 Task: Reply All to email with the signature Autumn Baker with the subject Vacation request from softage.1@softage.net with the message I would like to request a meeting to discuss the upcoming sales strategy., select last sentence, change the font of the message to Narrow and change the font typography to italics Send the email
Action: Mouse moved to (444, 559)
Screenshot: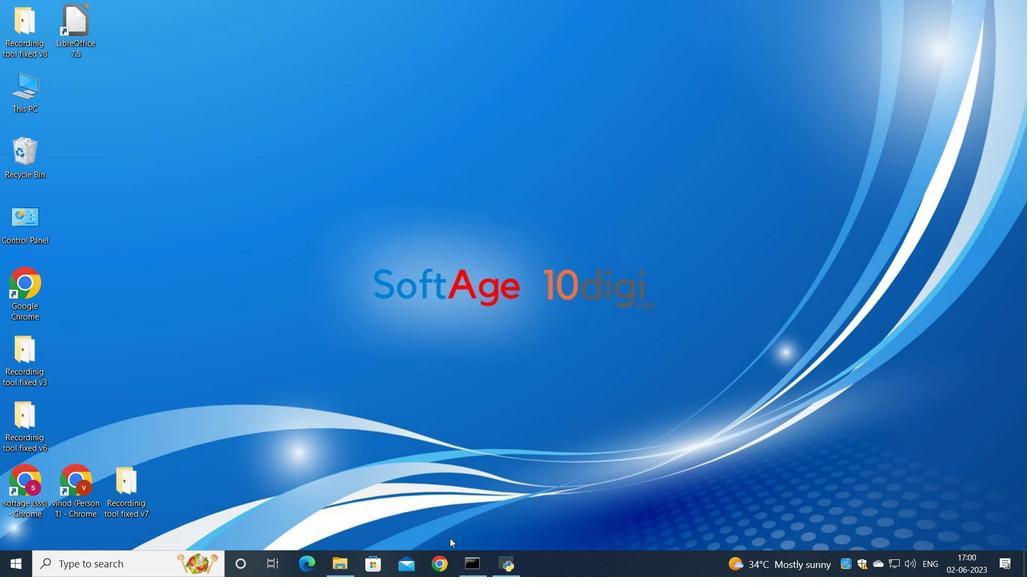 
Action: Mouse pressed left at (444, 559)
Screenshot: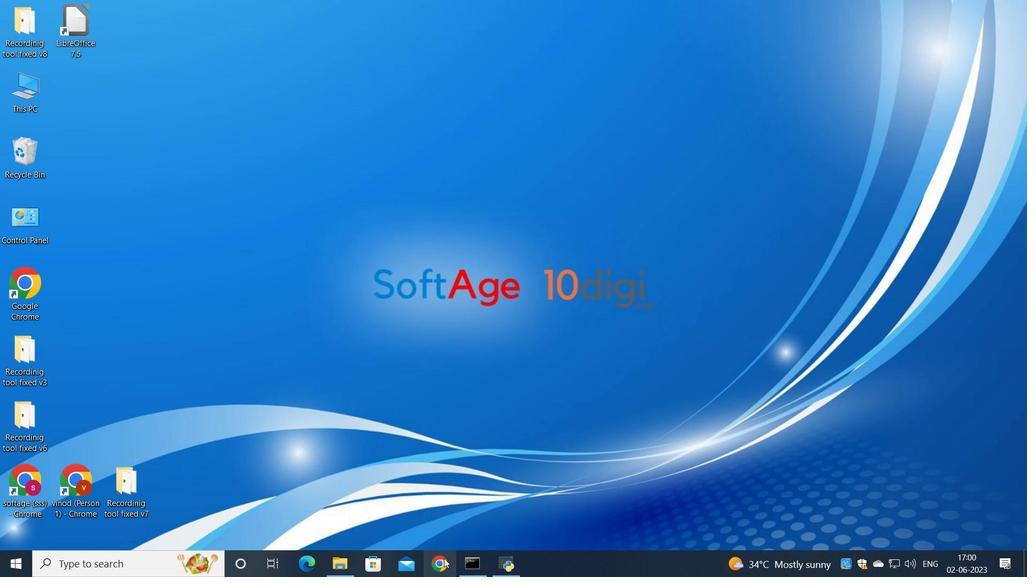 
Action: Mouse moved to (434, 339)
Screenshot: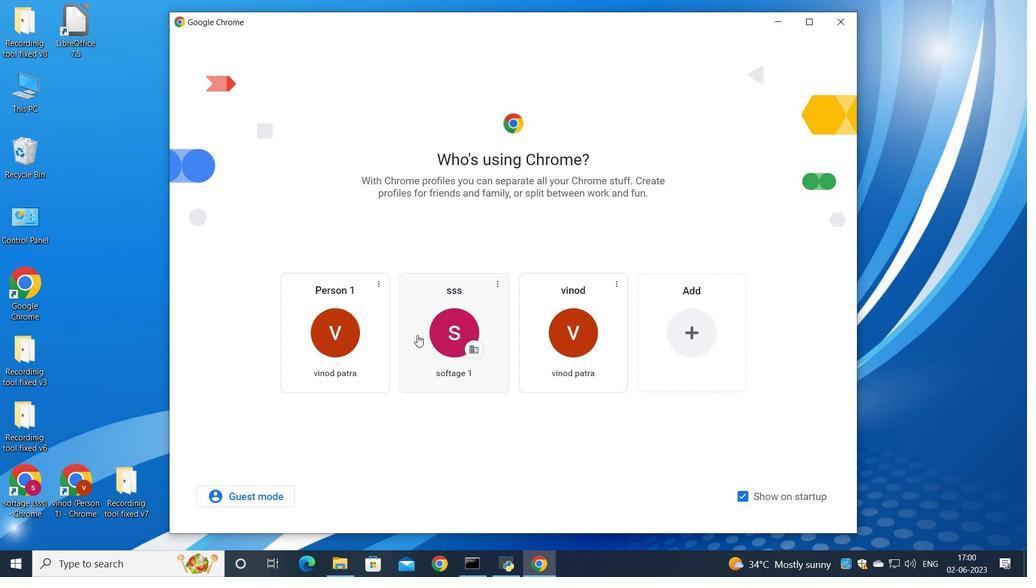 
Action: Mouse pressed left at (434, 339)
Screenshot: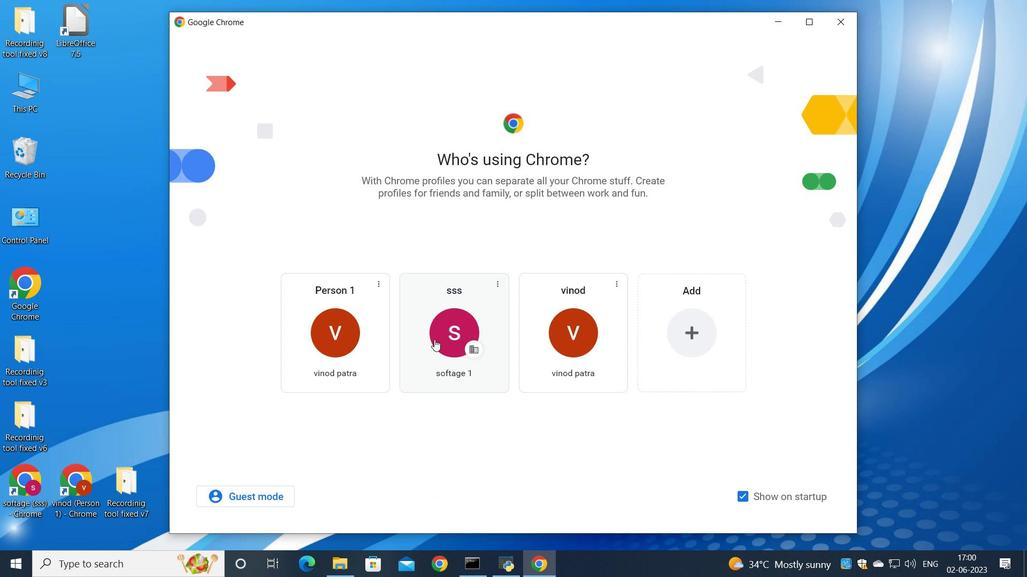 
Action: Mouse moved to (894, 90)
Screenshot: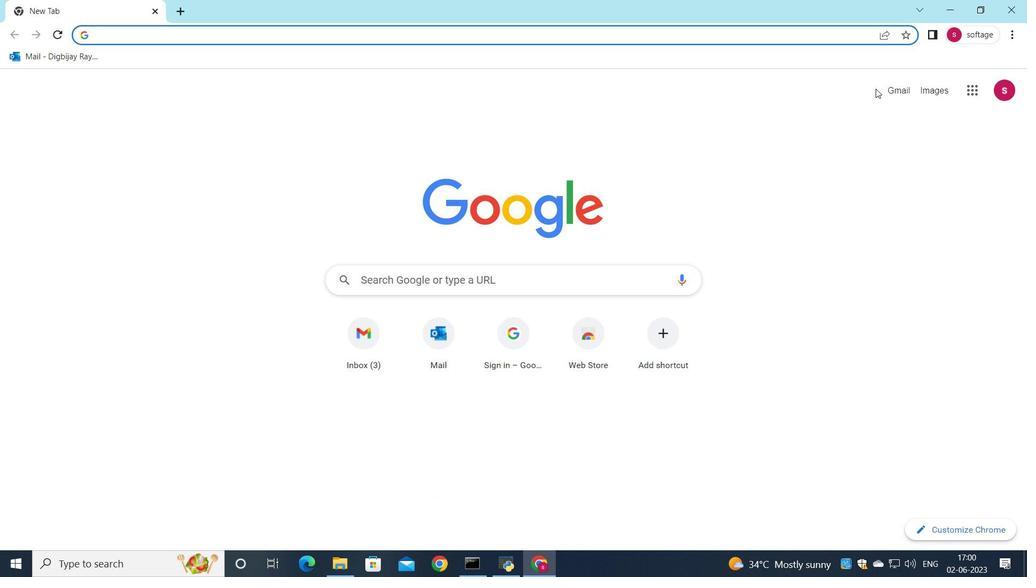 
Action: Mouse pressed left at (894, 90)
Screenshot: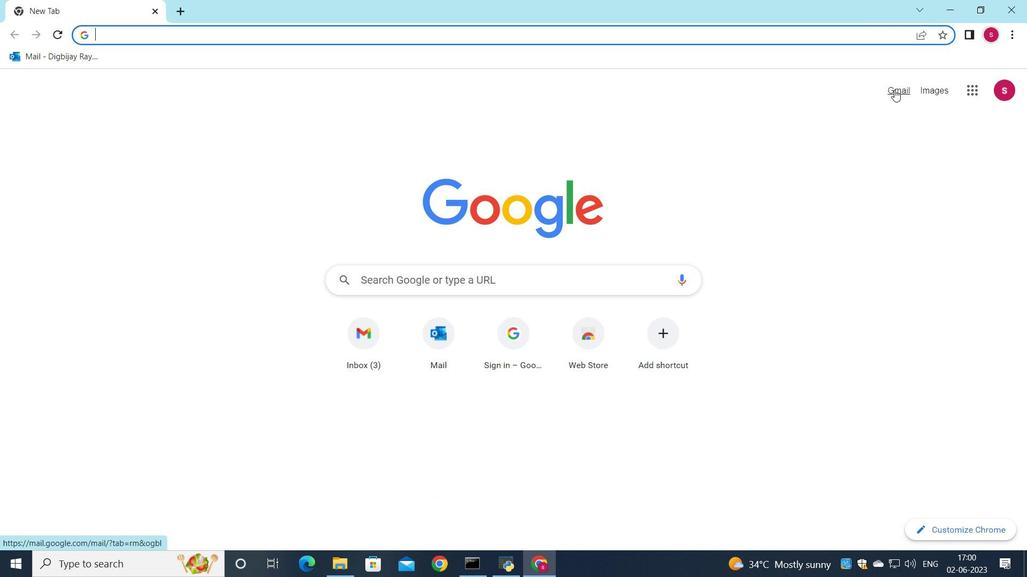 
Action: Mouse moved to (884, 89)
Screenshot: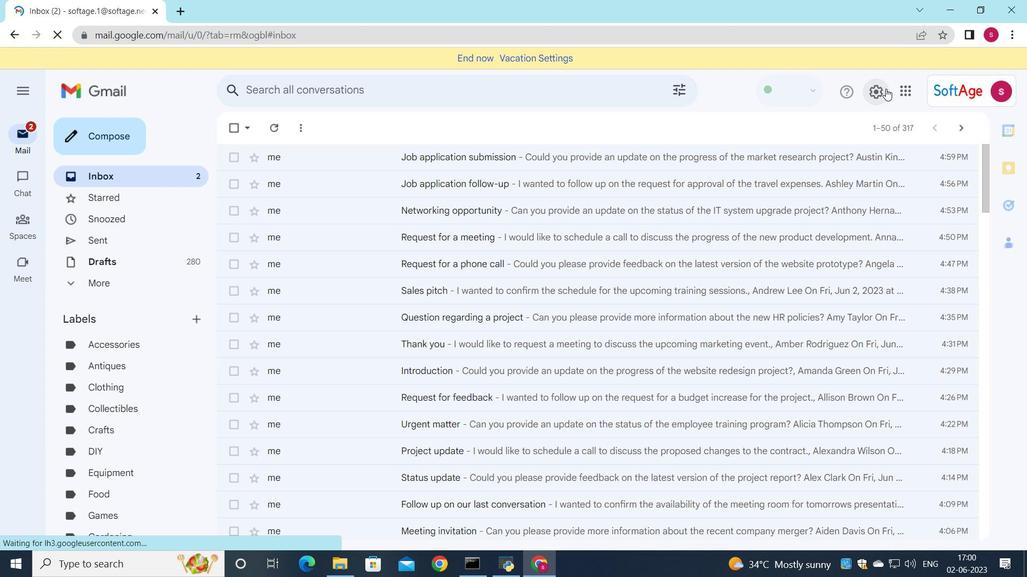 
Action: Mouse pressed left at (884, 89)
Screenshot: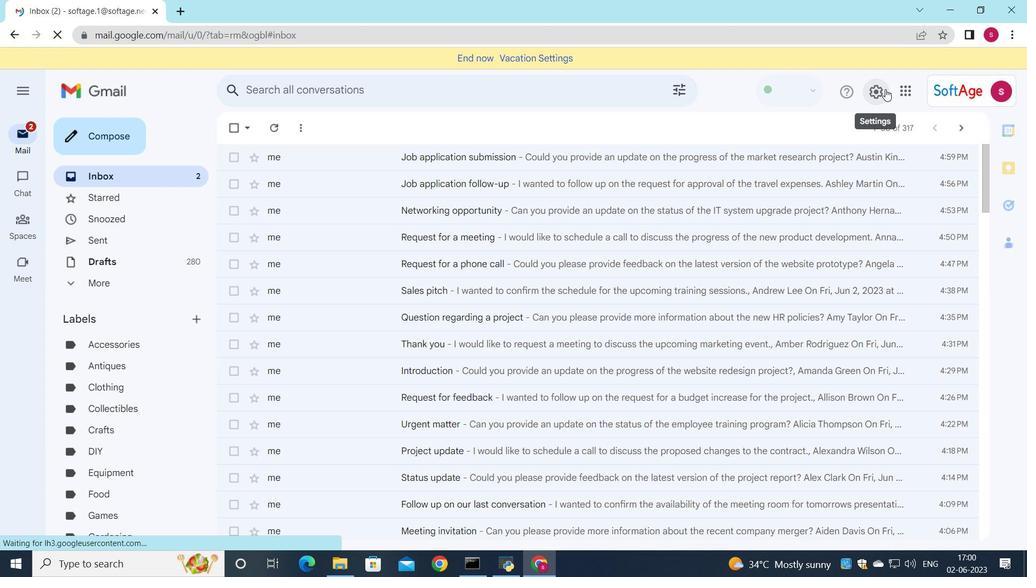 
Action: Mouse moved to (888, 153)
Screenshot: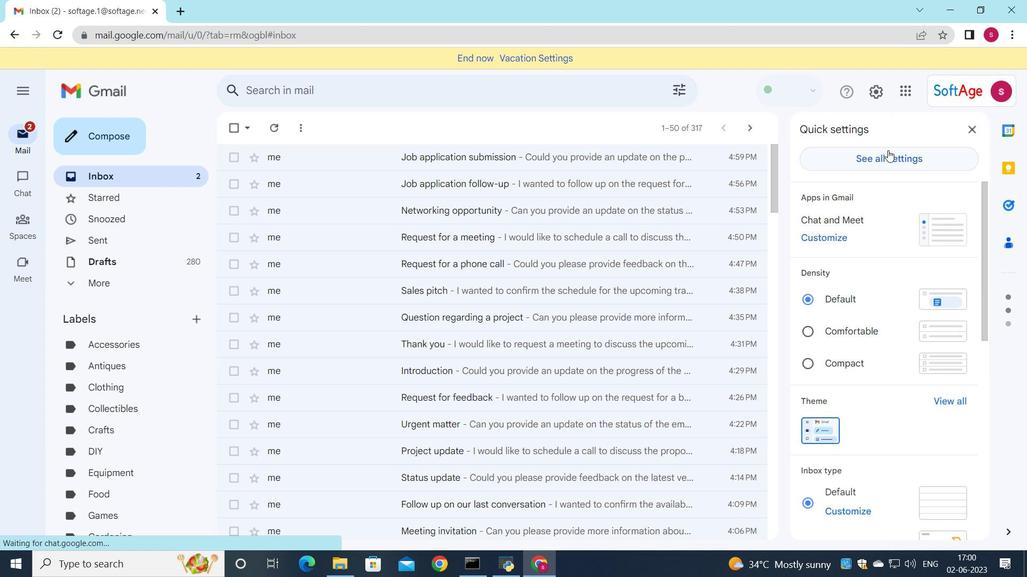 
Action: Mouse pressed left at (888, 153)
Screenshot: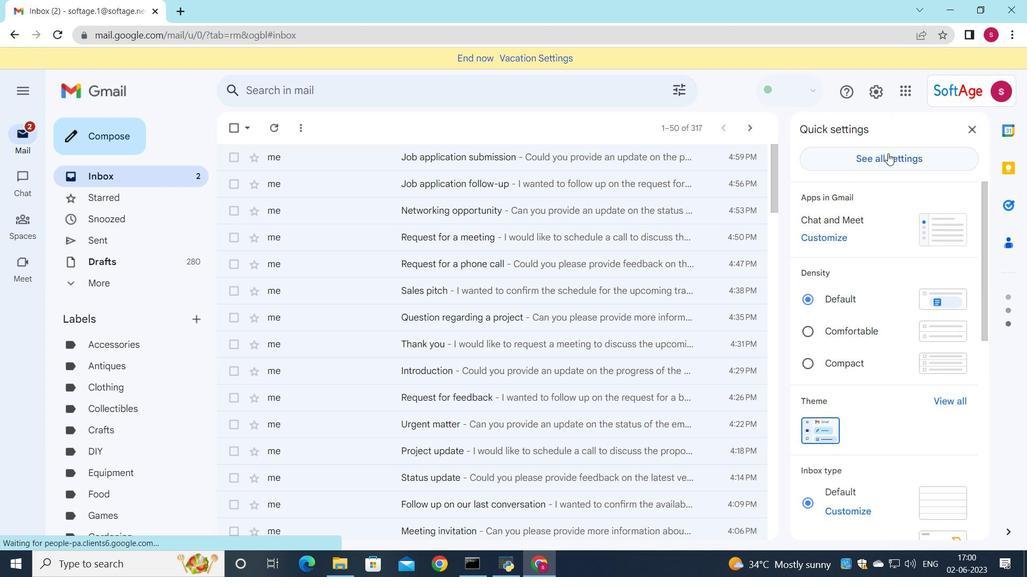 
Action: Mouse moved to (658, 266)
Screenshot: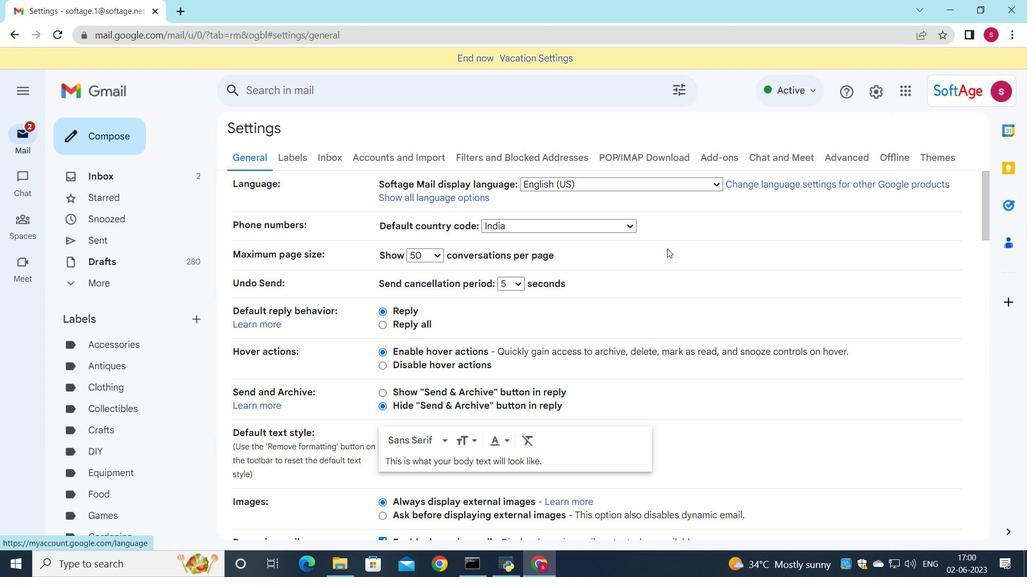 
Action: Mouse scrolled (658, 266) with delta (0, 0)
Screenshot: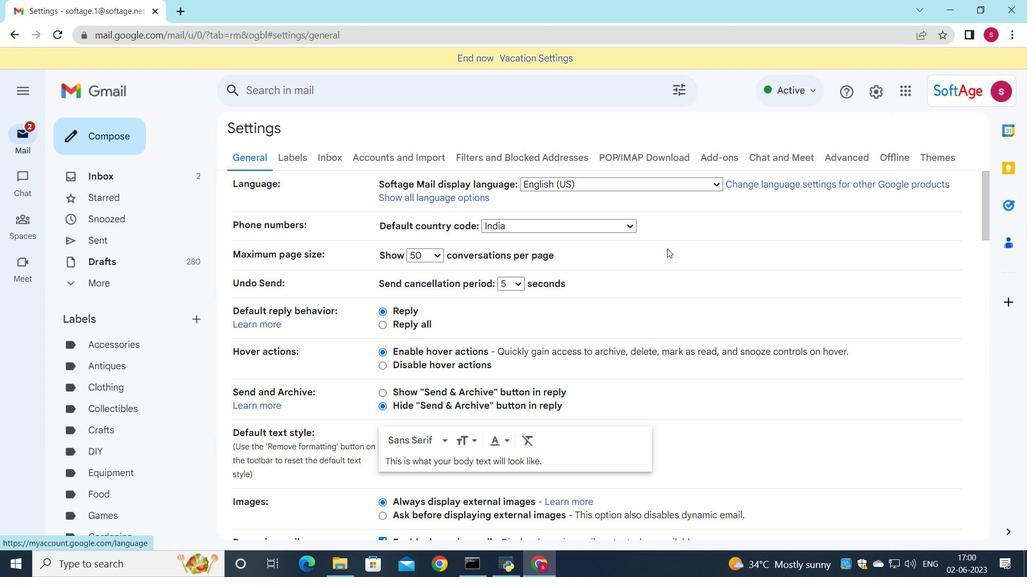 
Action: Mouse moved to (655, 273)
Screenshot: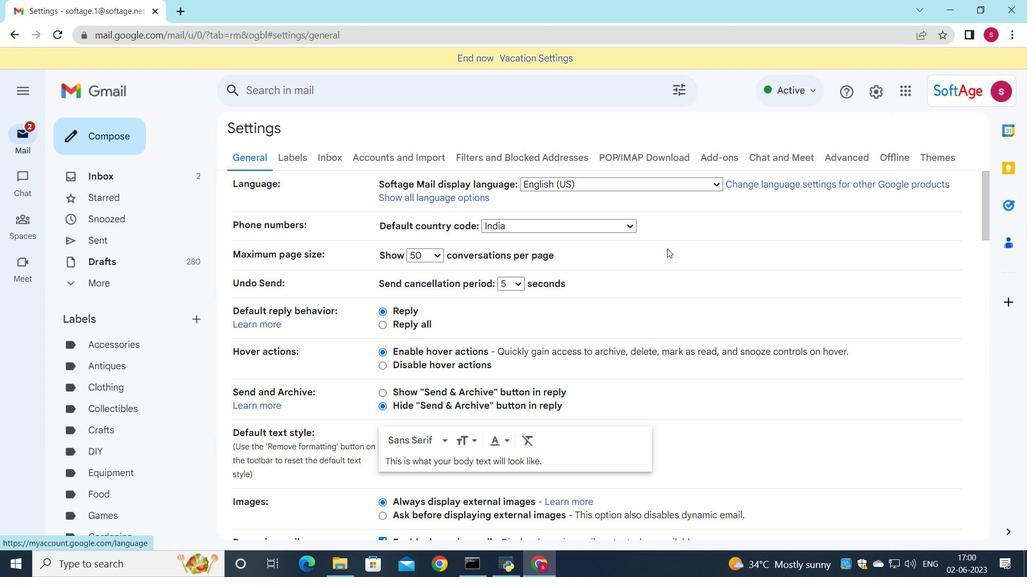 
Action: Mouse scrolled (655, 272) with delta (0, 0)
Screenshot: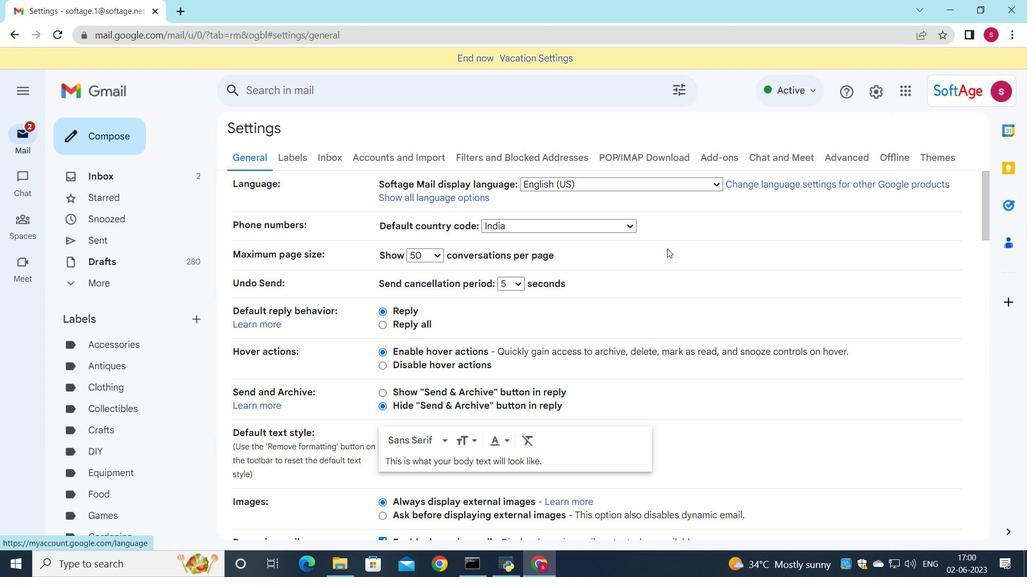 
Action: Mouse moved to (651, 287)
Screenshot: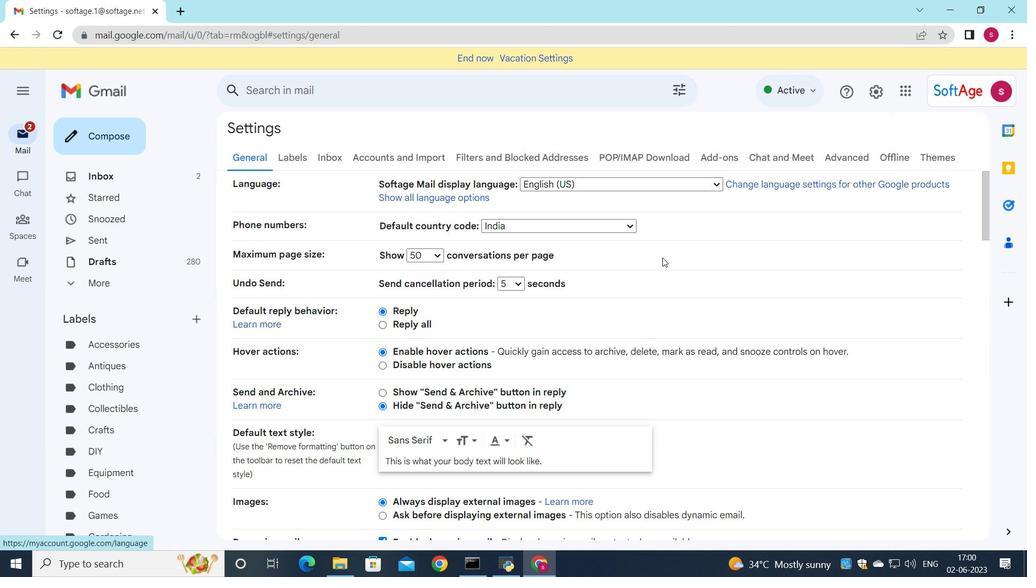 
Action: Mouse scrolled (651, 286) with delta (0, 0)
Screenshot: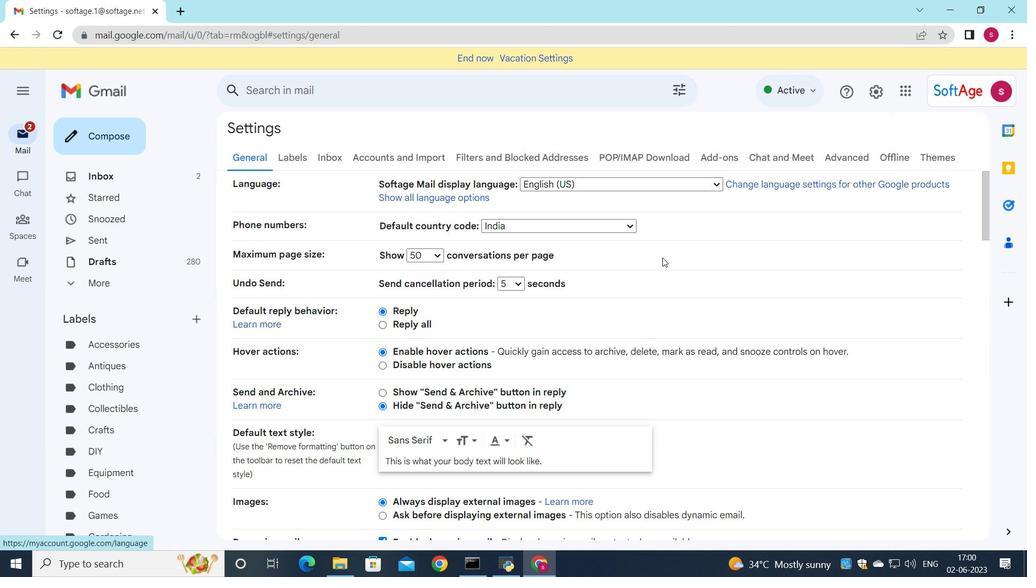 
Action: Mouse moved to (581, 334)
Screenshot: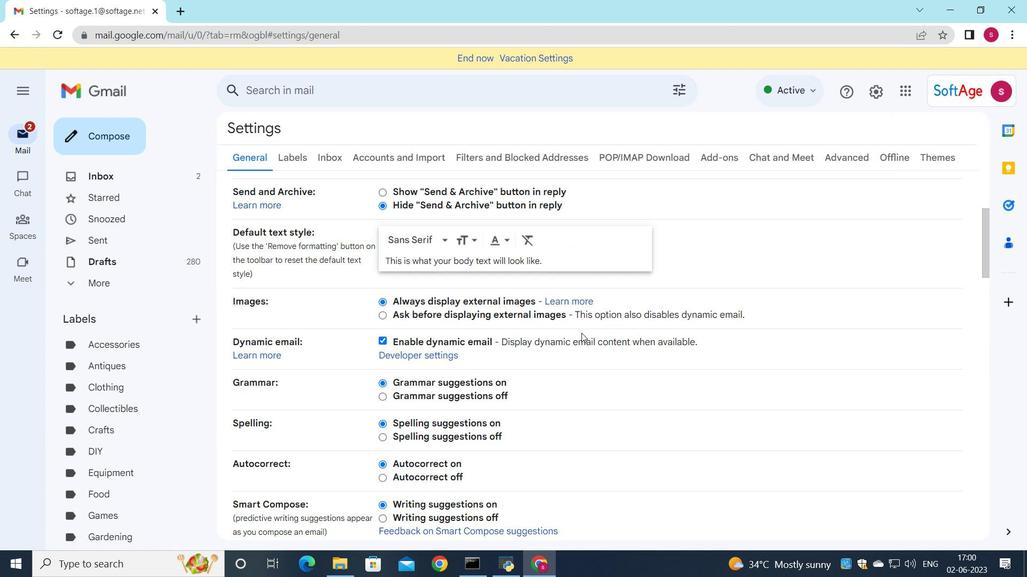 
Action: Mouse scrolled (582, 333) with delta (0, 0)
Screenshot: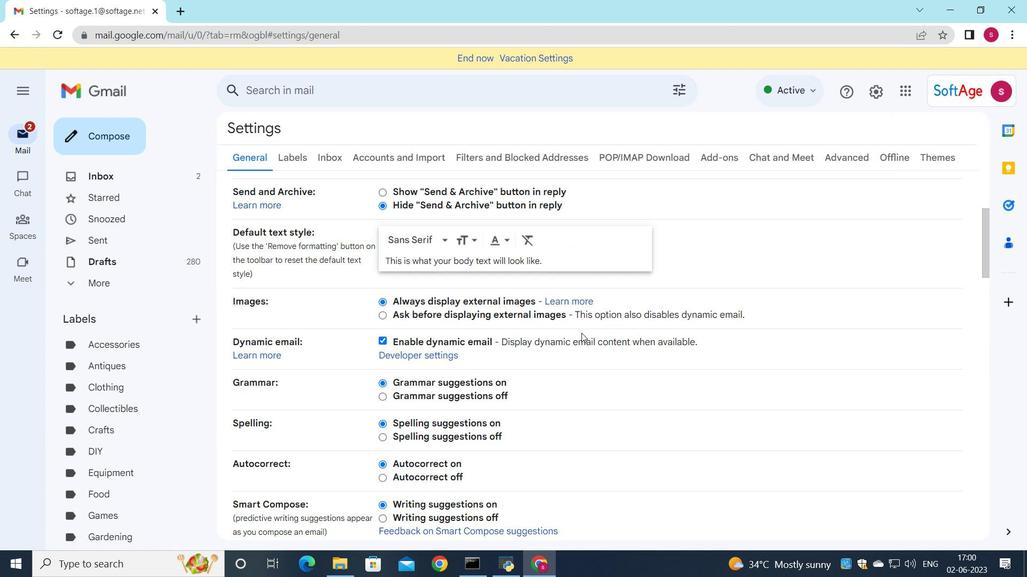 
Action: Mouse moved to (581, 334)
Screenshot: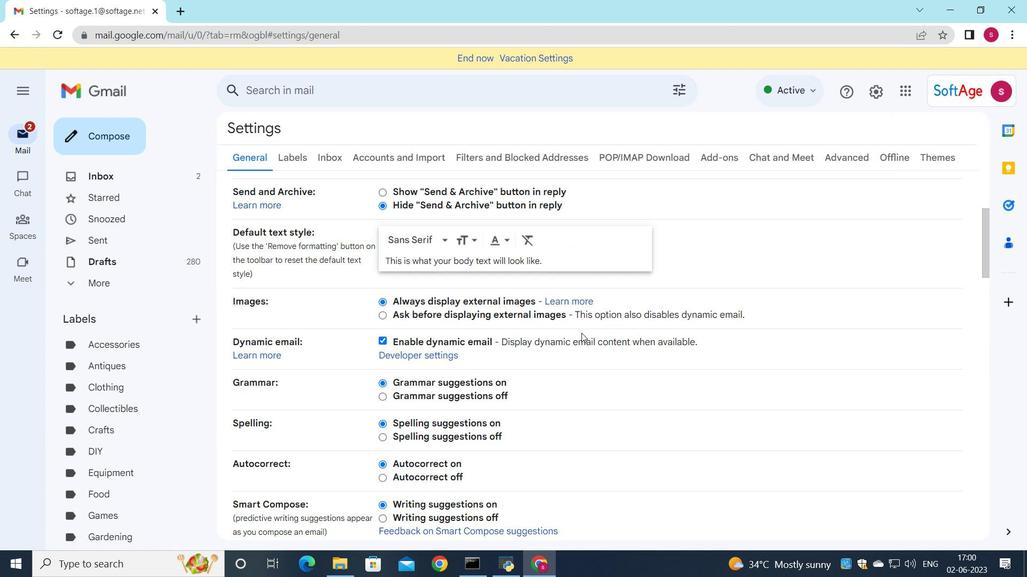 
Action: Mouse scrolled (581, 333) with delta (0, 0)
Screenshot: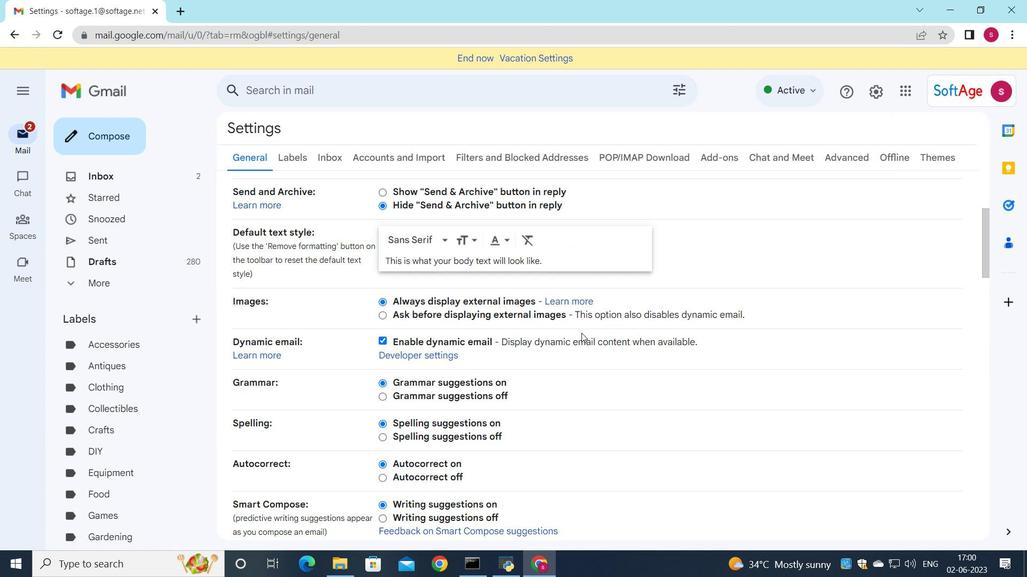 
Action: Mouse scrolled (581, 333) with delta (0, 0)
Screenshot: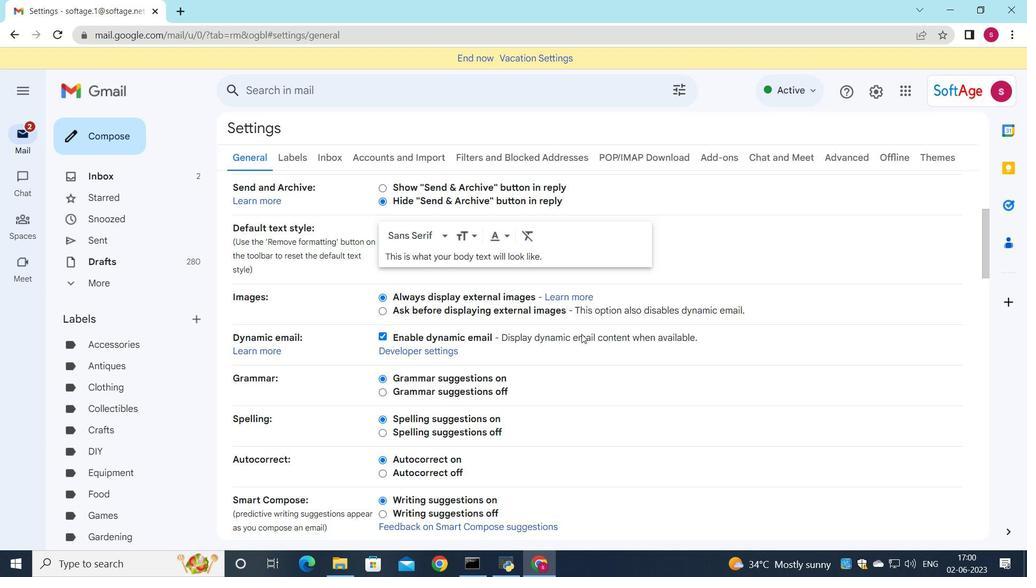 
Action: Mouse scrolled (581, 333) with delta (0, 0)
Screenshot: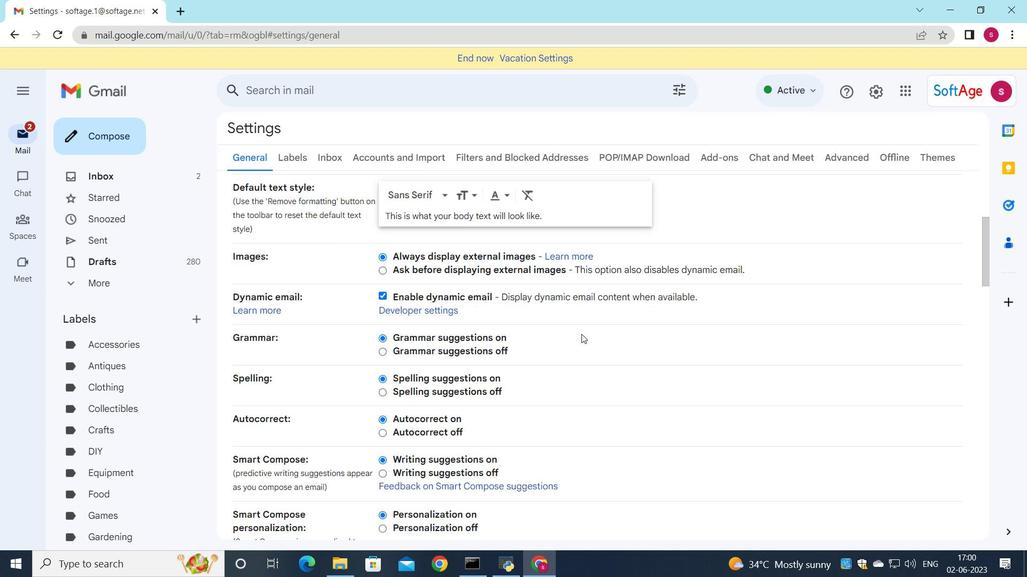 
Action: Mouse scrolled (581, 333) with delta (0, 0)
Screenshot: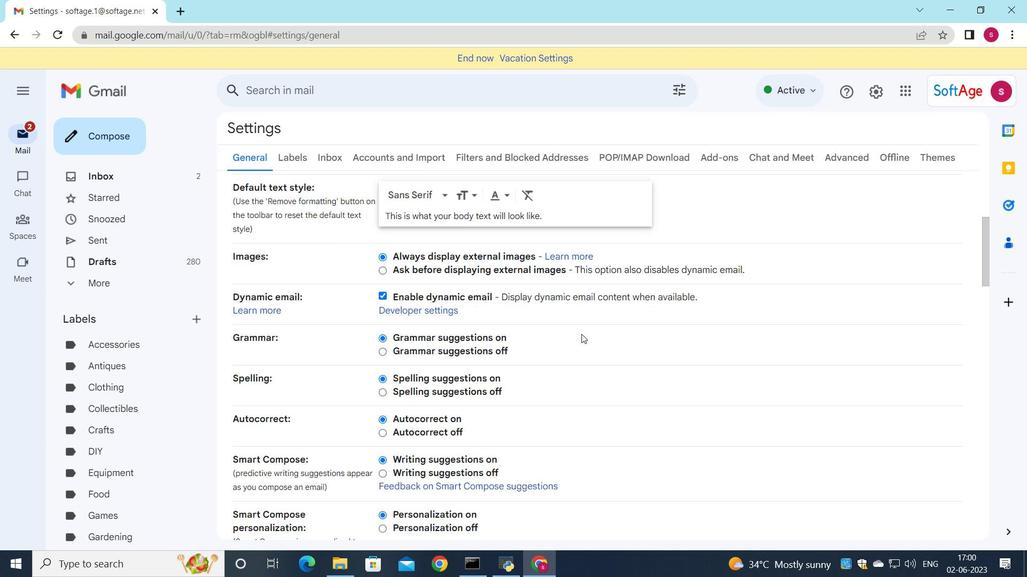 
Action: Mouse scrolled (581, 333) with delta (0, 0)
Screenshot: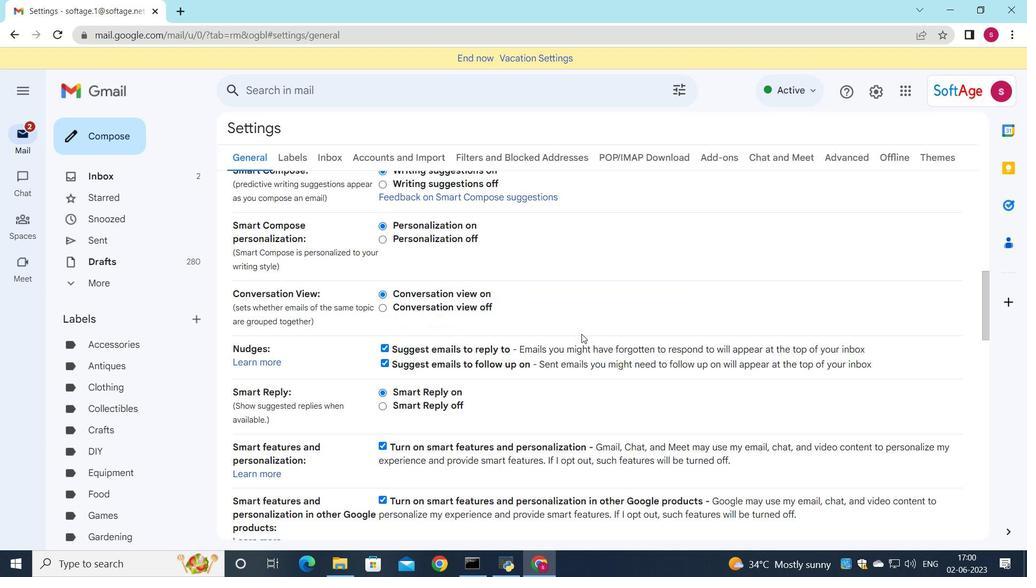 
Action: Mouse scrolled (581, 333) with delta (0, 0)
Screenshot: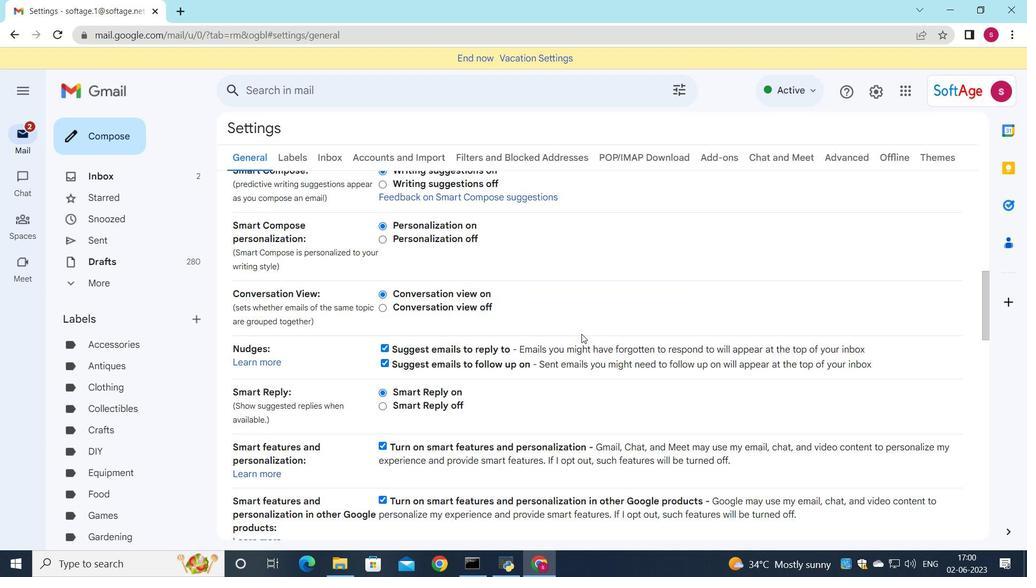 
Action: Mouse moved to (581, 334)
Screenshot: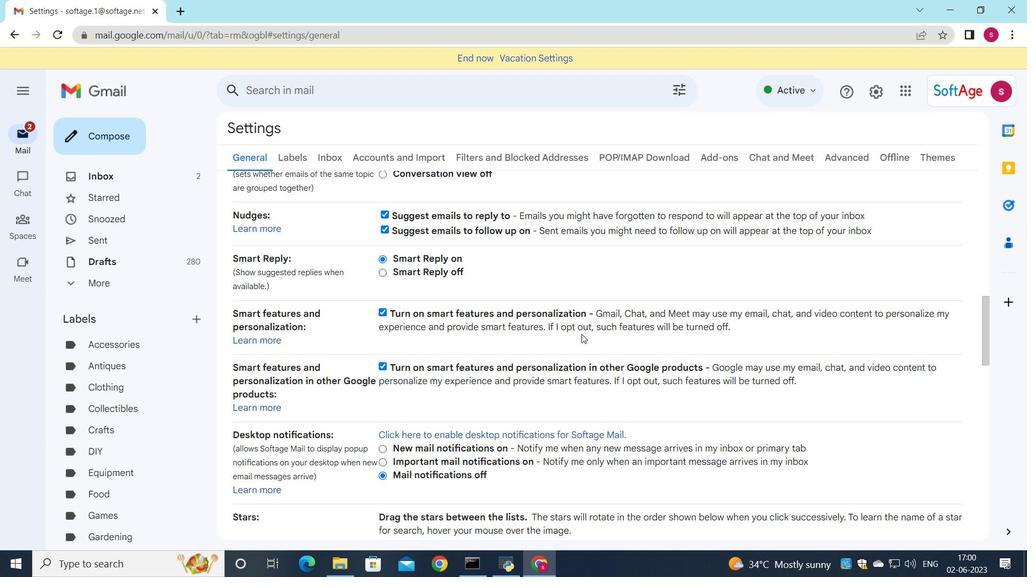 
Action: Mouse scrolled (581, 333) with delta (0, 0)
Screenshot: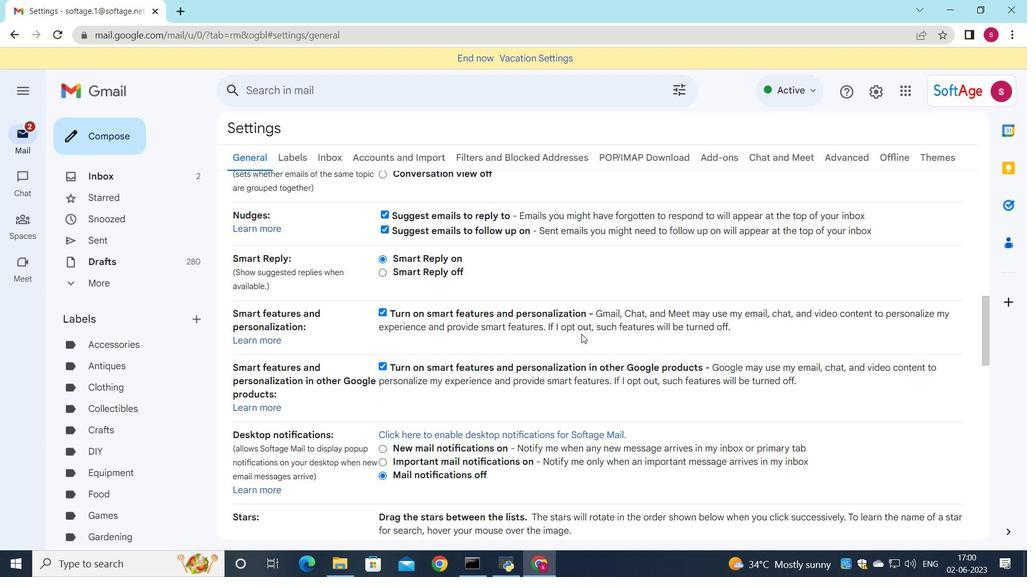 
Action: Mouse scrolled (581, 333) with delta (0, 0)
Screenshot: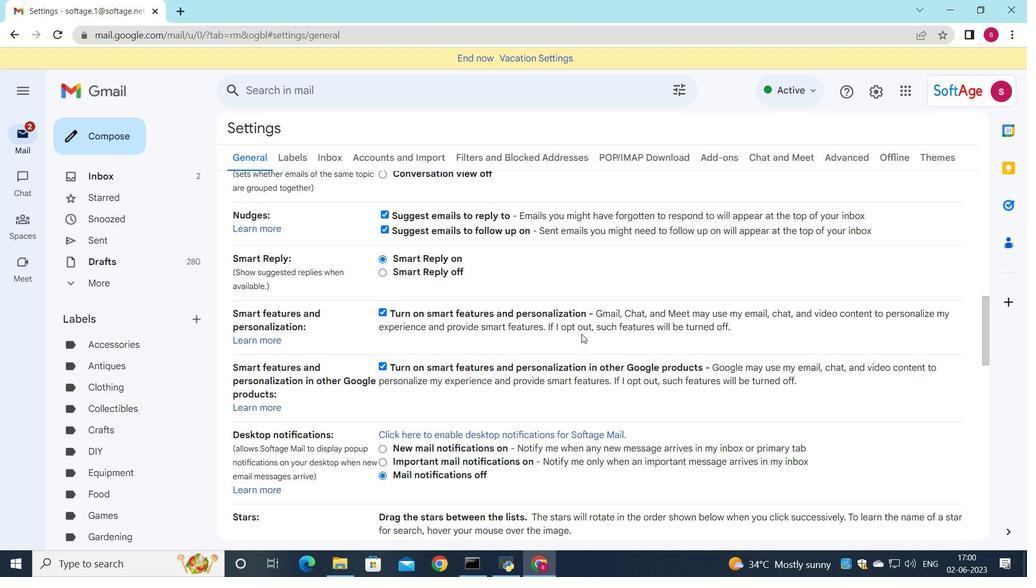 
Action: Mouse moved to (583, 327)
Screenshot: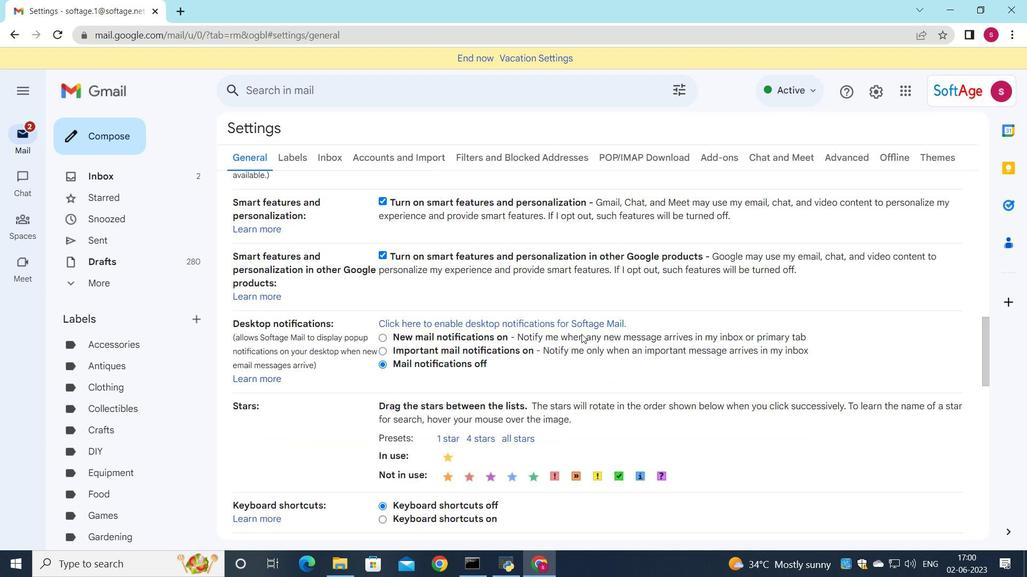 
Action: Mouse scrolled (583, 326) with delta (0, 0)
Screenshot: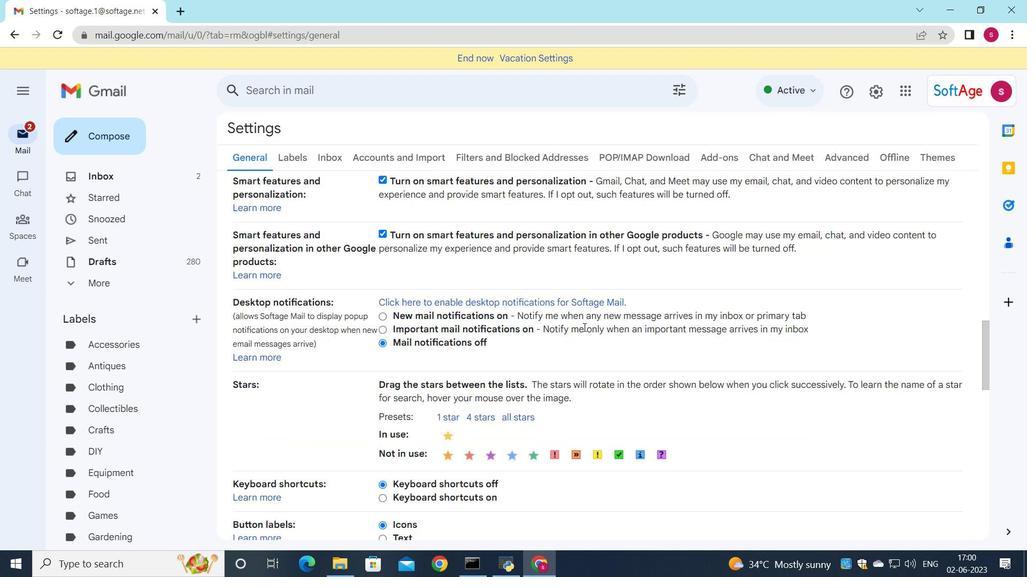 
Action: Mouse scrolled (583, 326) with delta (0, 0)
Screenshot: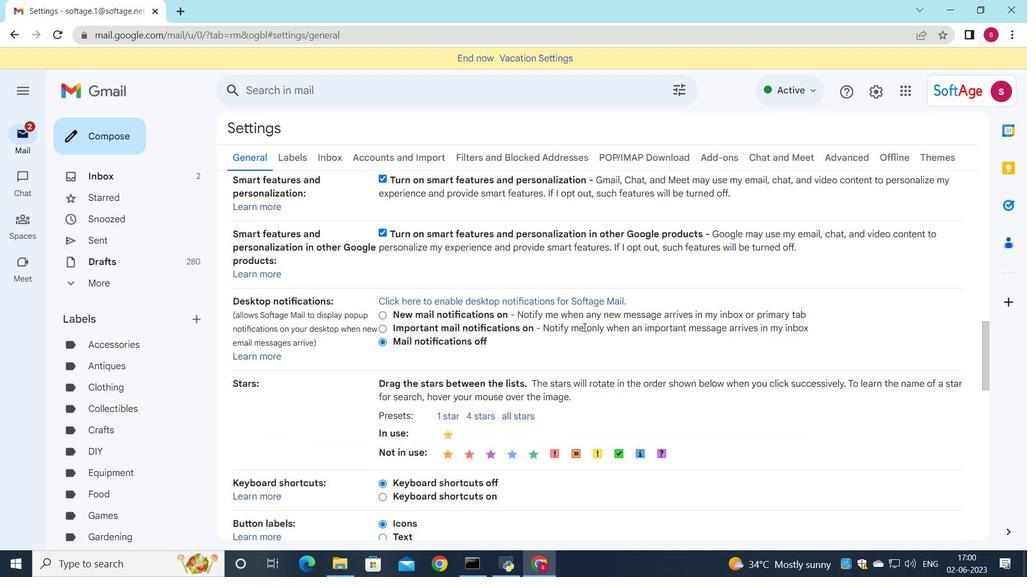 
Action: Mouse scrolled (583, 326) with delta (0, 0)
Screenshot: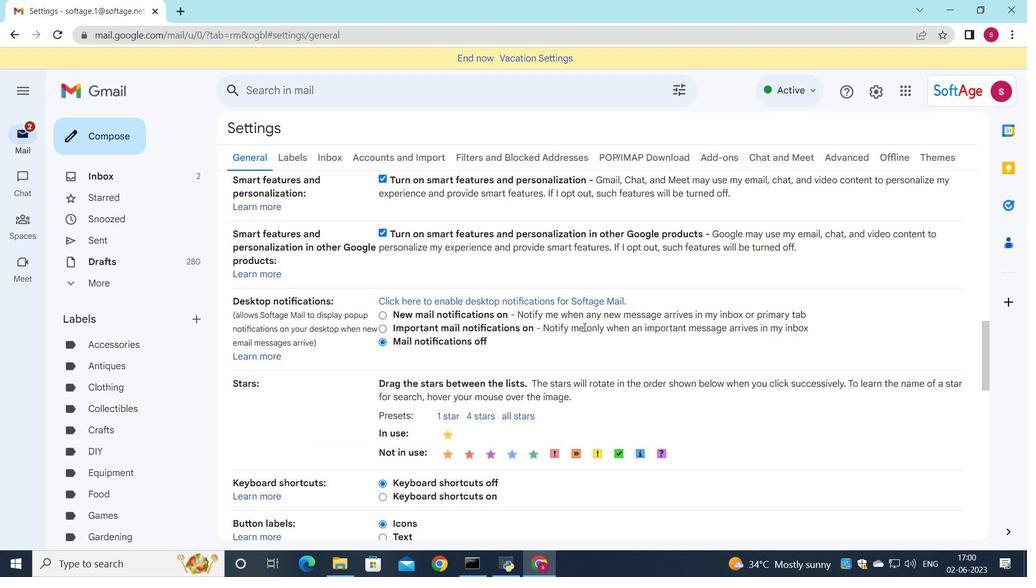 
Action: Mouse moved to (585, 328)
Screenshot: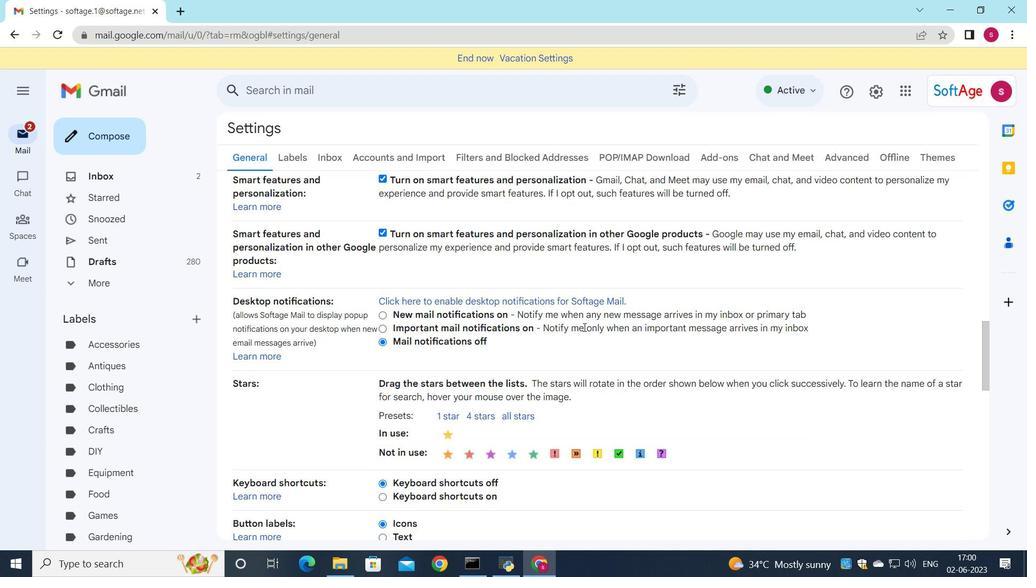 
Action: Mouse scrolled (585, 327) with delta (0, 0)
Screenshot: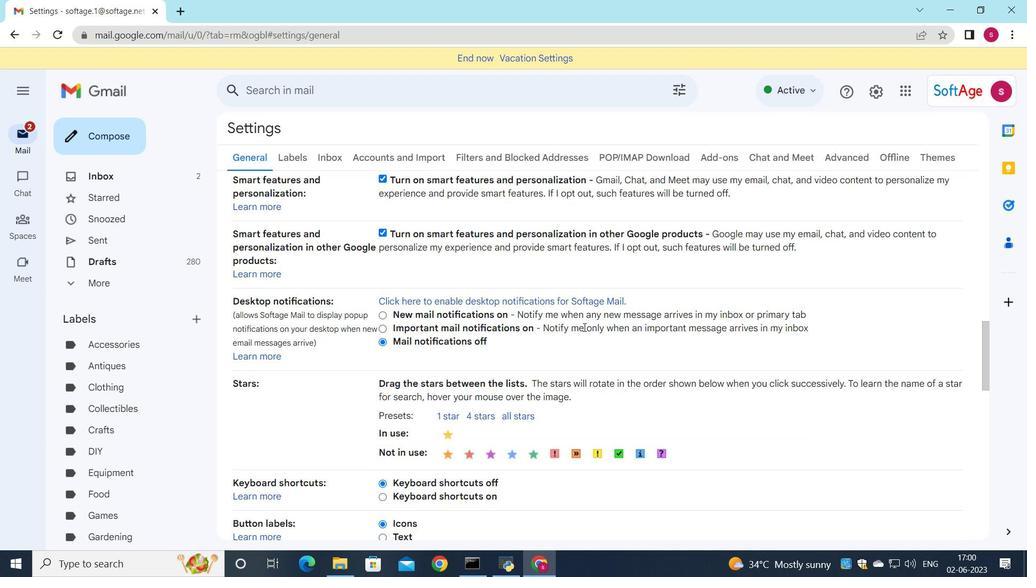 
Action: Mouse moved to (571, 339)
Screenshot: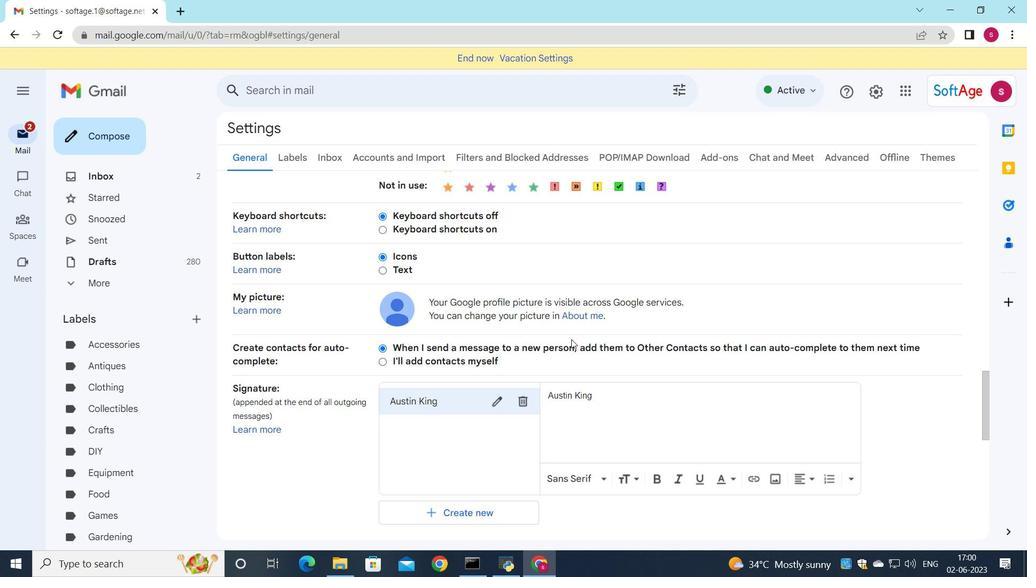 
Action: Mouse scrolled (571, 339) with delta (0, 0)
Screenshot: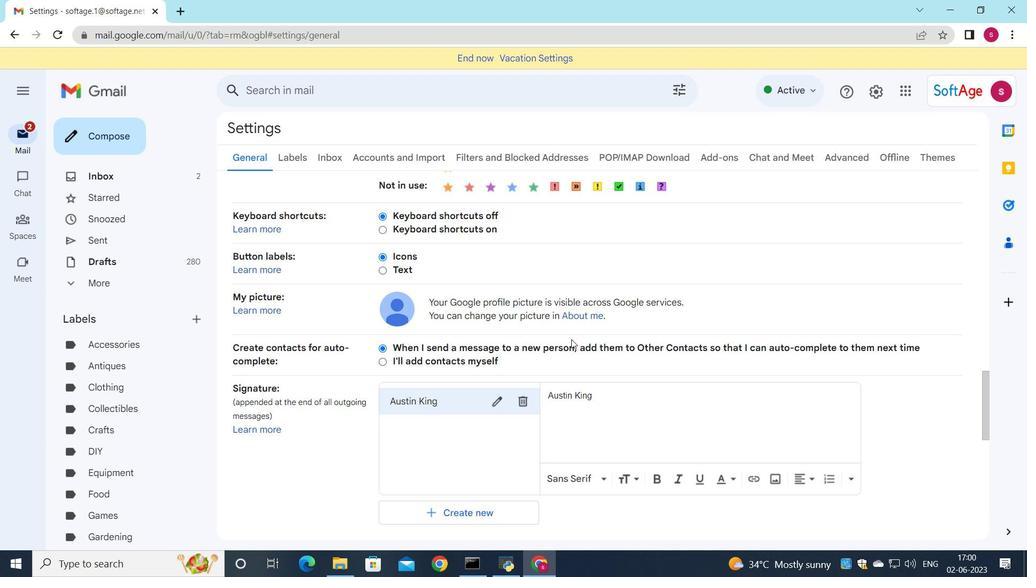 
Action: Mouse moved to (524, 336)
Screenshot: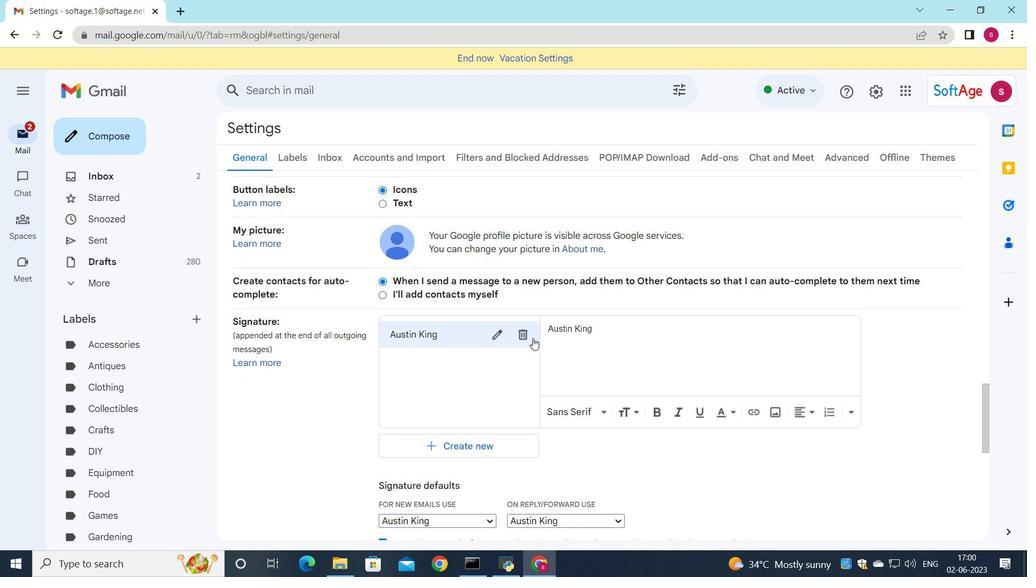 
Action: Mouse pressed left at (524, 336)
Screenshot: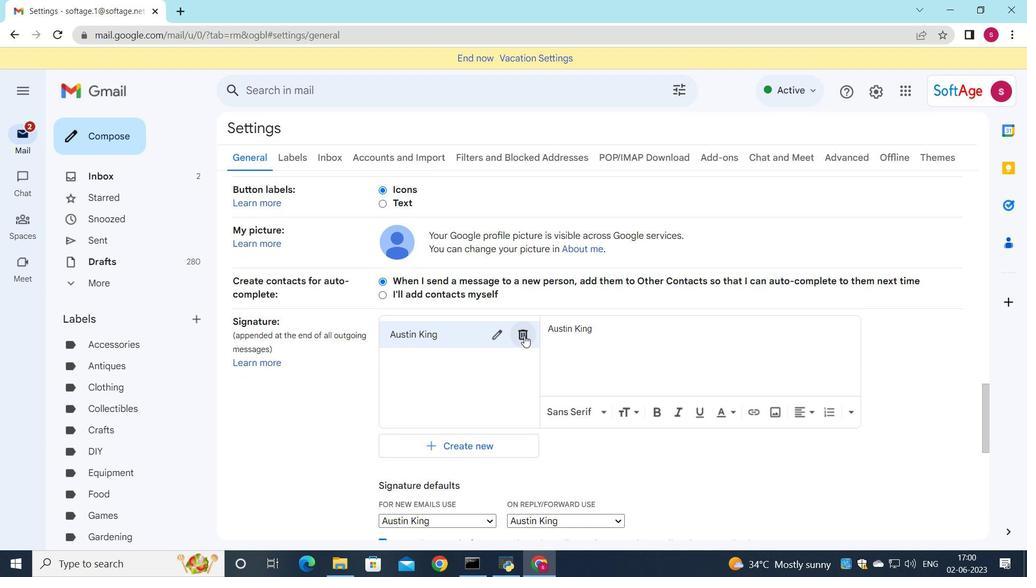 
Action: Mouse moved to (615, 331)
Screenshot: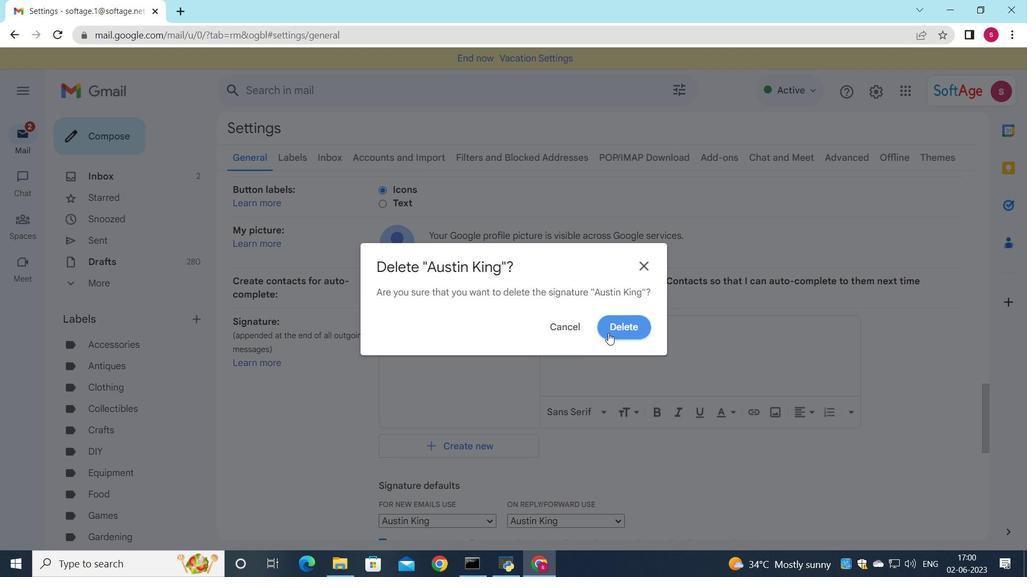 
Action: Mouse pressed left at (615, 331)
Screenshot: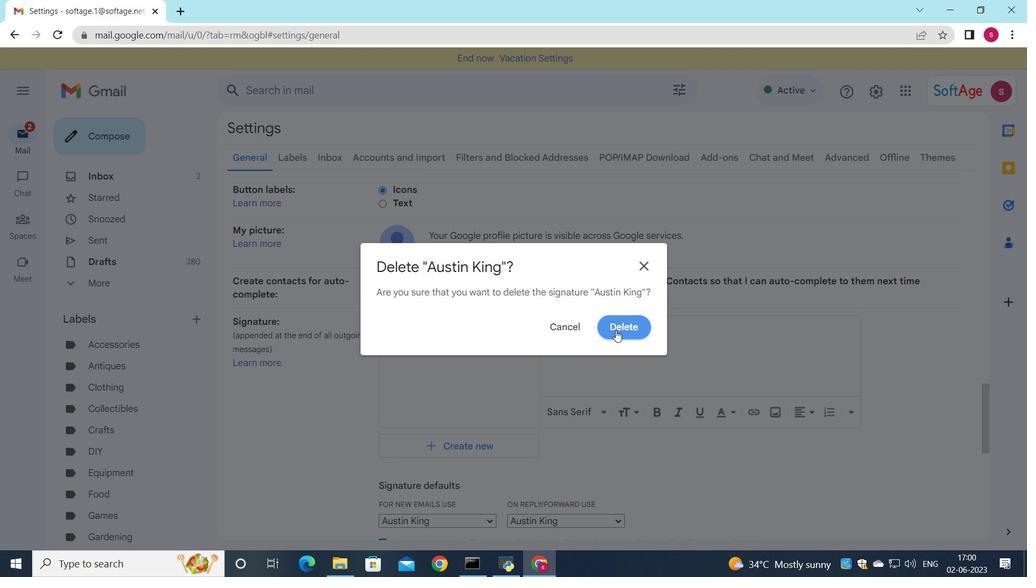 
Action: Mouse moved to (452, 353)
Screenshot: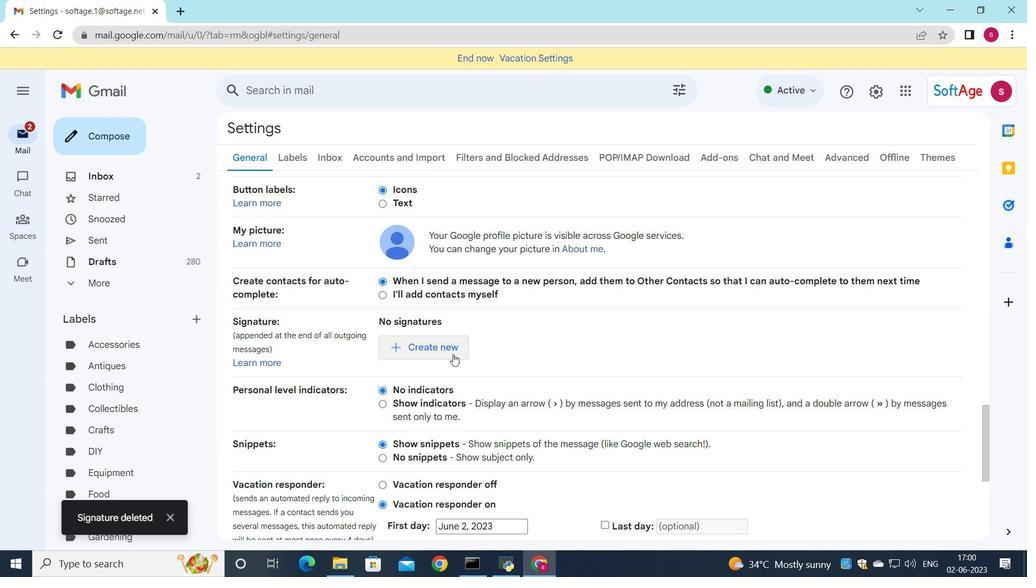 
Action: Mouse pressed left at (452, 353)
Screenshot: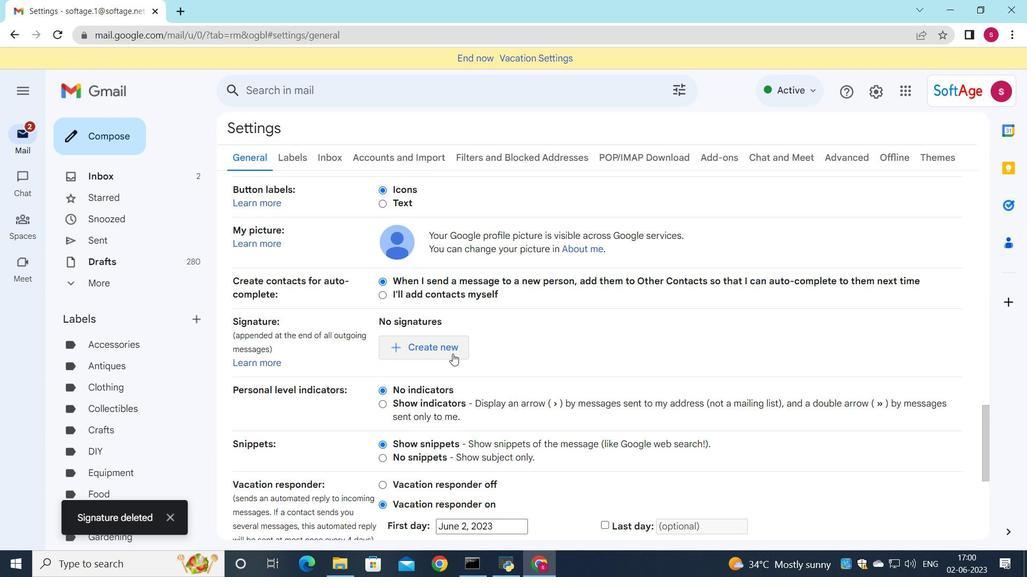
Action: Mouse moved to (518, 300)
Screenshot: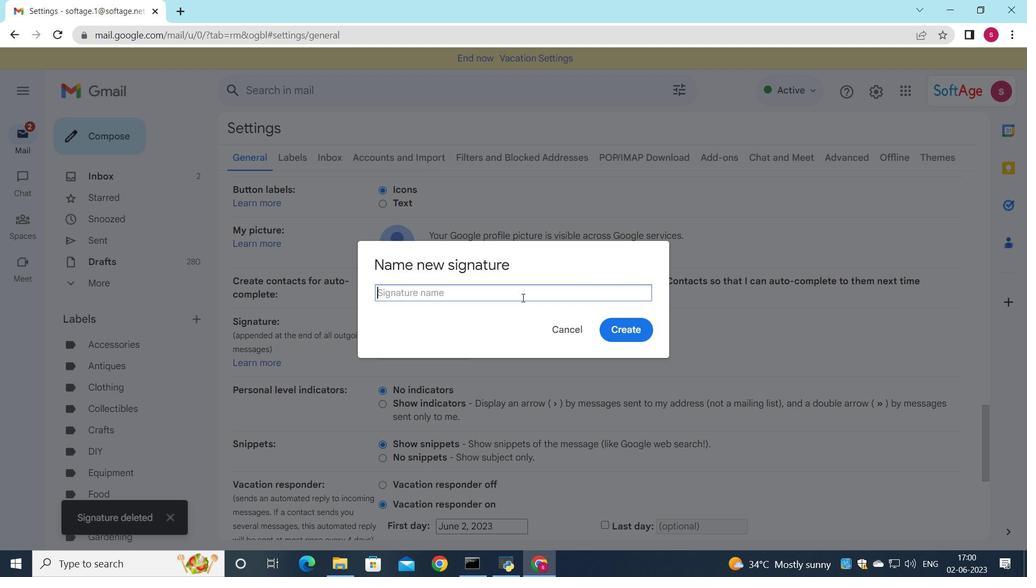 
Action: Key pressed <Key.shift>Autumn<Key.space><Key.shift><Key.shift><Key.shift><Key.shift><Key.shift><Key.shift><Key.shift><Key.shift><Key.shift><Key.shift><Key.shift><Key.shift><Key.shift><Key.shift><Key.shift><Key.shift><Key.shift><Key.shift><Key.shift><Key.shift>Baker
Screenshot: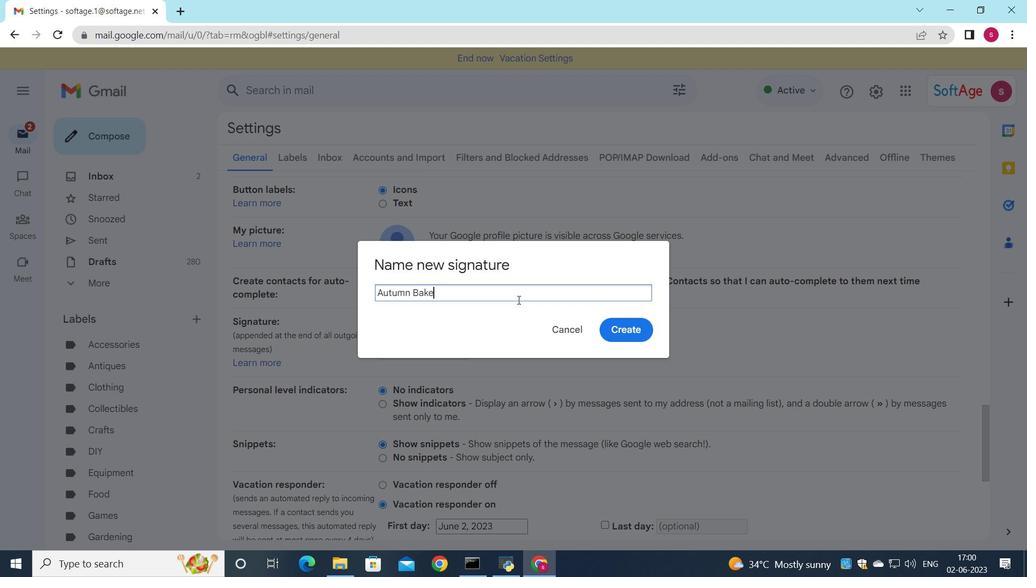 
Action: Mouse moved to (616, 329)
Screenshot: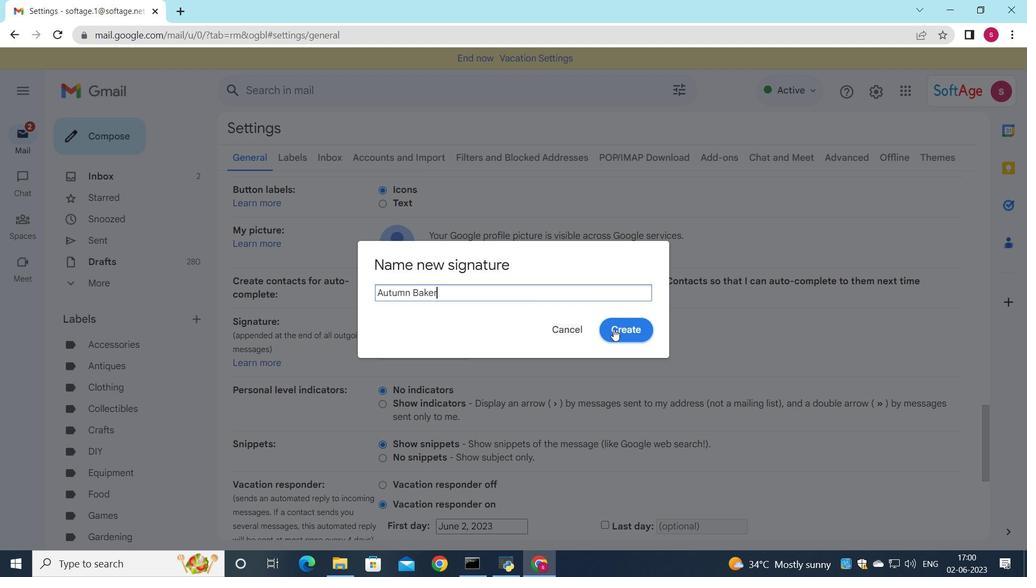 
Action: Mouse pressed left at (616, 329)
Screenshot: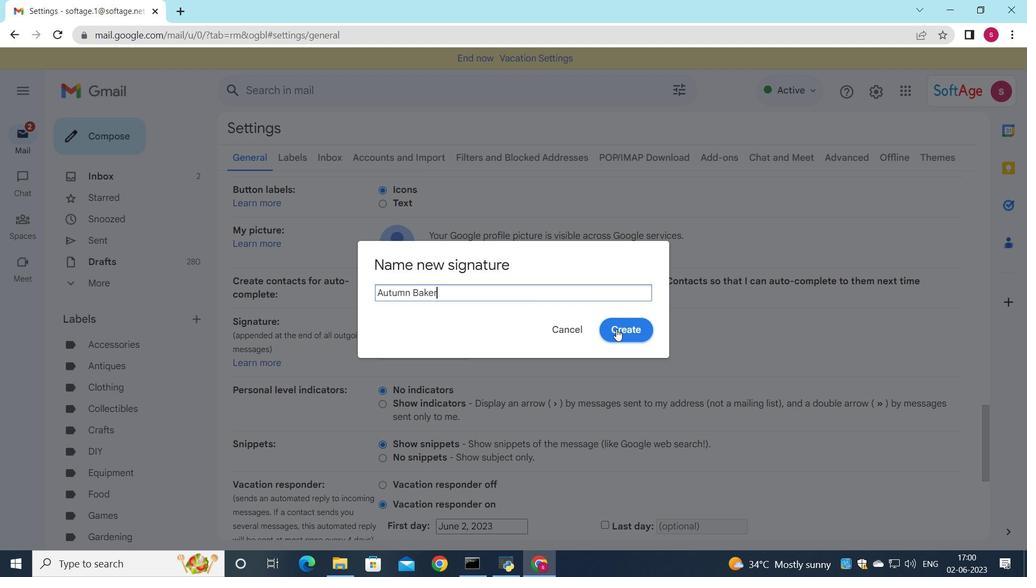 
Action: Mouse moved to (623, 335)
Screenshot: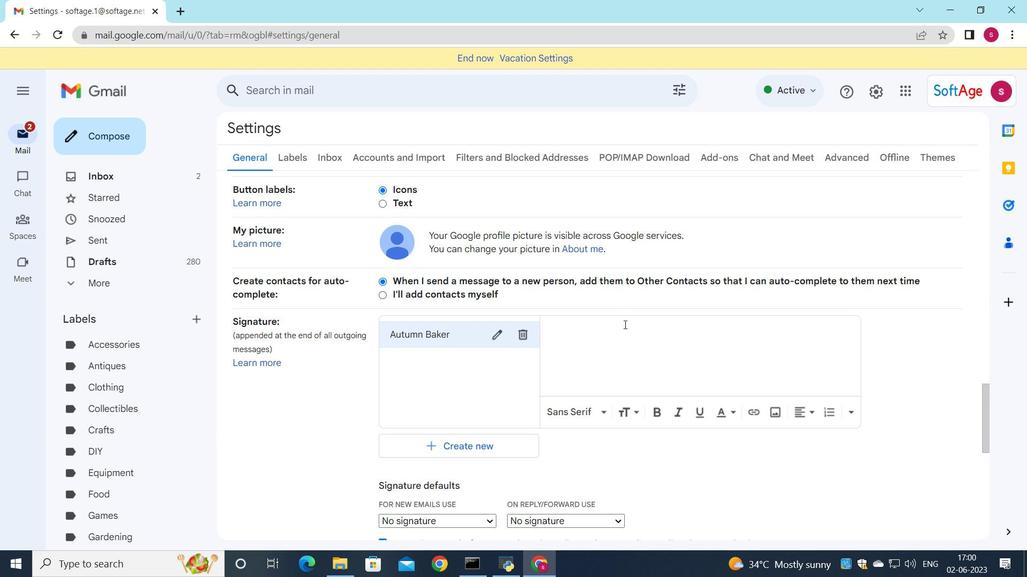
Action: Mouse pressed left at (623, 335)
Screenshot: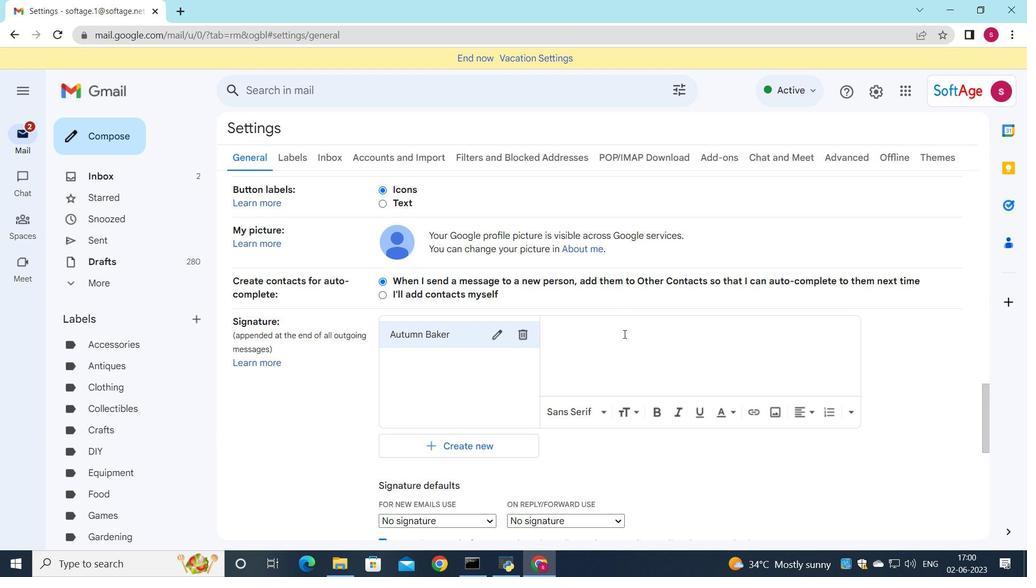 
Action: Key pressed <Key.shift>Autumn<Key.space><Key.shift>Baker
Screenshot: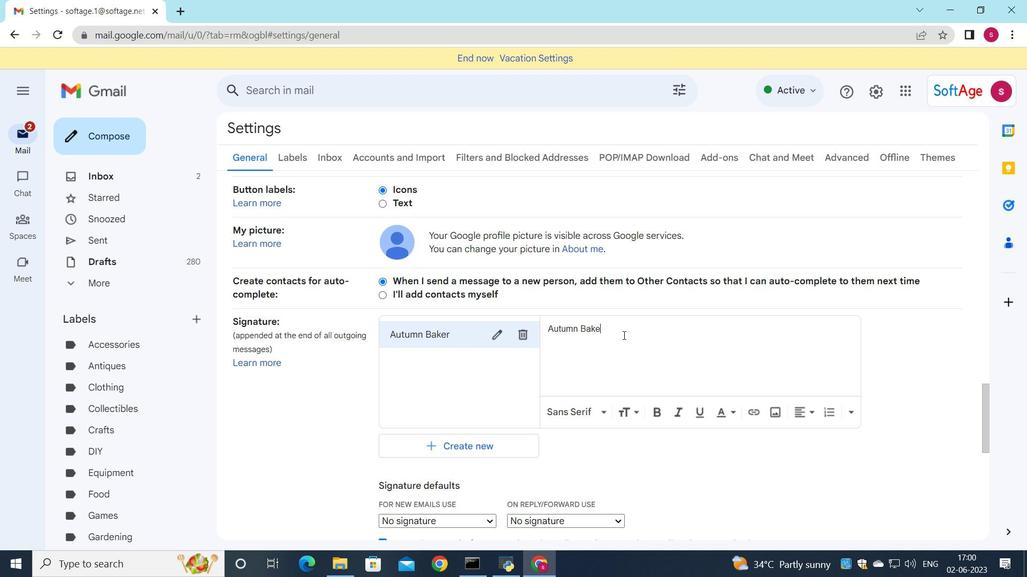 
Action: Mouse scrolled (623, 334) with delta (0, 0)
Screenshot: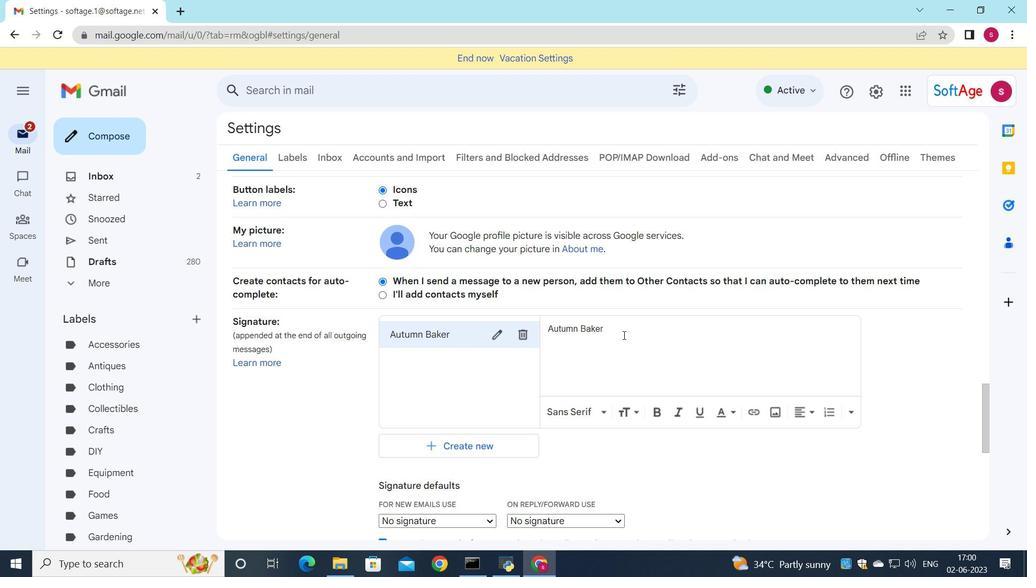 
Action: Mouse scrolled (623, 334) with delta (0, 0)
Screenshot: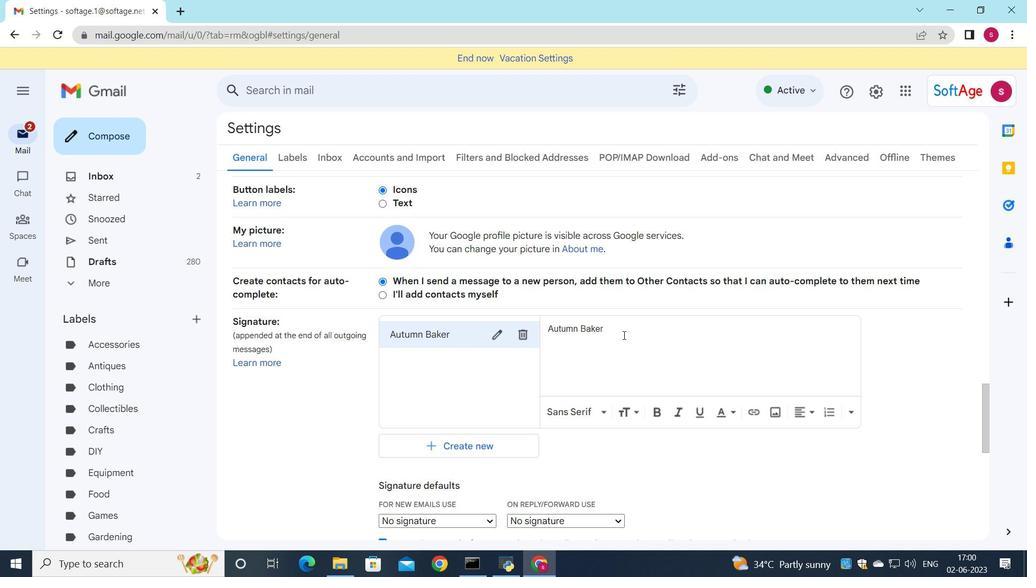 
Action: Mouse moved to (483, 390)
Screenshot: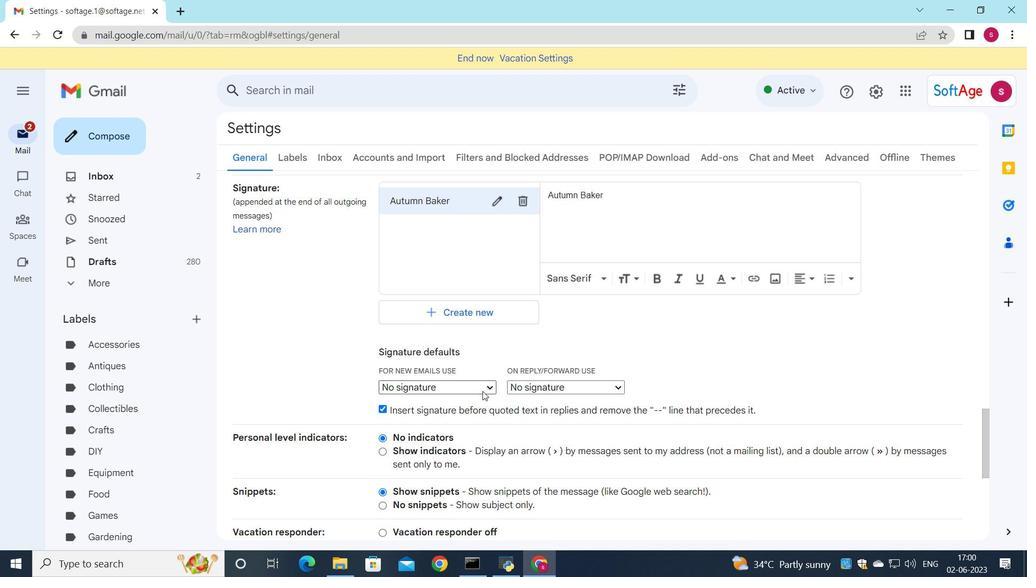 
Action: Mouse pressed left at (483, 390)
Screenshot: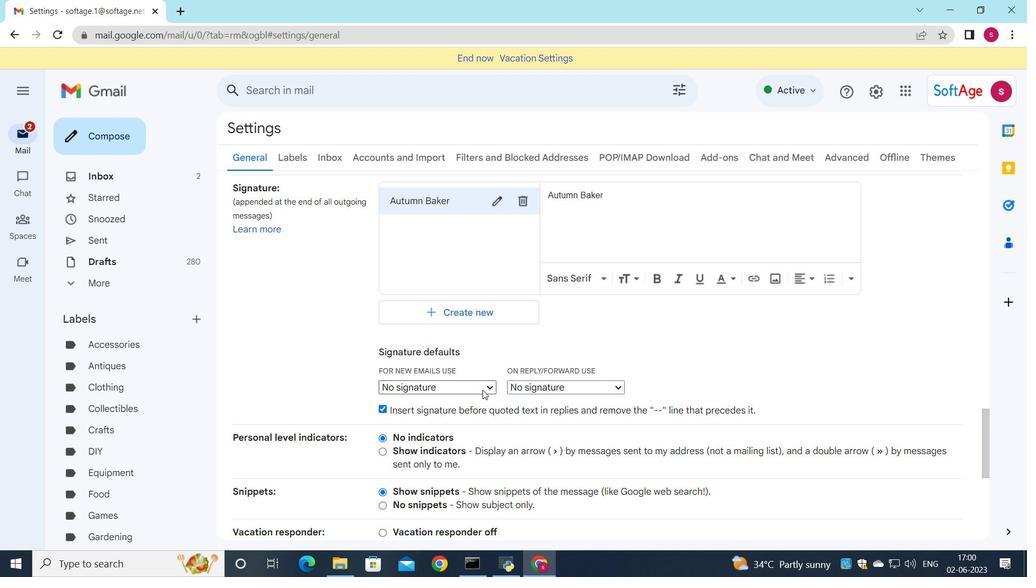 
Action: Mouse moved to (482, 413)
Screenshot: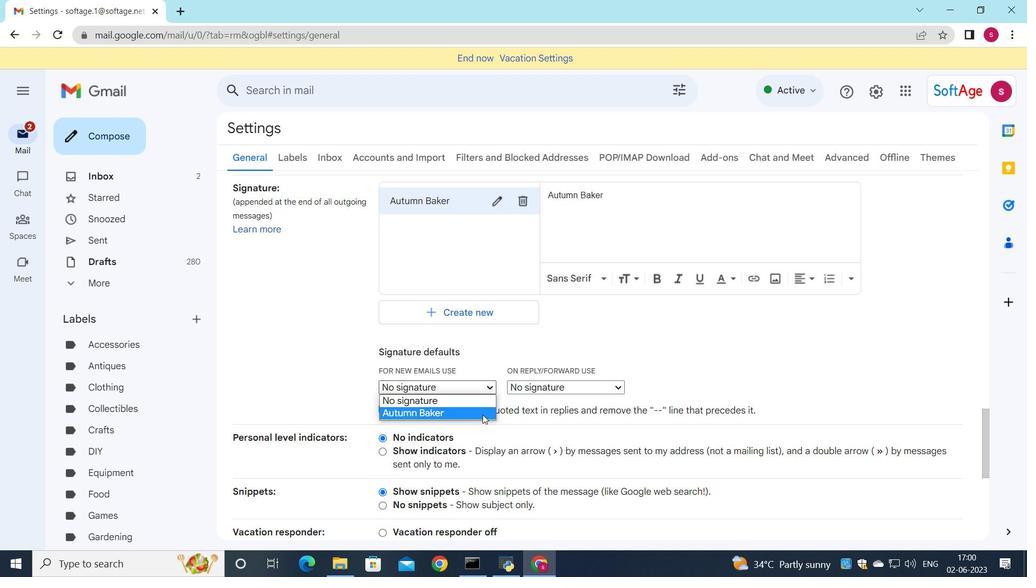 
Action: Mouse pressed left at (482, 413)
Screenshot: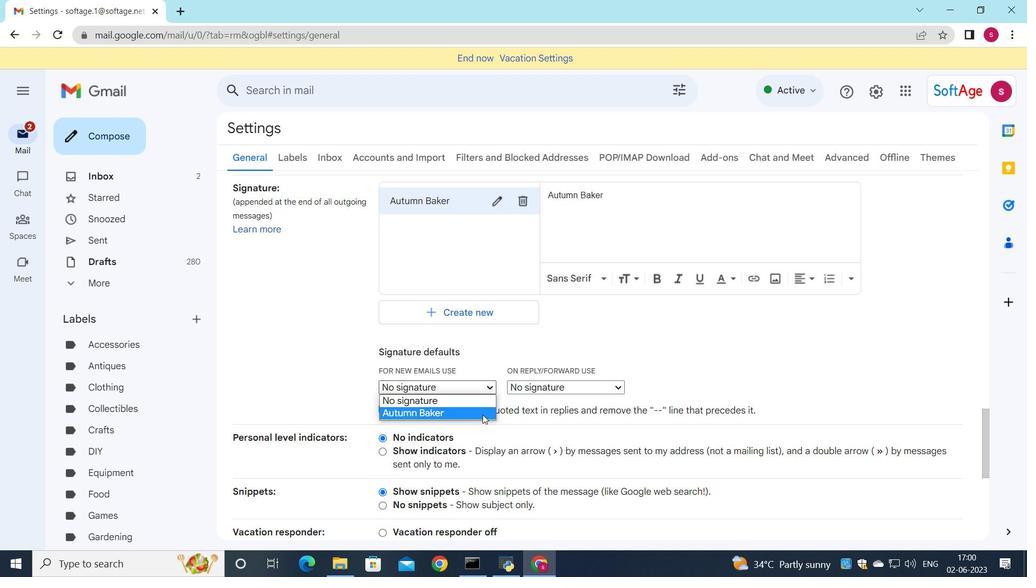
Action: Mouse moved to (543, 383)
Screenshot: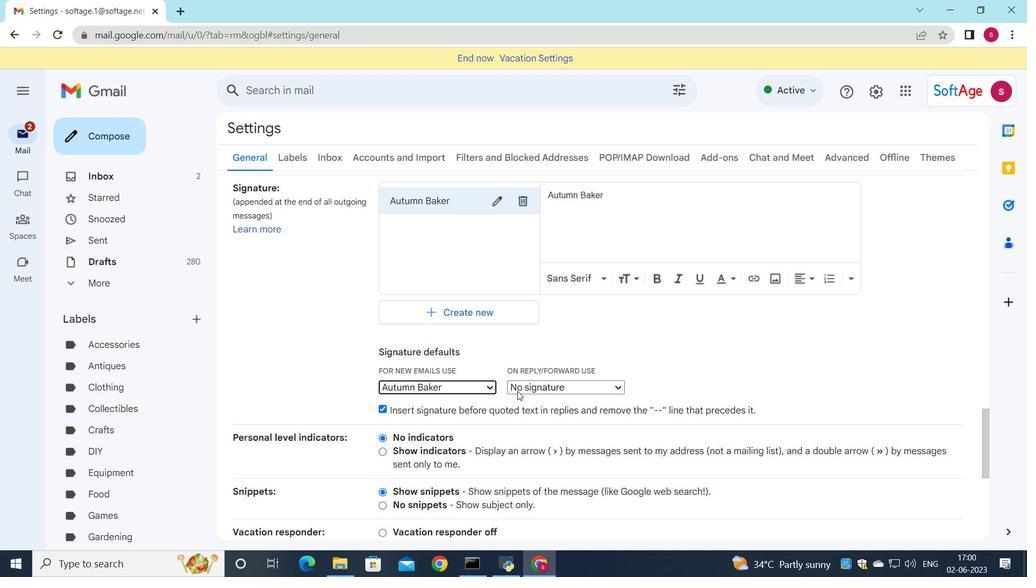 
Action: Mouse pressed left at (543, 383)
Screenshot: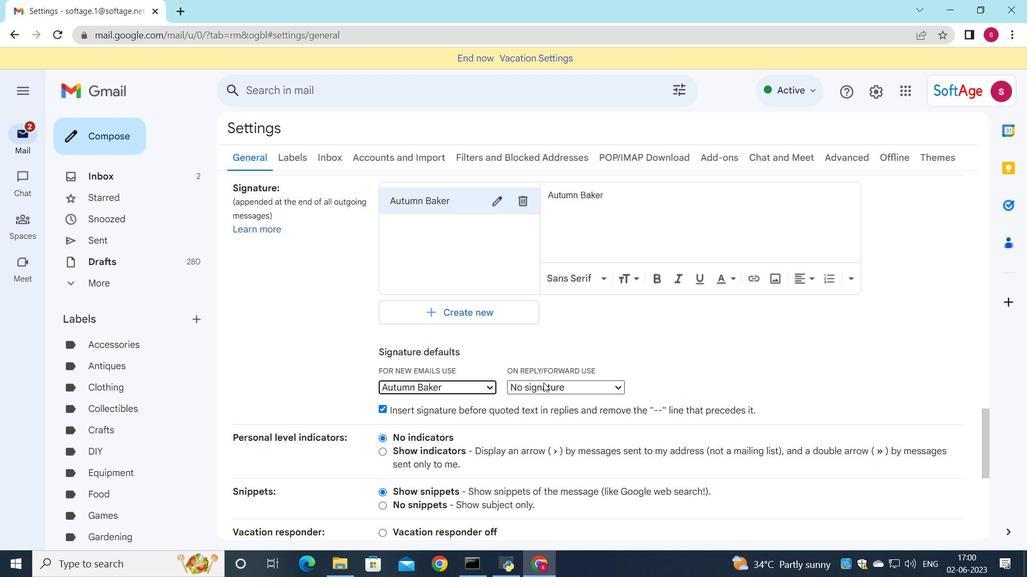 
Action: Mouse moved to (547, 416)
Screenshot: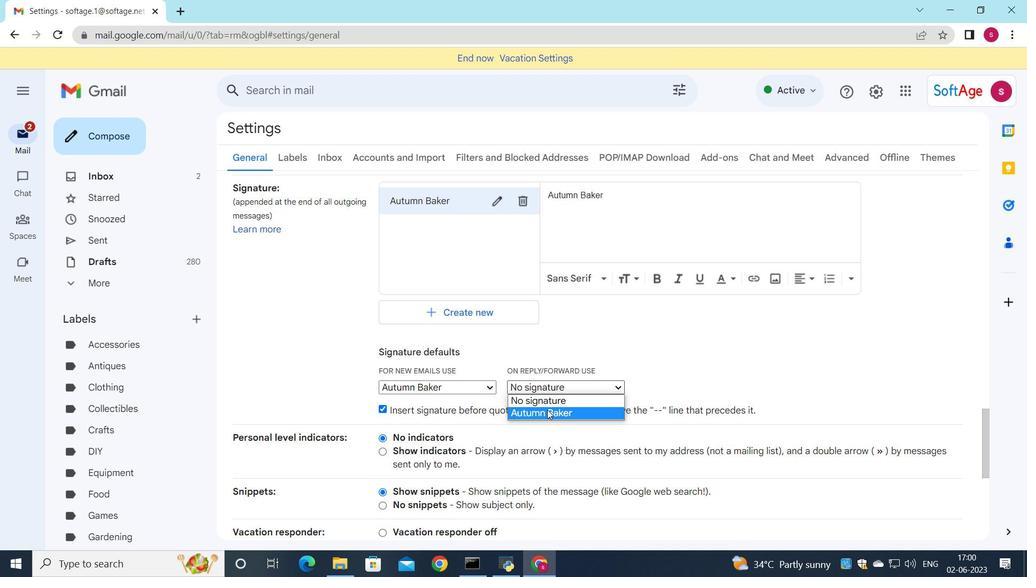 
Action: Mouse pressed left at (547, 416)
Screenshot: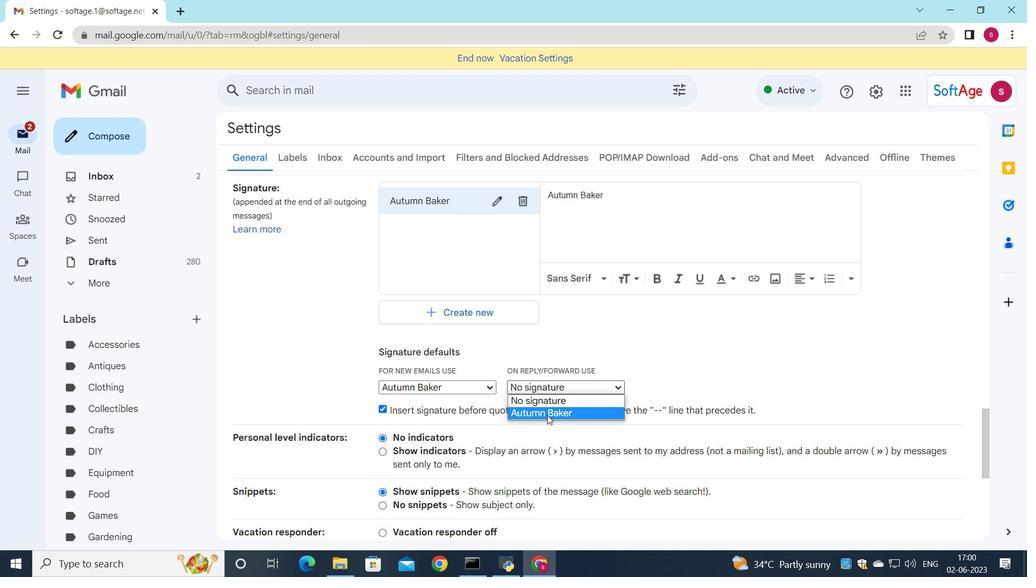 
Action: Mouse moved to (547, 411)
Screenshot: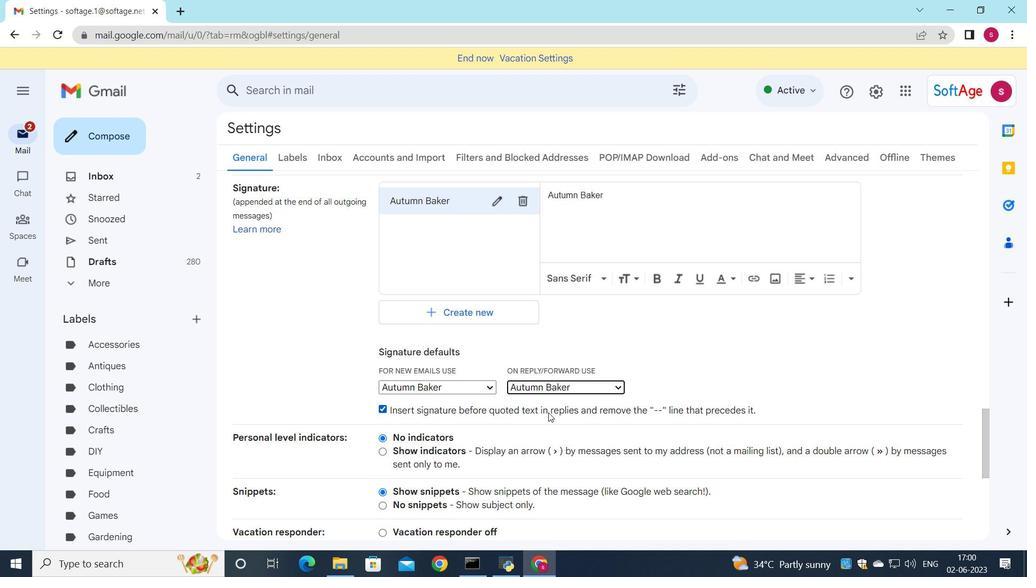 
Action: Mouse scrolled (547, 411) with delta (0, 0)
Screenshot: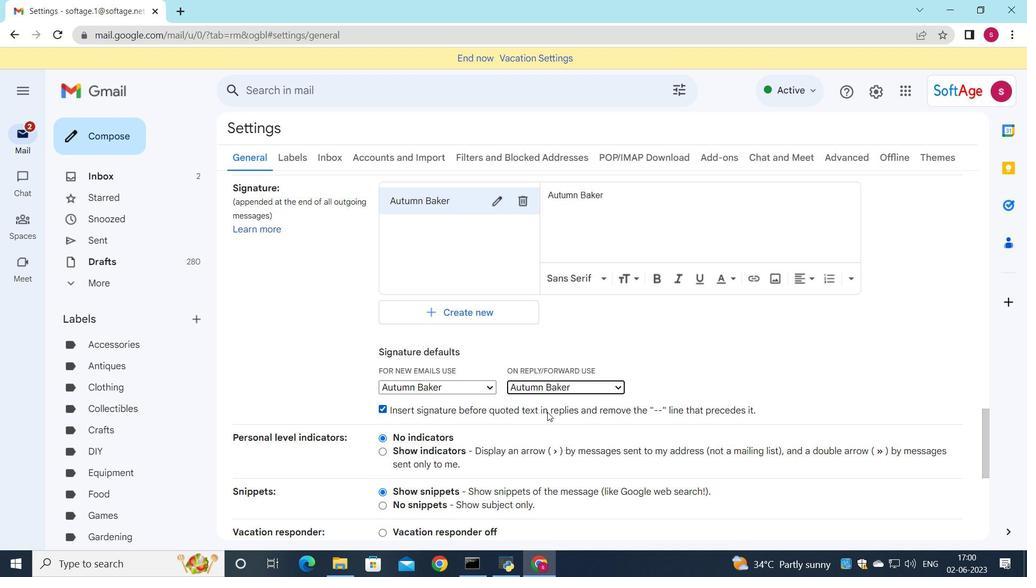
Action: Mouse scrolled (547, 411) with delta (0, 0)
Screenshot: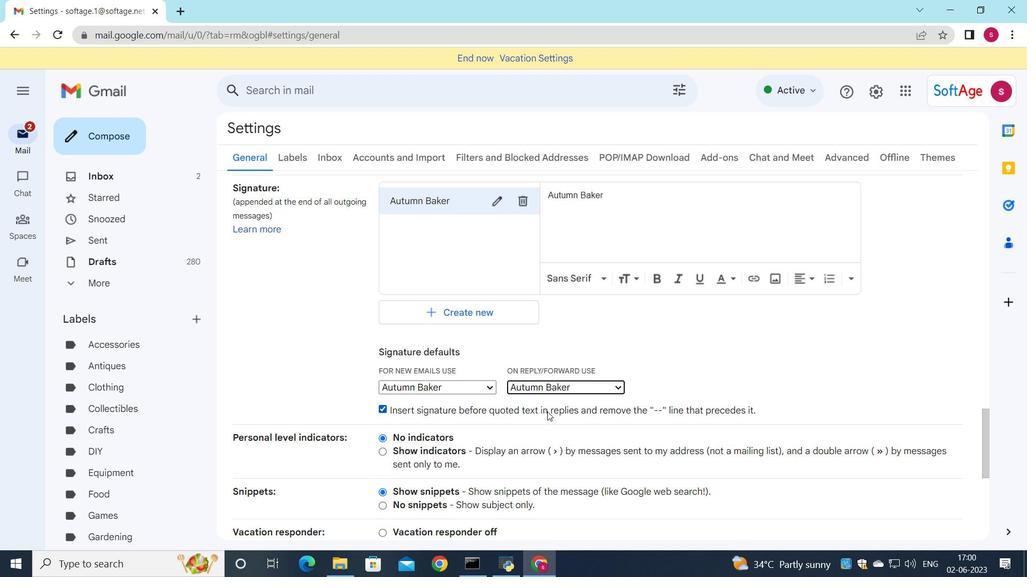 
Action: Mouse moved to (547, 411)
Screenshot: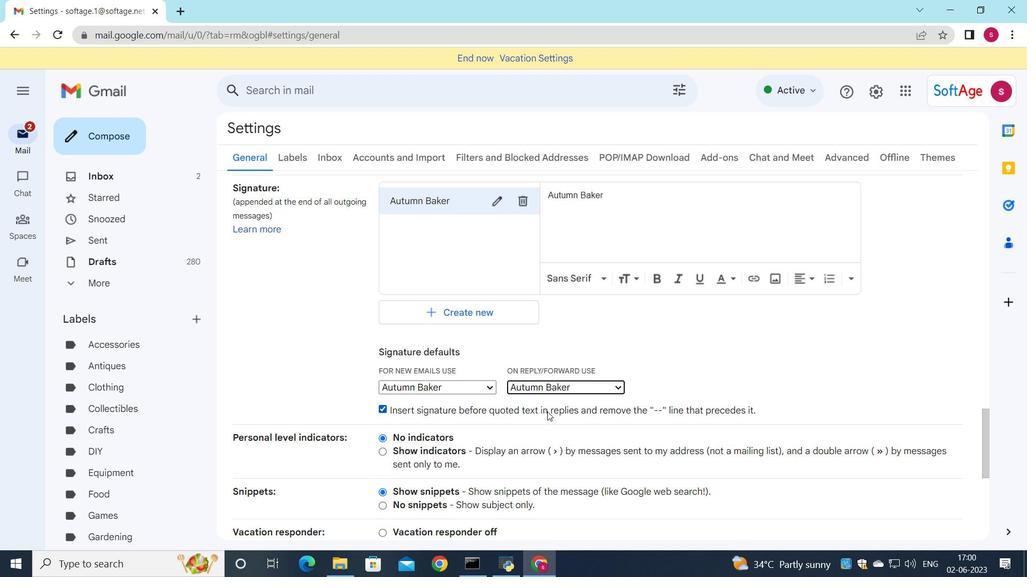
Action: Mouse scrolled (547, 411) with delta (0, 0)
Screenshot: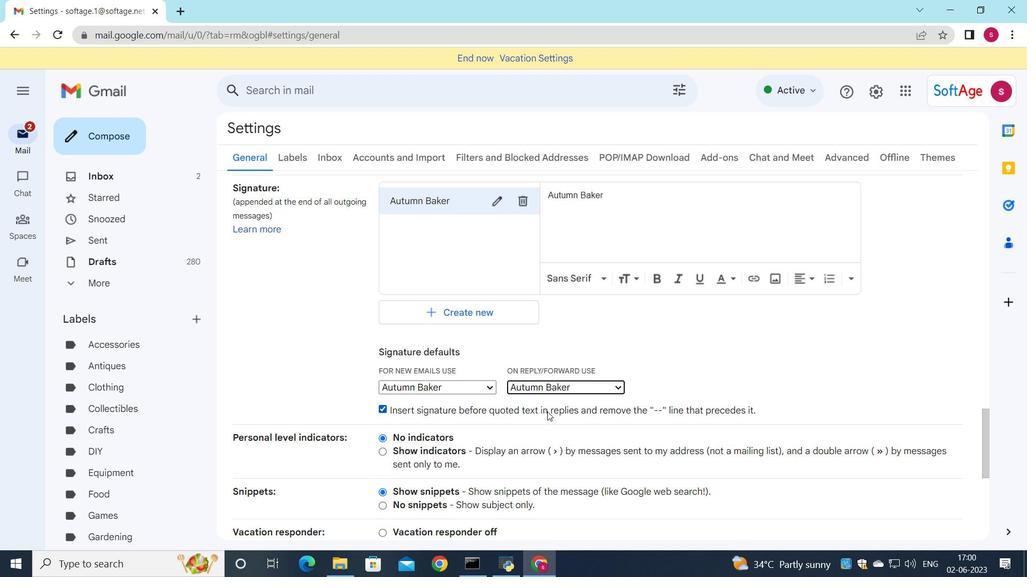 
Action: Mouse scrolled (547, 411) with delta (0, 0)
Screenshot: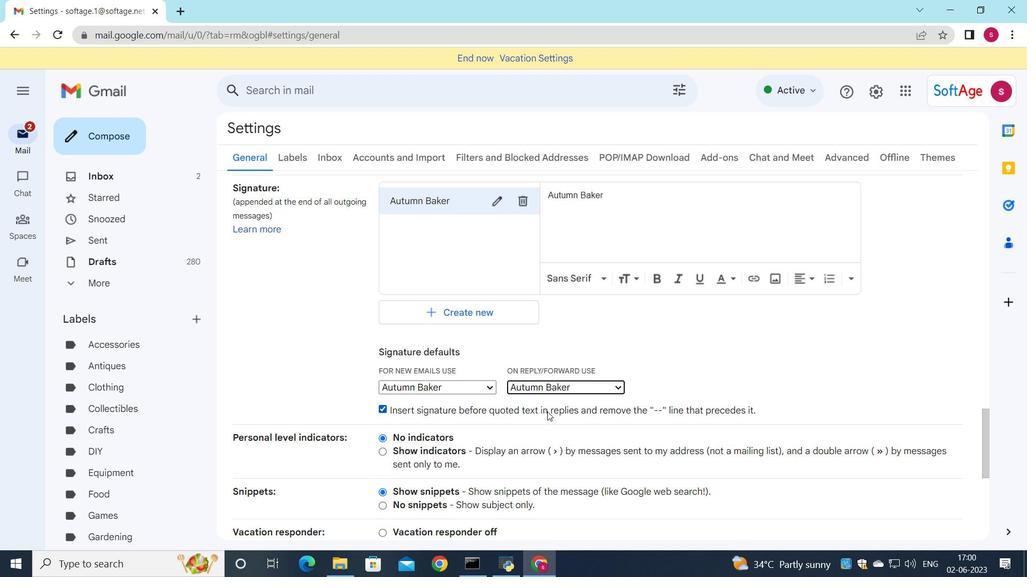 
Action: Mouse moved to (547, 411)
Screenshot: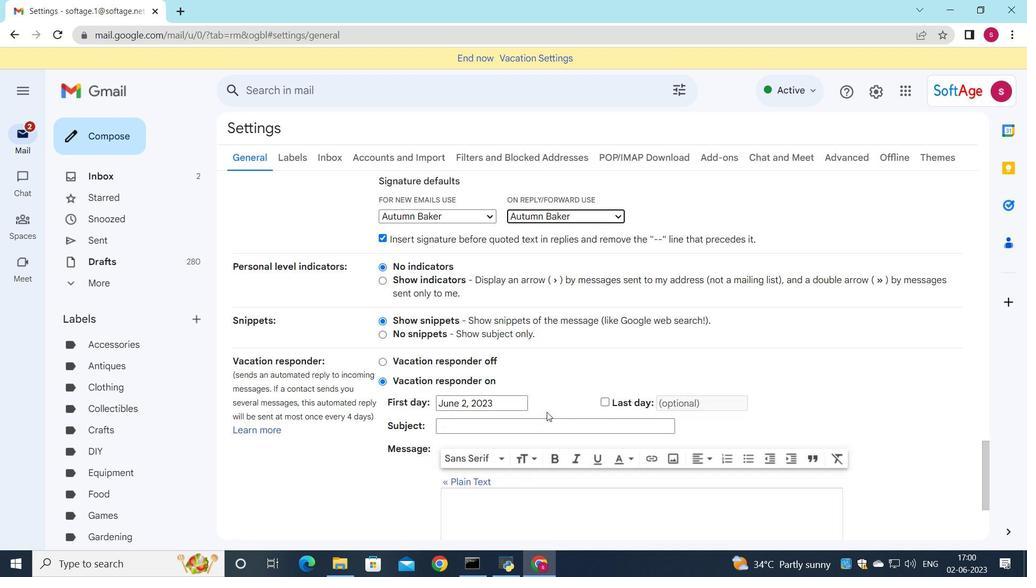 
Action: Mouse scrolled (547, 410) with delta (0, 0)
Screenshot: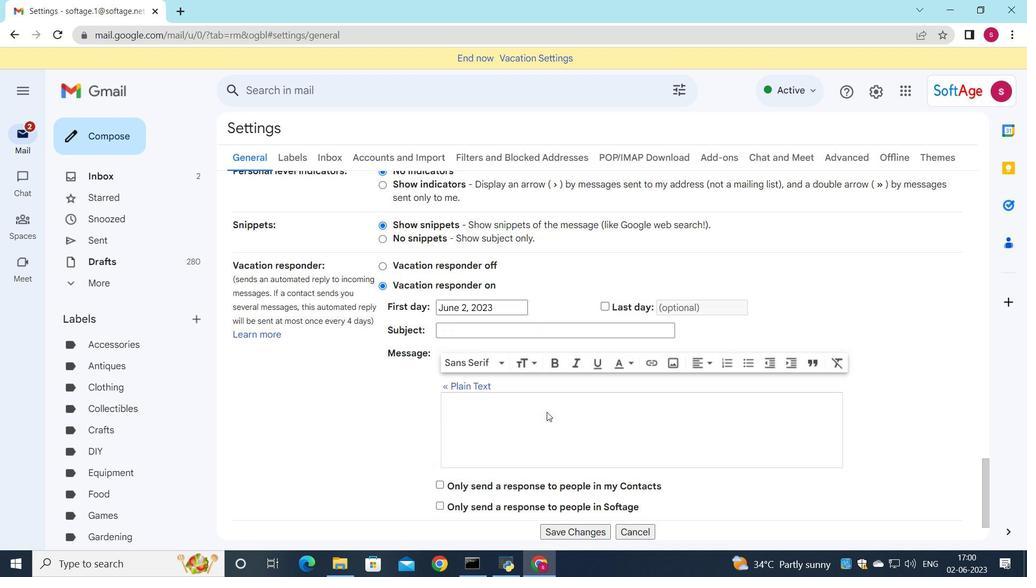 
Action: Mouse scrolled (547, 410) with delta (0, 0)
Screenshot: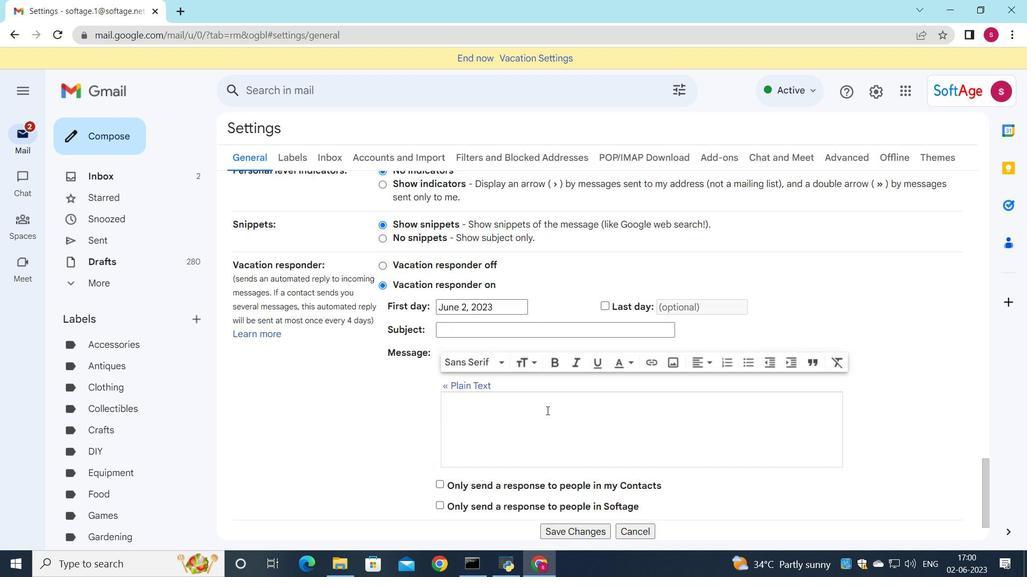 
Action: Mouse scrolled (547, 410) with delta (0, 0)
Screenshot: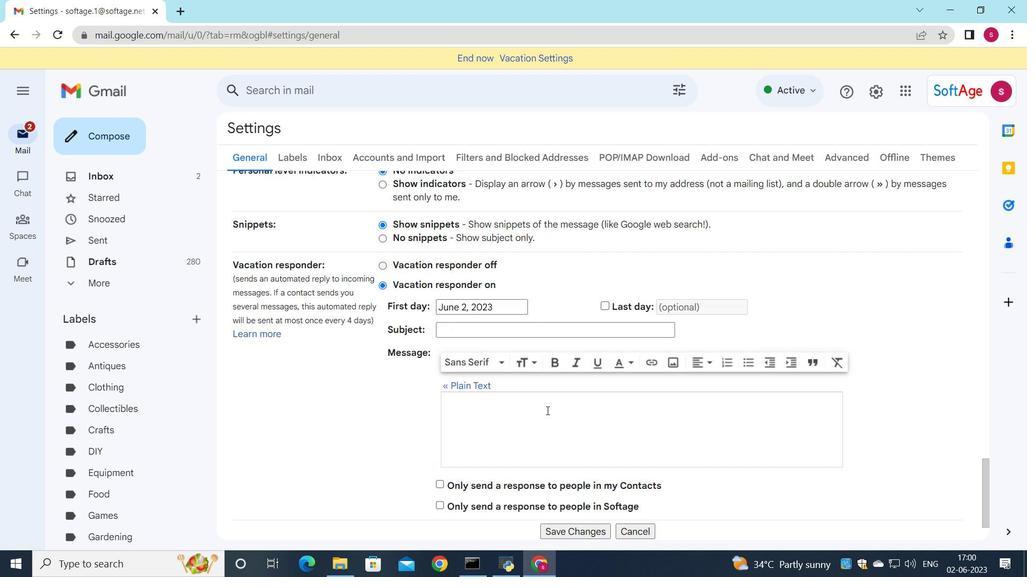 
Action: Mouse moved to (569, 469)
Screenshot: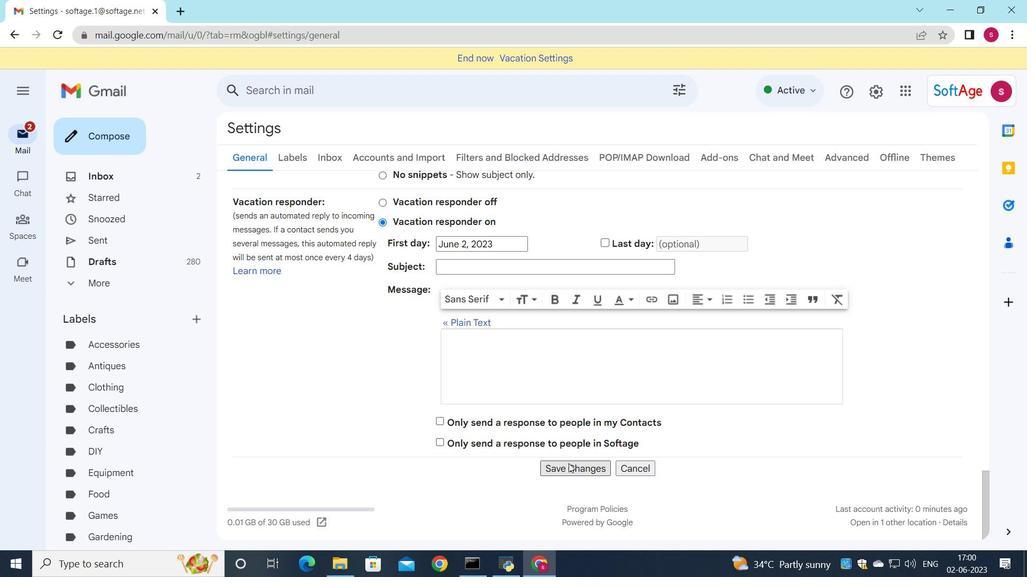 
Action: Mouse pressed left at (569, 469)
Screenshot: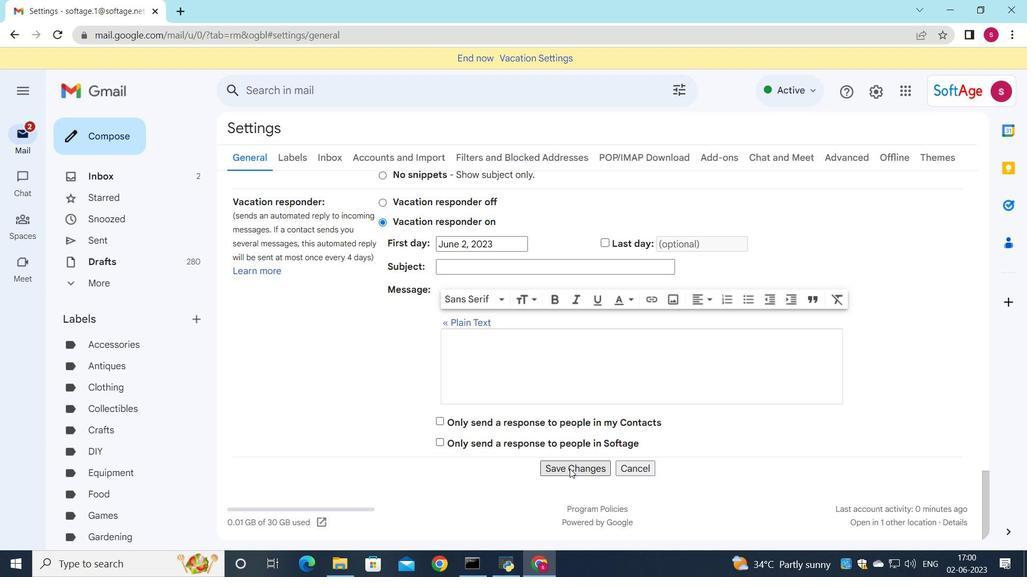 
Action: Mouse moved to (445, 334)
Screenshot: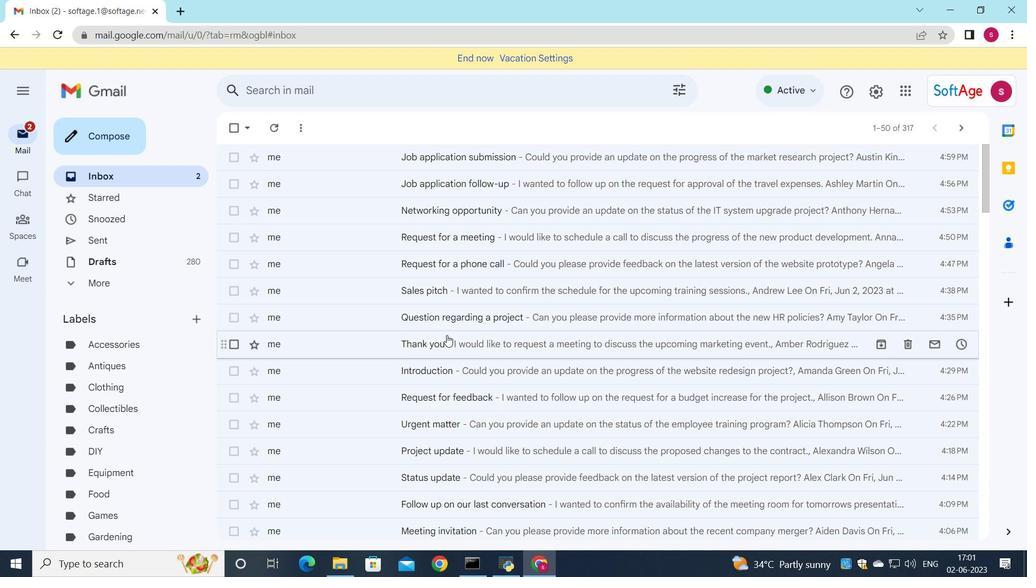 
Action: Mouse scrolled (445, 334) with delta (0, 0)
Screenshot: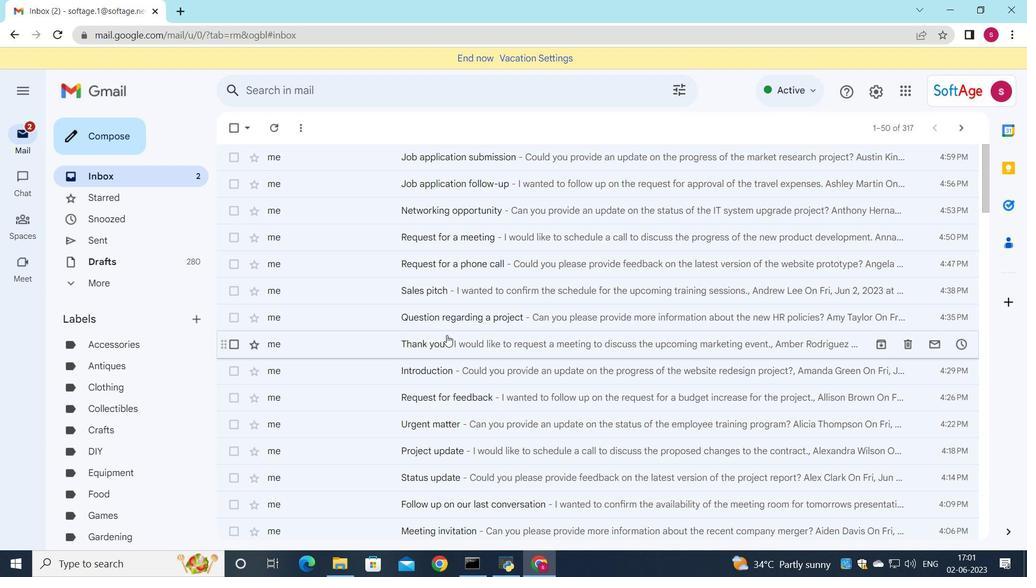 
Action: Mouse moved to (444, 340)
Screenshot: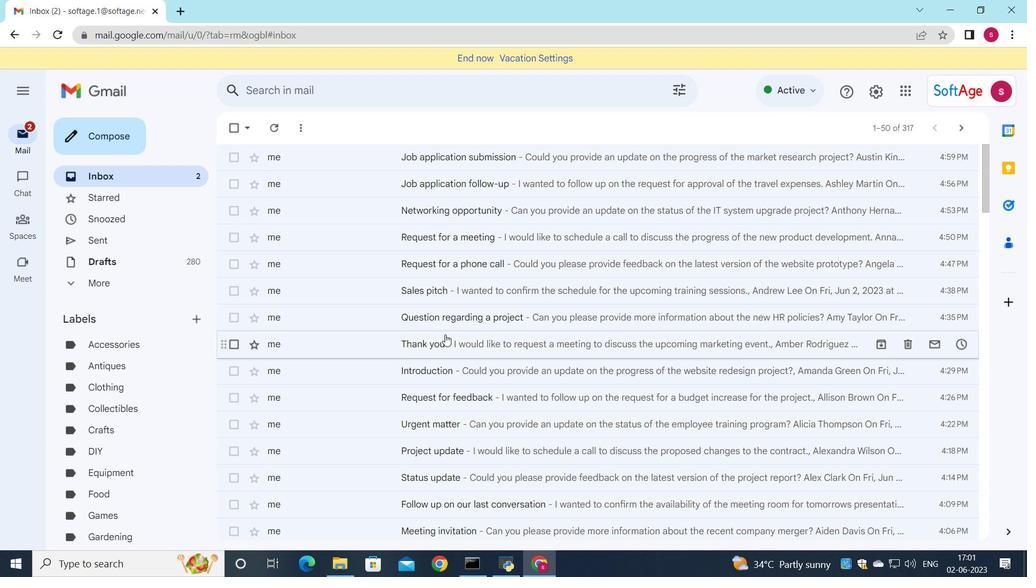
Action: Mouse scrolled (444, 339) with delta (0, 0)
Screenshot: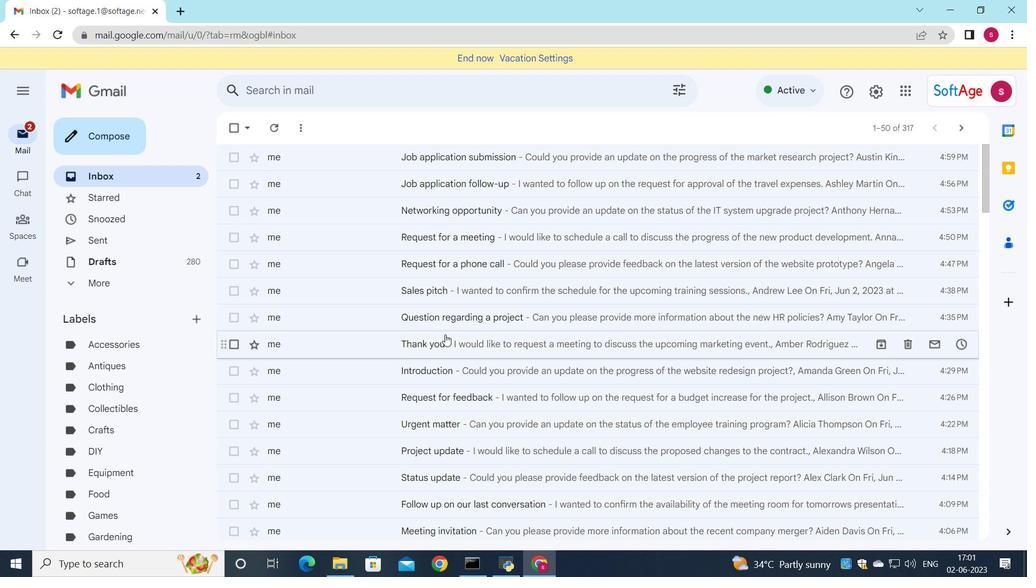 
Action: Mouse moved to (444, 342)
Screenshot: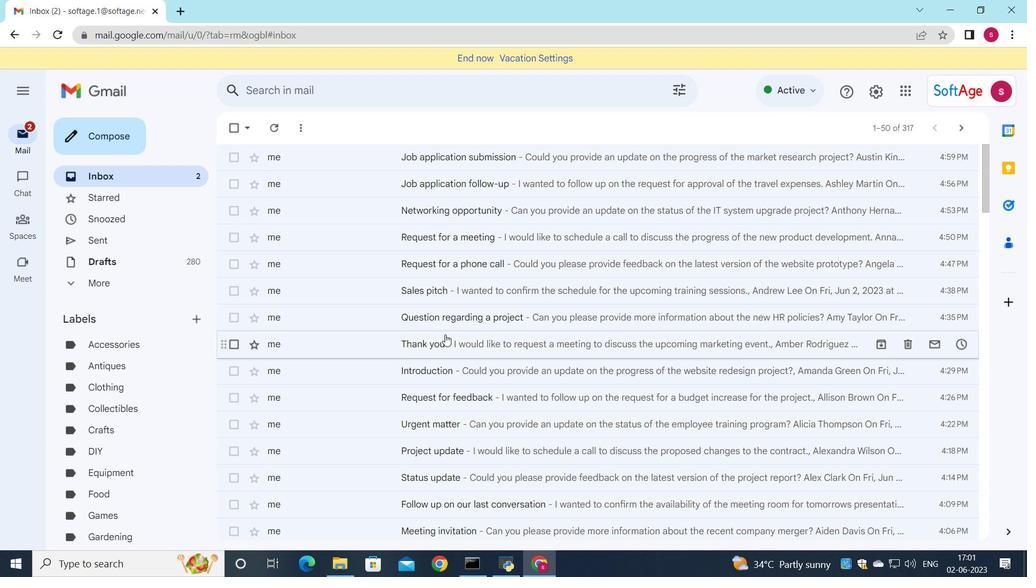 
Action: Mouse scrolled (444, 341) with delta (0, 0)
Screenshot: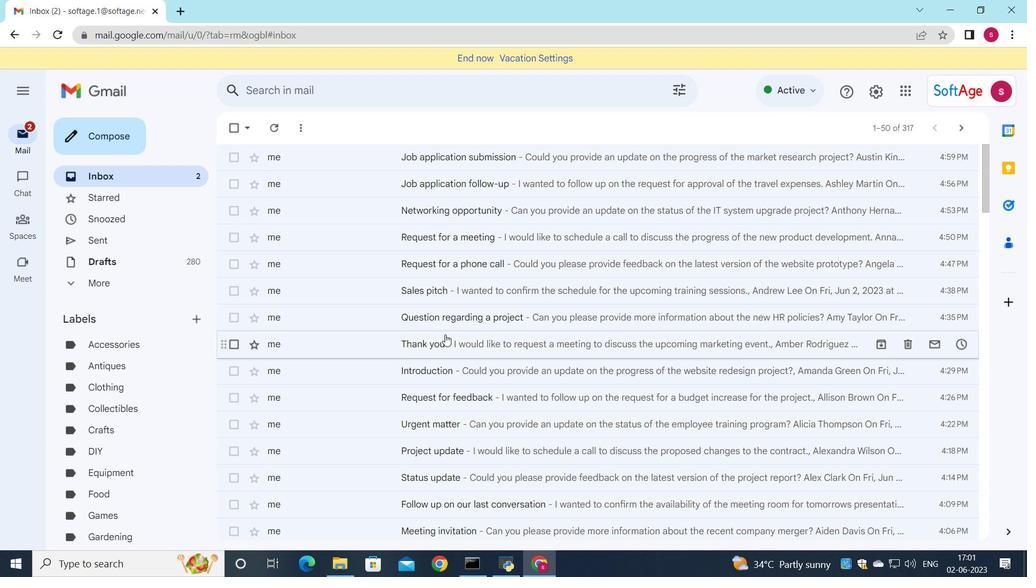 
Action: Mouse moved to (444, 346)
Screenshot: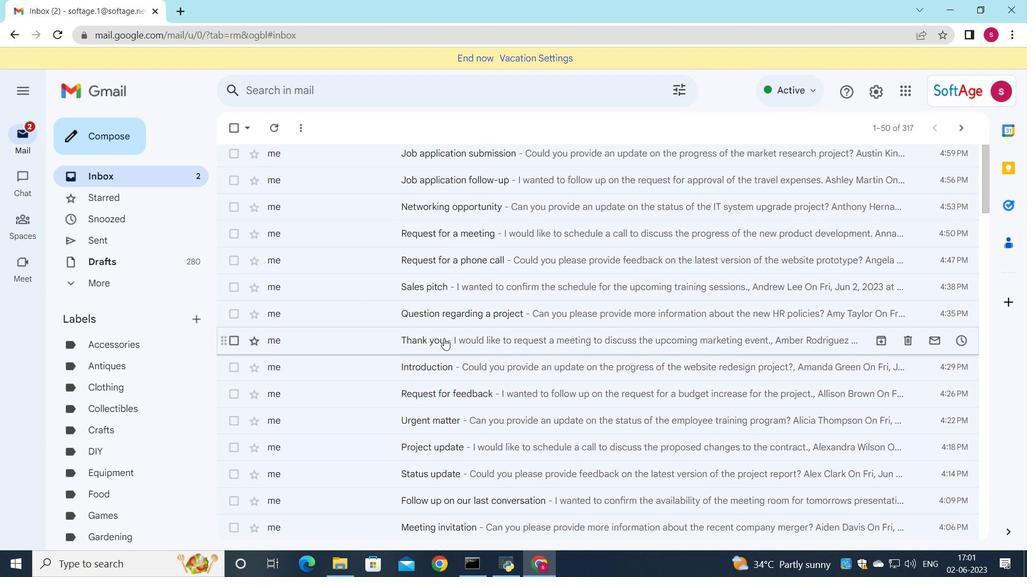 
Action: Mouse scrolled (444, 345) with delta (0, 0)
Screenshot: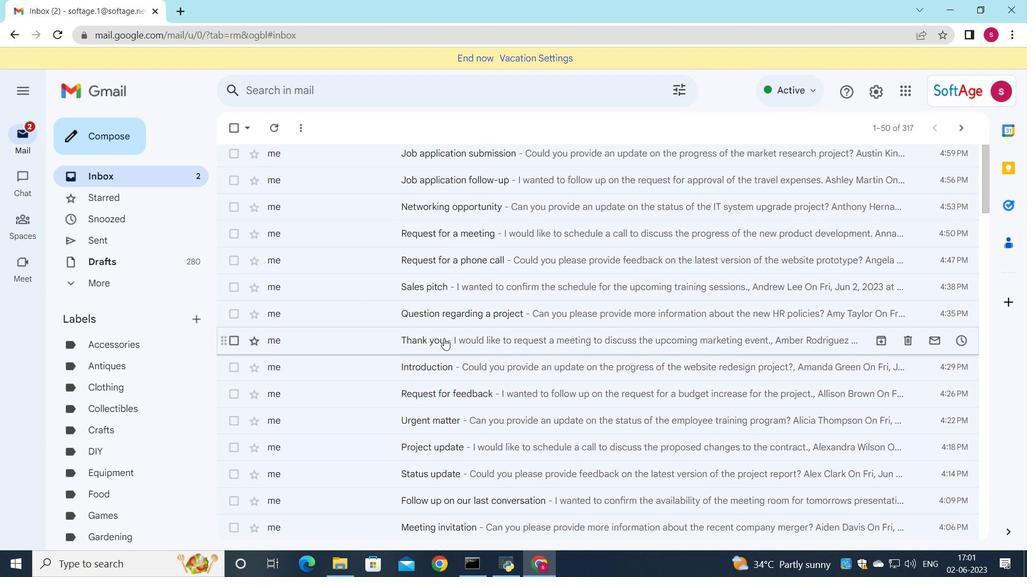 
Action: Mouse moved to (444, 352)
Screenshot: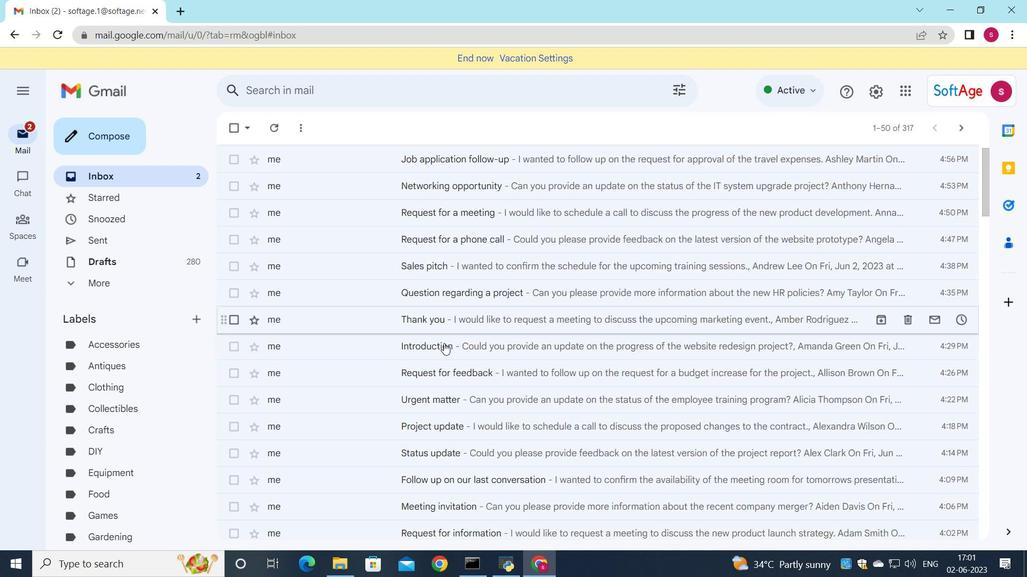 
Action: Mouse scrolled (444, 351) with delta (0, 0)
Screenshot: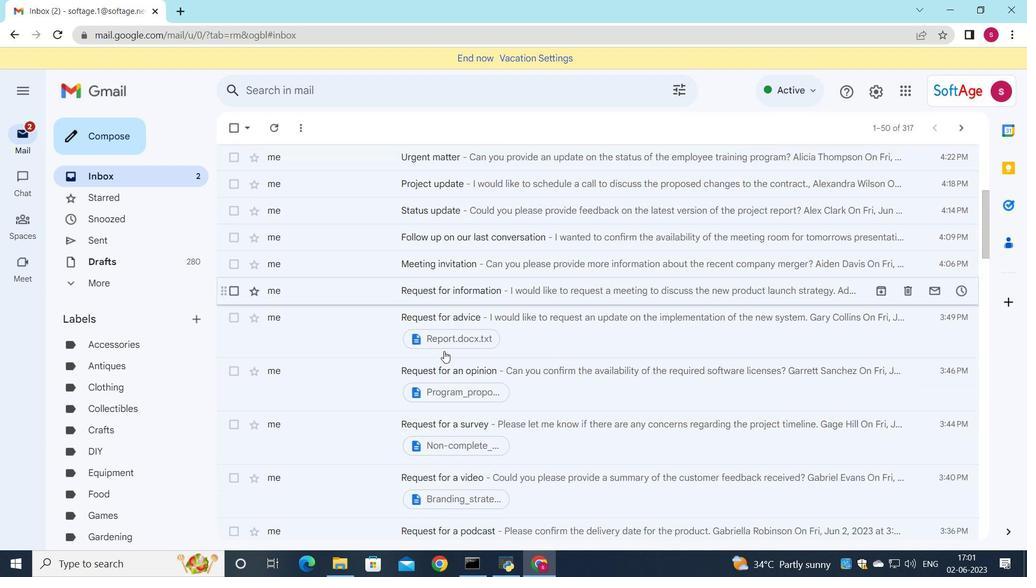 
Action: Mouse scrolled (444, 351) with delta (0, 0)
Screenshot: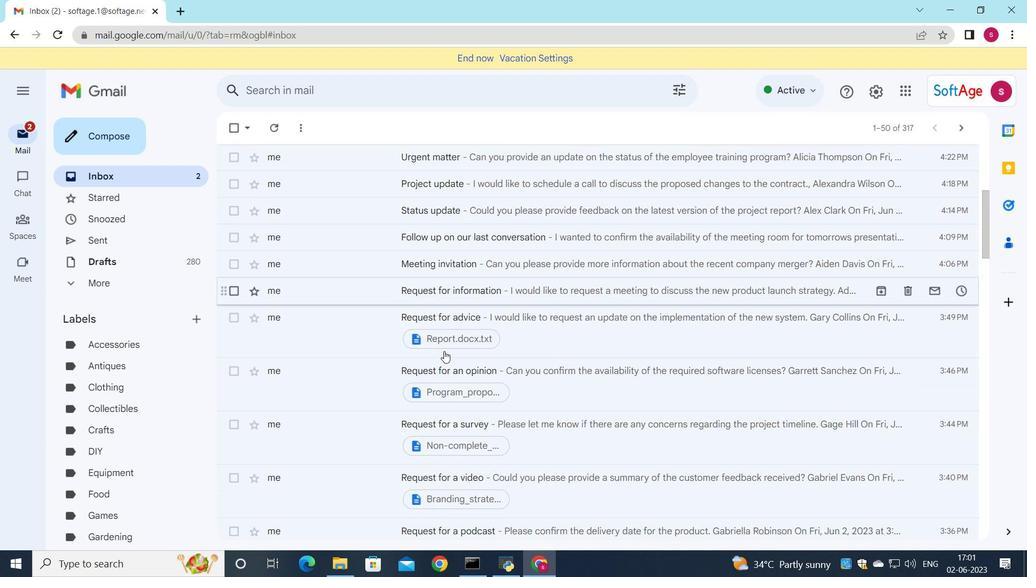 
Action: Mouse moved to (447, 348)
Screenshot: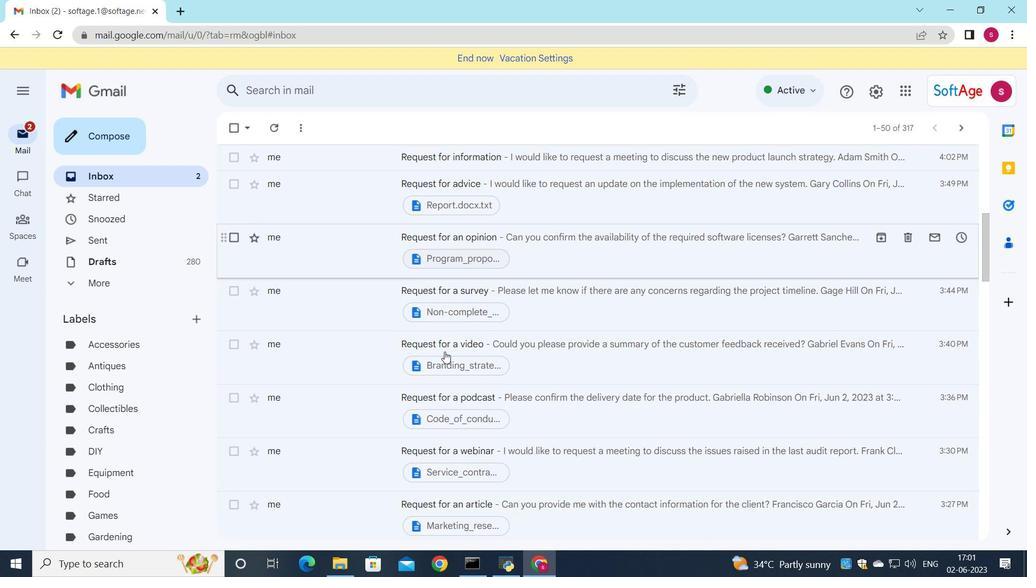 
Action: Mouse scrolled (447, 349) with delta (0, 0)
Screenshot: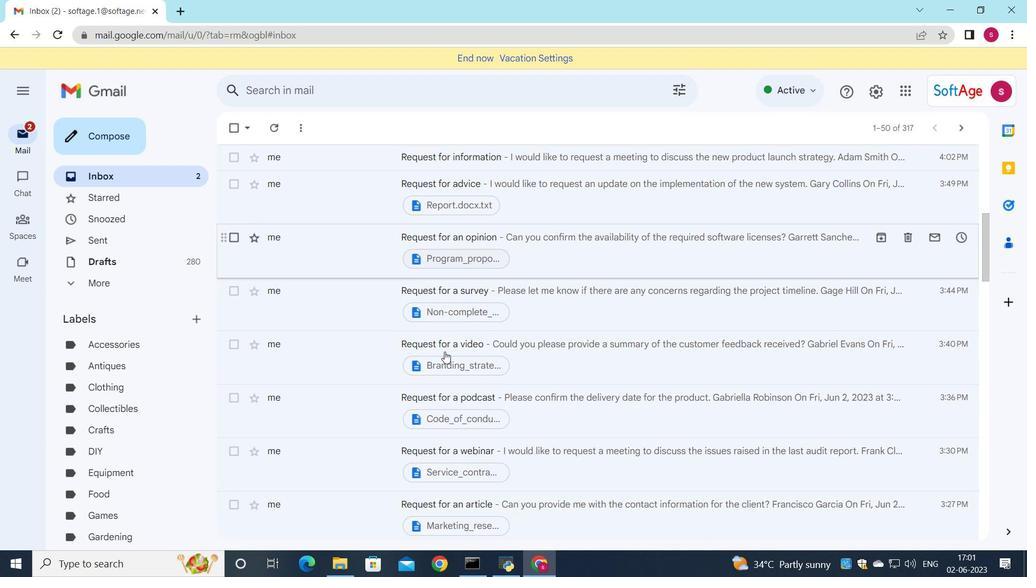 
Action: Mouse moved to (616, 273)
Screenshot: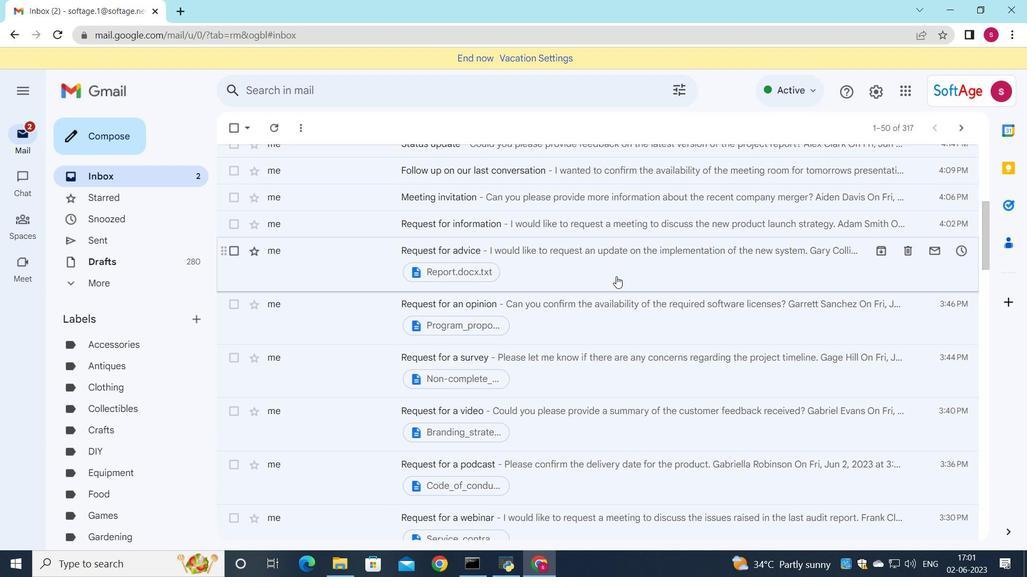 
Action: Mouse pressed left at (616, 273)
Screenshot: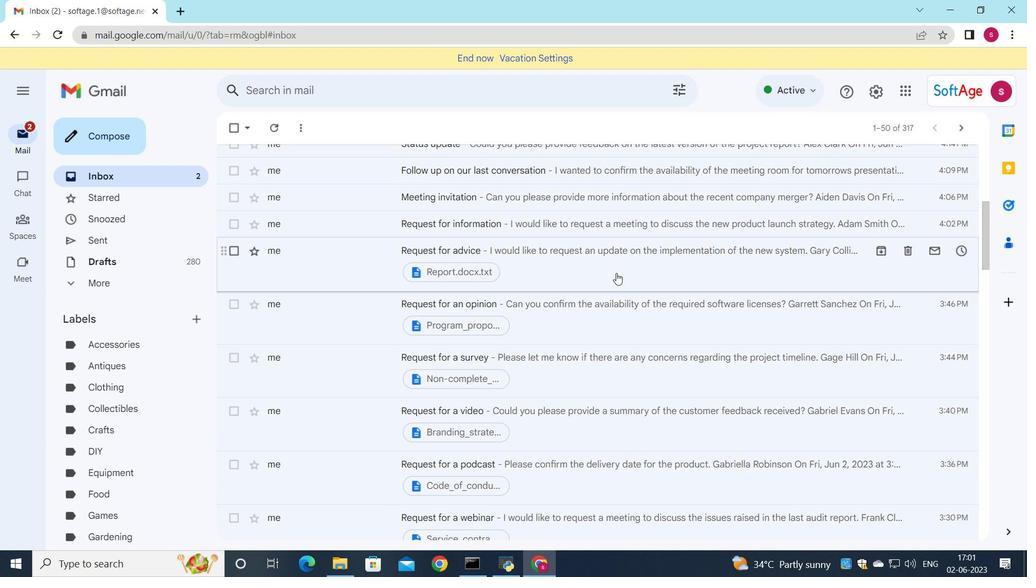 
Action: Mouse moved to (582, 251)
Screenshot: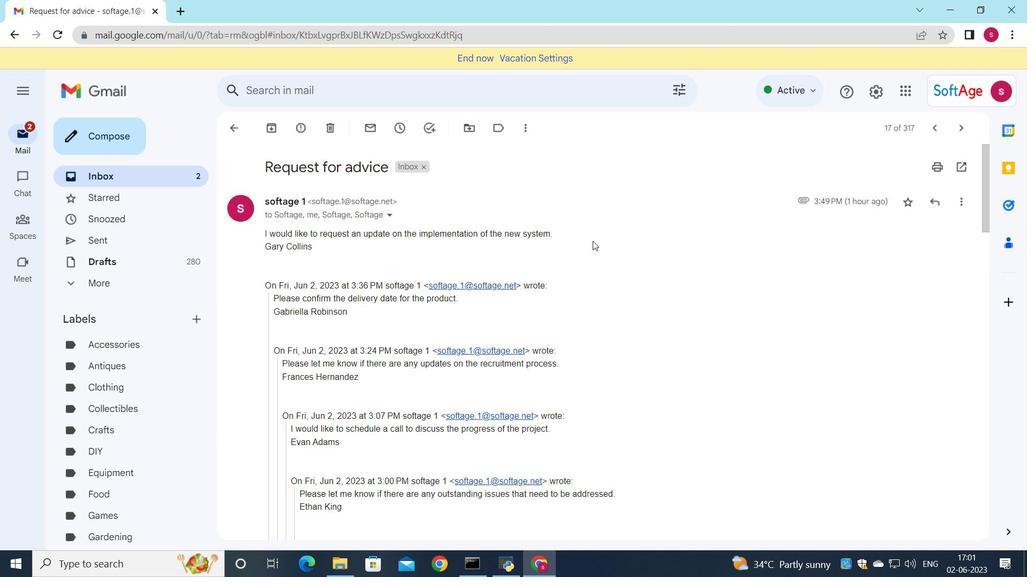 
Action: Mouse scrolled (582, 250) with delta (0, 0)
Screenshot: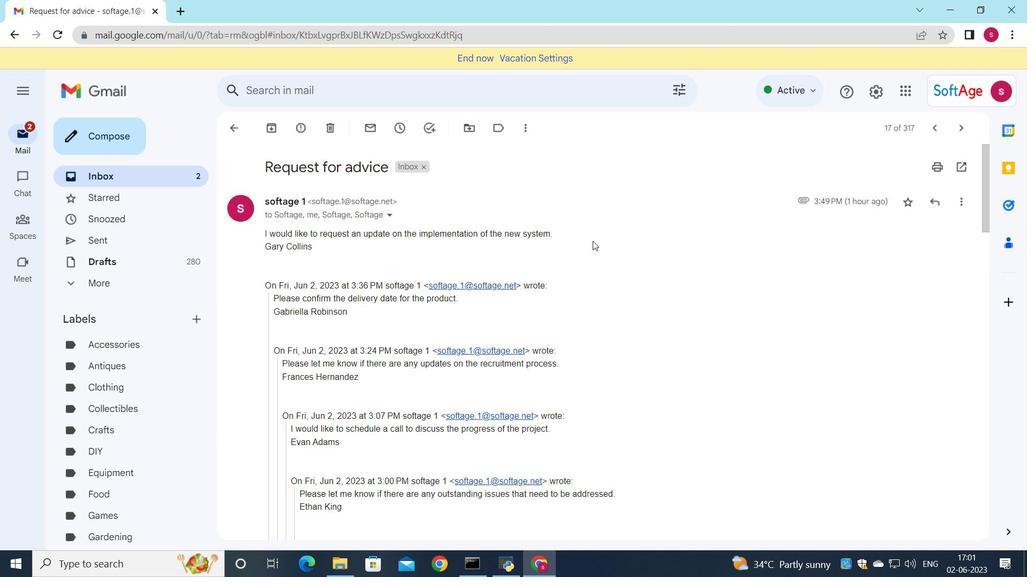 
Action: Mouse moved to (582, 255)
Screenshot: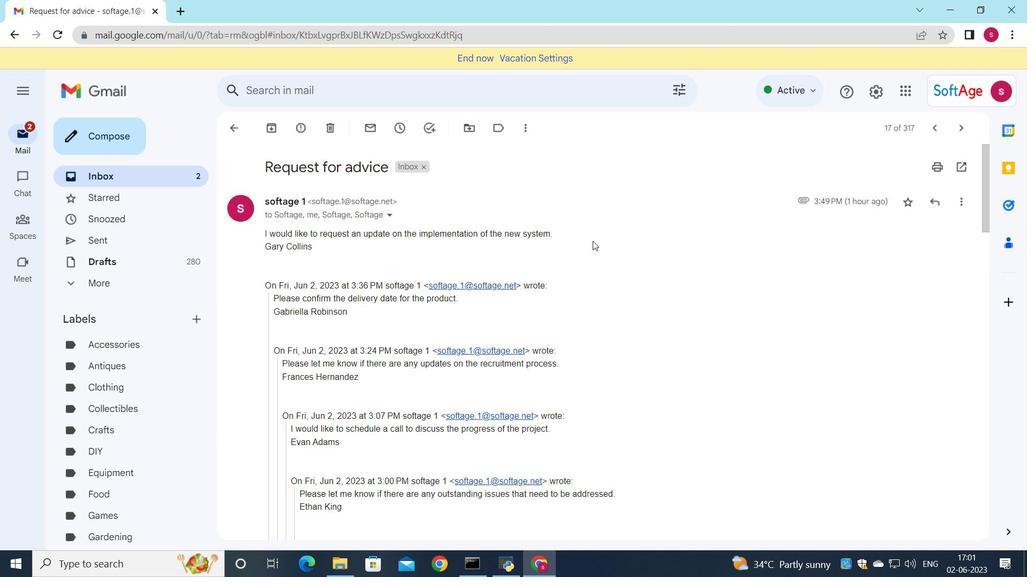 
Action: Mouse scrolled (582, 254) with delta (0, 0)
Screenshot: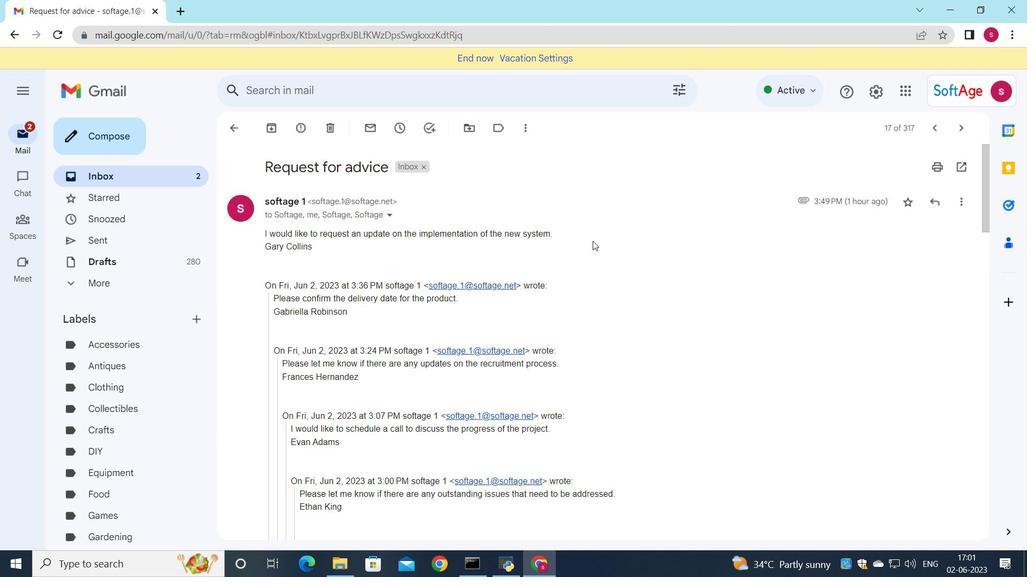 
Action: Mouse moved to (579, 268)
Screenshot: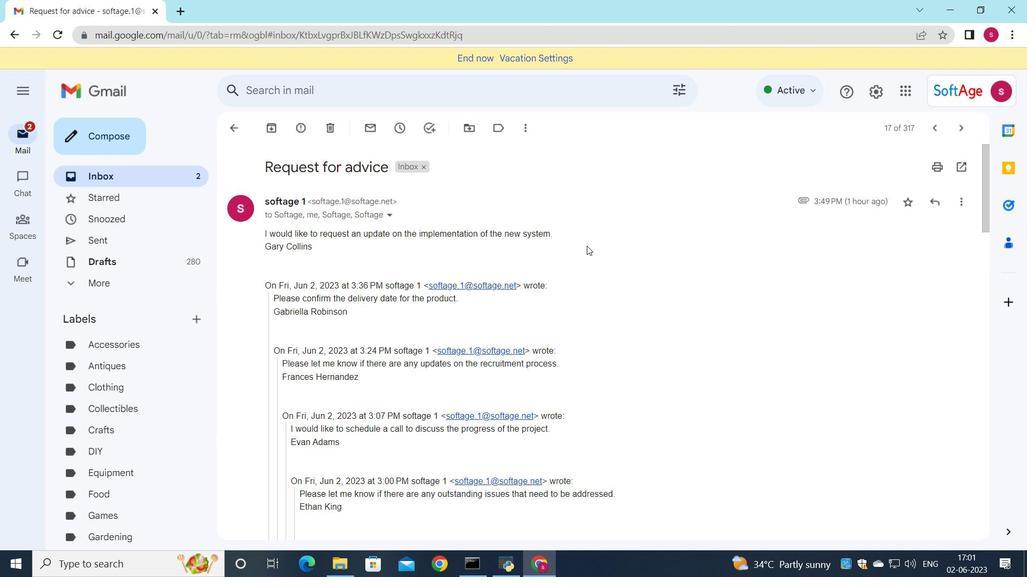 
Action: Mouse scrolled (580, 262) with delta (0, 0)
Screenshot: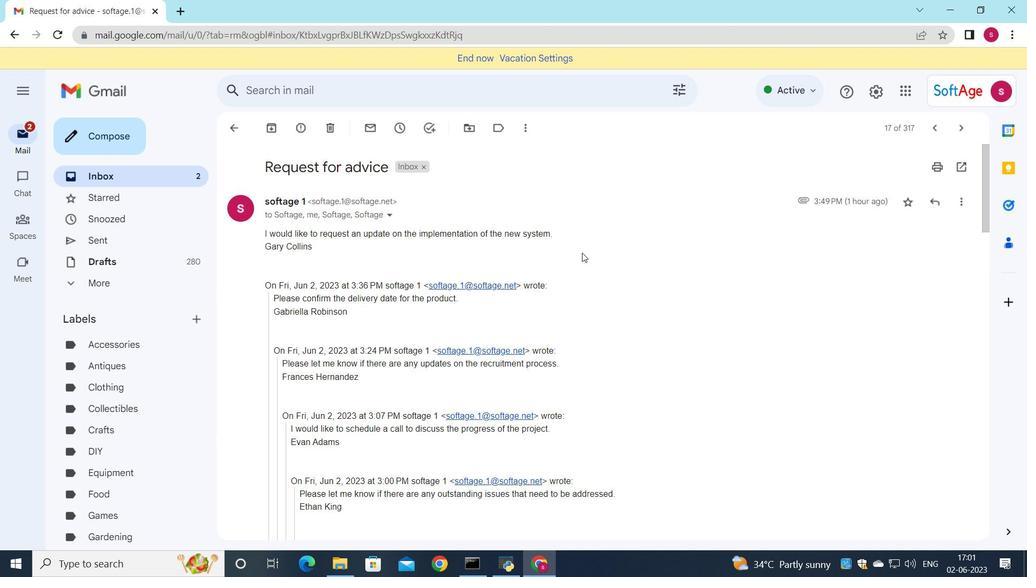 
Action: Mouse moved to (576, 278)
Screenshot: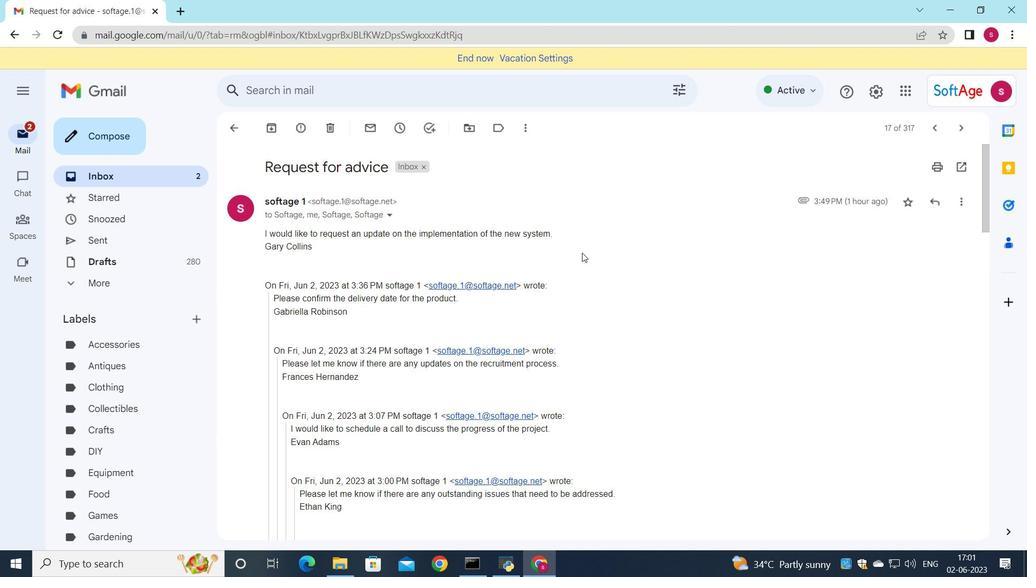 
Action: Mouse scrolled (579, 267) with delta (0, 0)
Screenshot: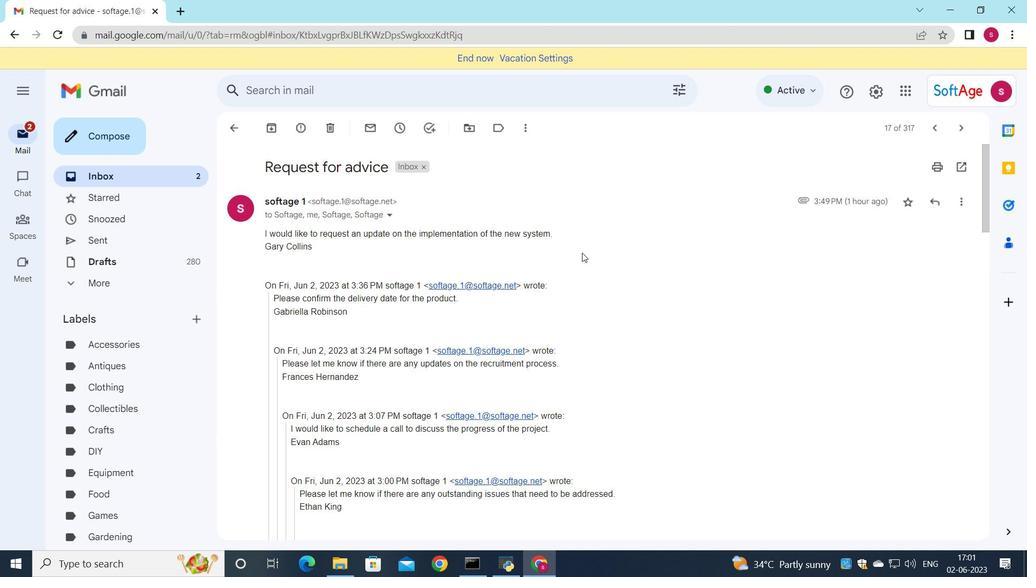 
Action: Mouse moved to (439, 408)
Screenshot: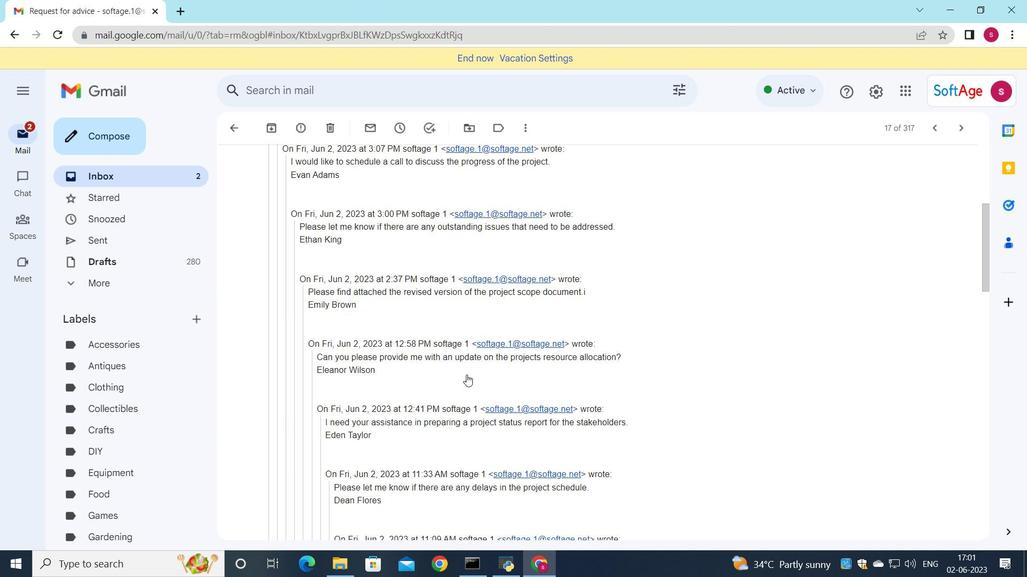 
Action: Mouse scrolled (439, 407) with delta (0, 0)
Screenshot: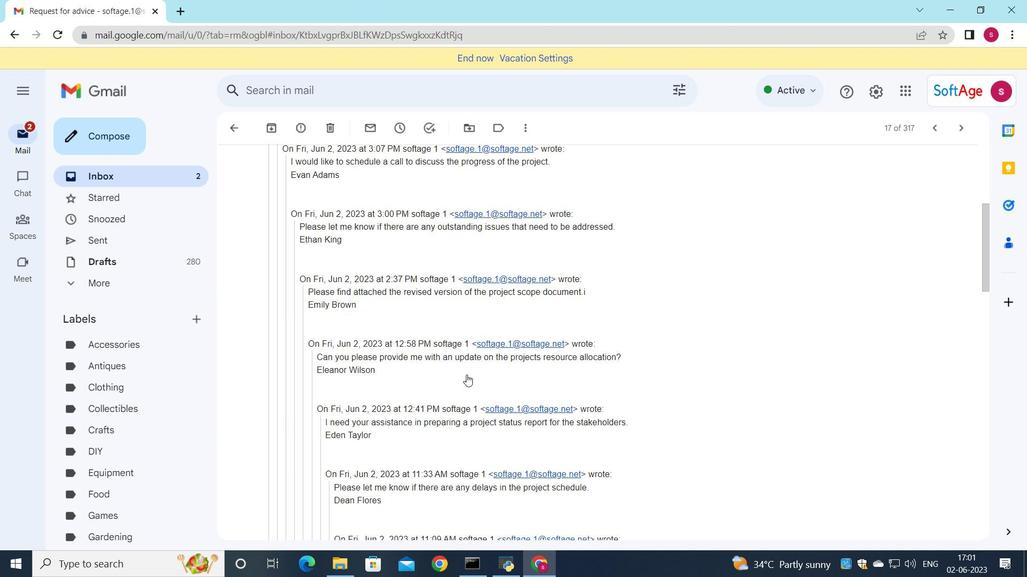 
Action: Mouse moved to (436, 416)
Screenshot: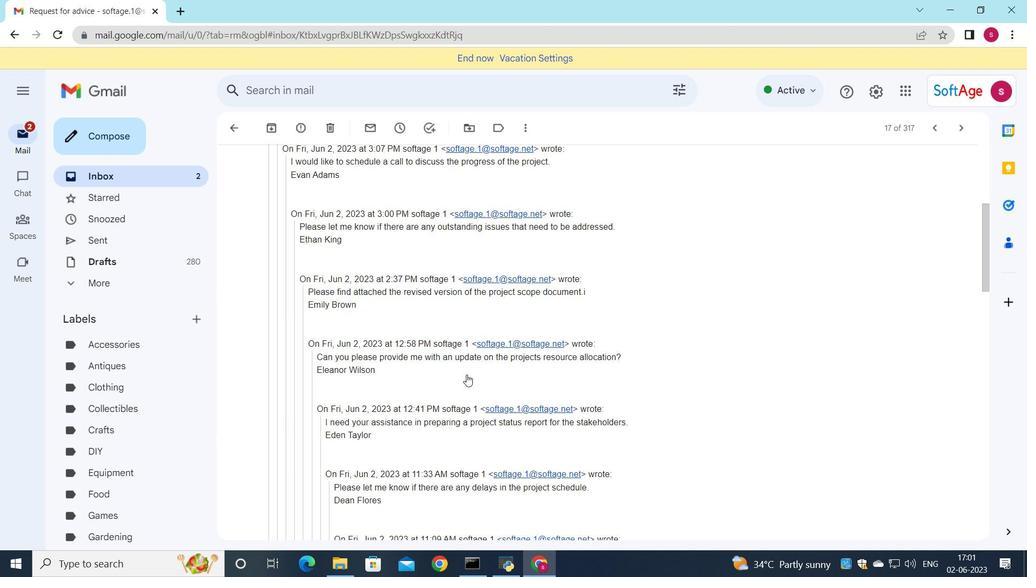 
Action: Mouse scrolled (436, 415) with delta (0, 0)
Screenshot: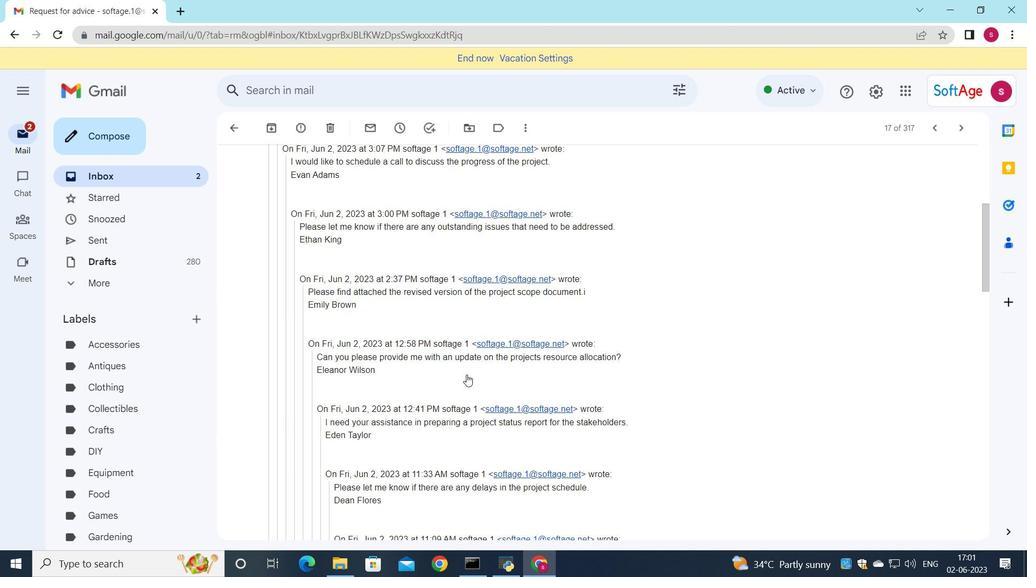 
Action: Mouse moved to (432, 424)
Screenshot: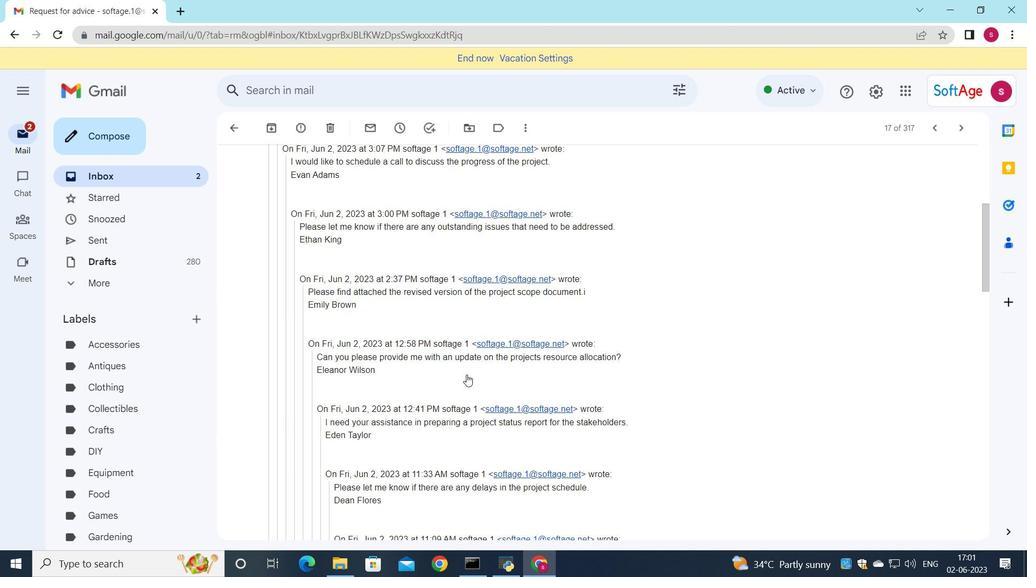 
Action: Mouse scrolled (432, 424) with delta (0, 0)
Screenshot: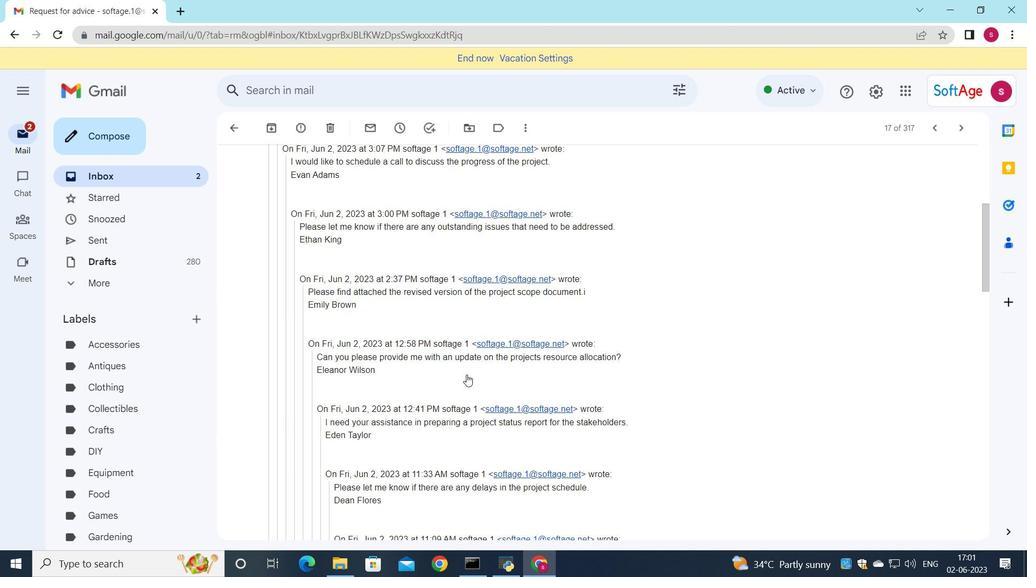 
Action: Mouse moved to (422, 459)
Screenshot: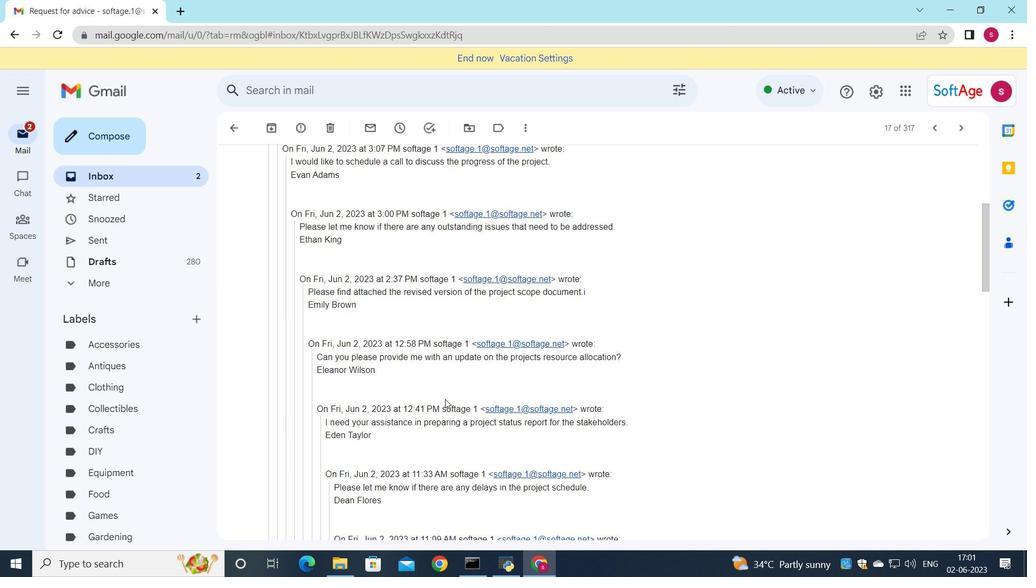 
Action: Mouse scrolled (429, 432) with delta (0, 0)
Screenshot: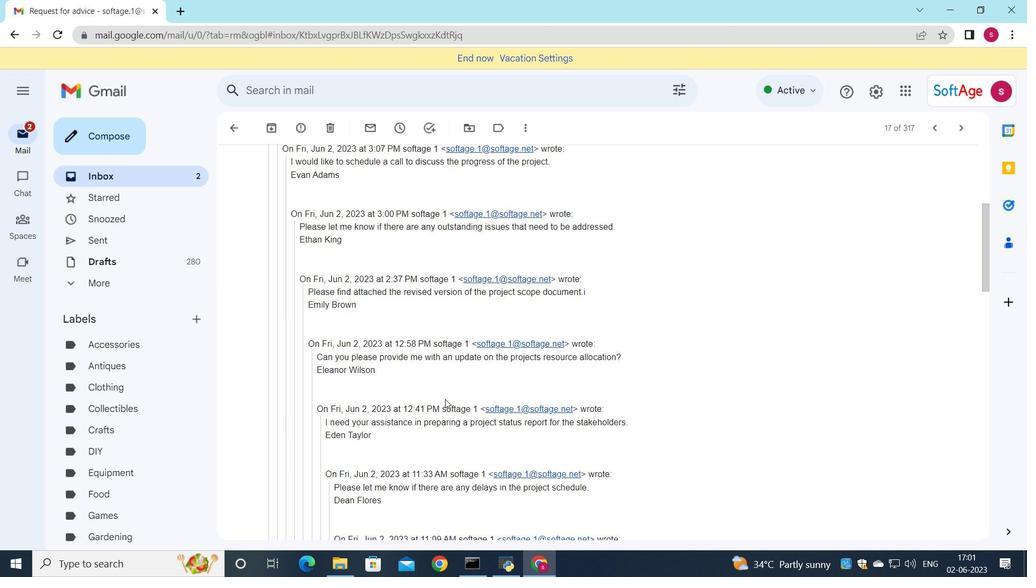 
Action: Mouse moved to (410, 471)
Screenshot: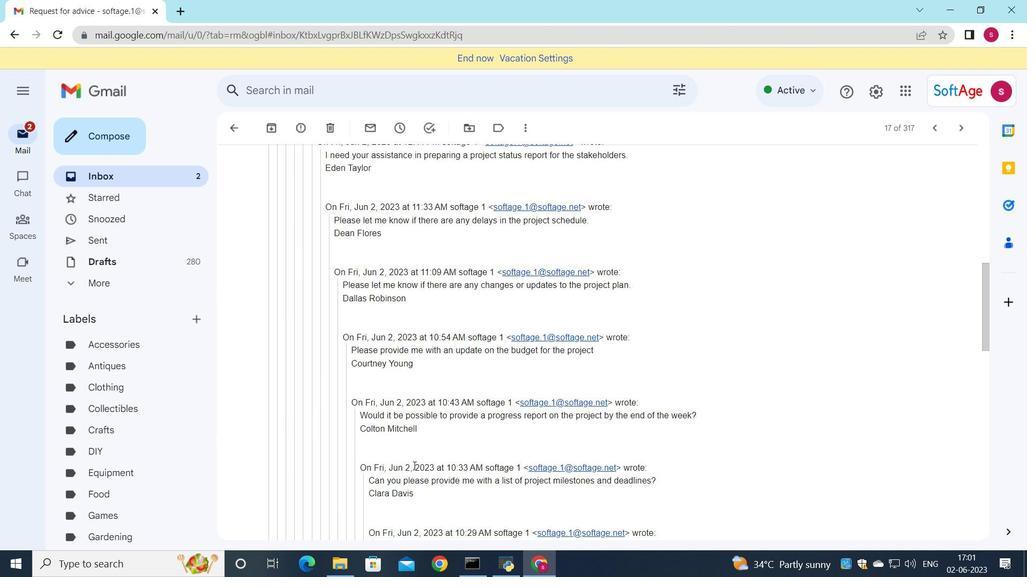 
Action: Mouse scrolled (413, 466) with delta (0, 0)
Screenshot: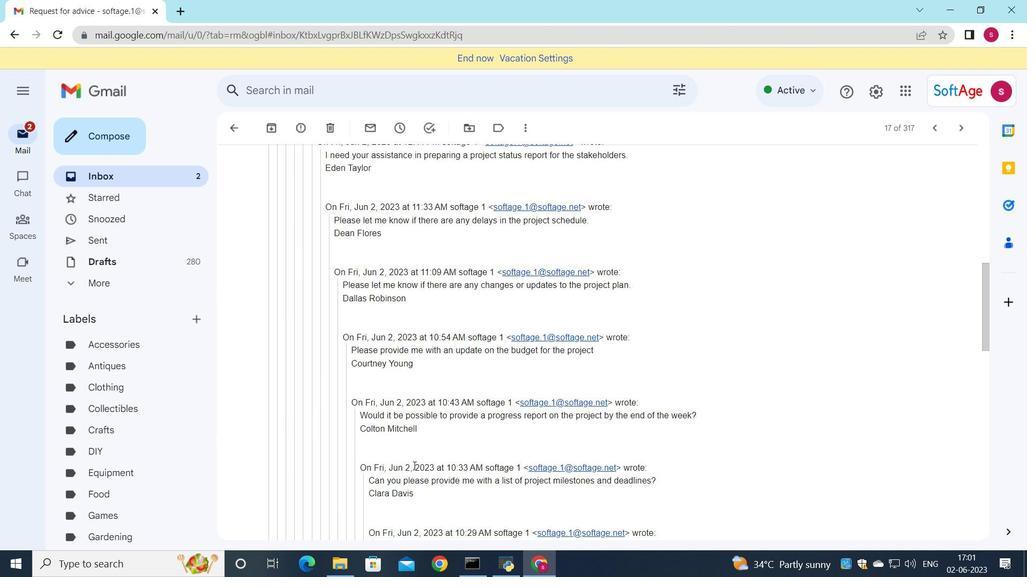 
Action: Mouse scrolled (413, 467) with delta (0, 0)
Screenshot: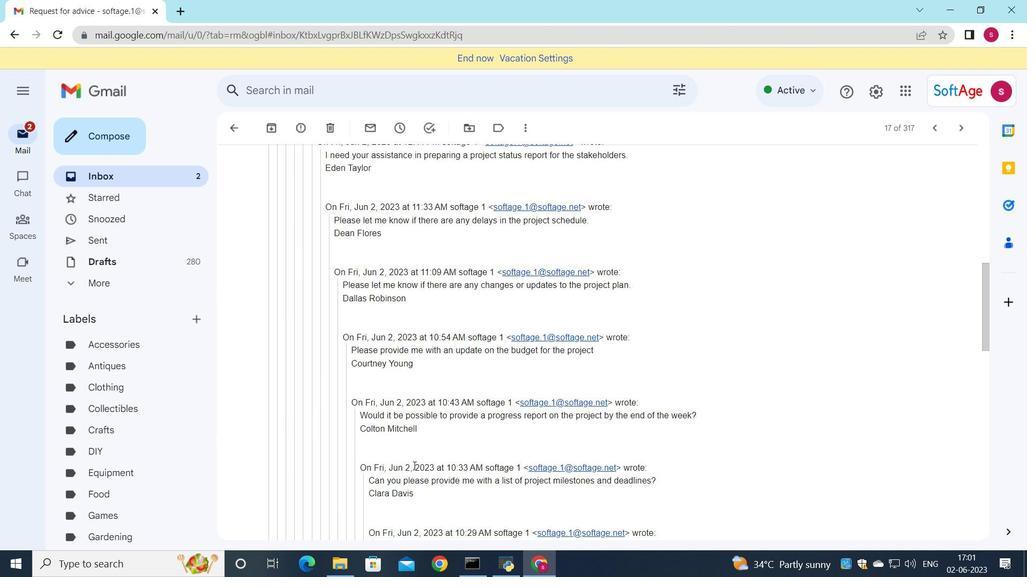 
Action: Mouse scrolled (411, 468) with delta (0, 0)
Screenshot: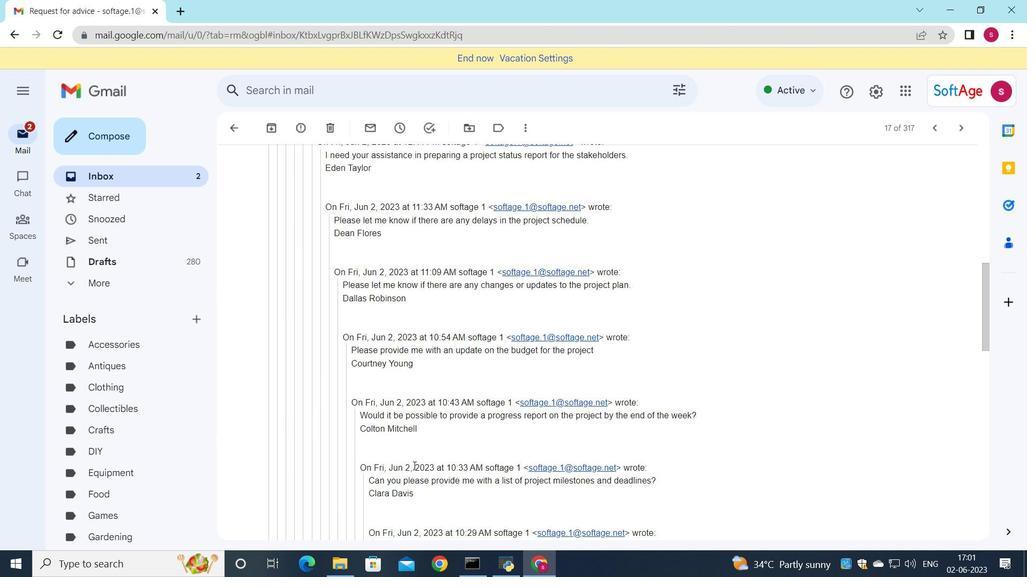 
Action: Mouse moved to (410, 471)
Screenshot: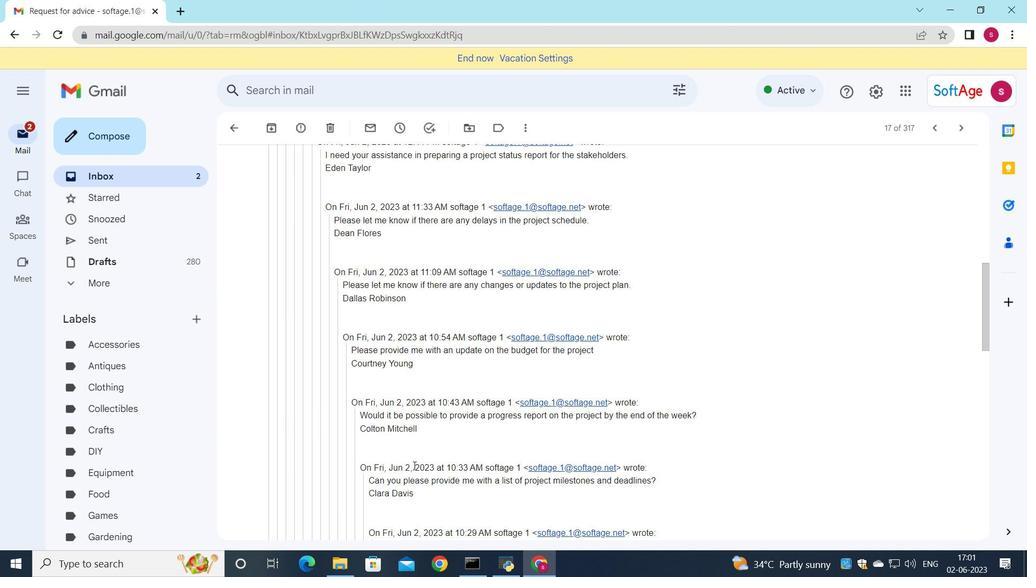 
Action: Mouse scrolled (410, 471) with delta (0, 0)
Screenshot: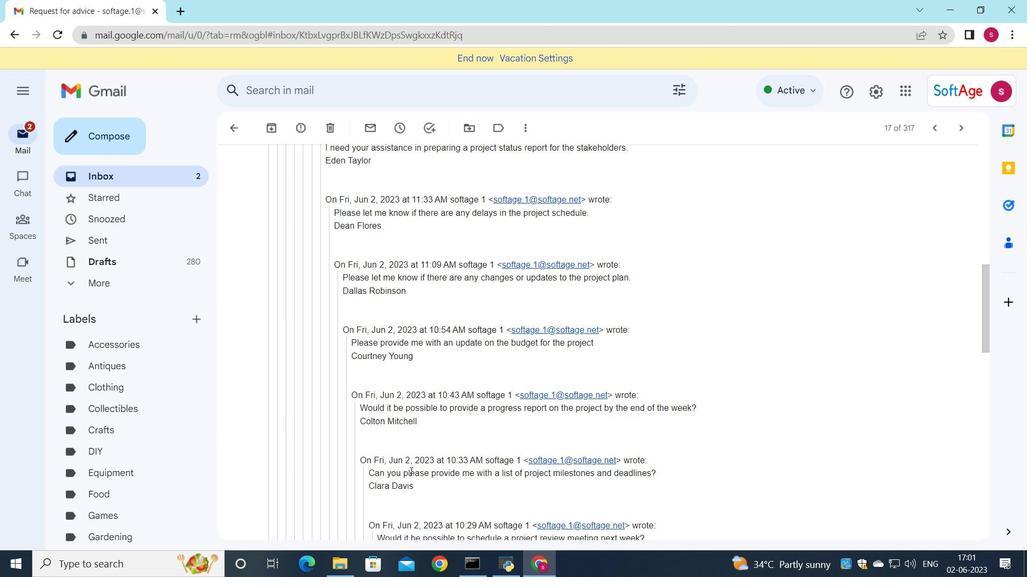 
Action: Mouse moved to (409, 471)
Screenshot: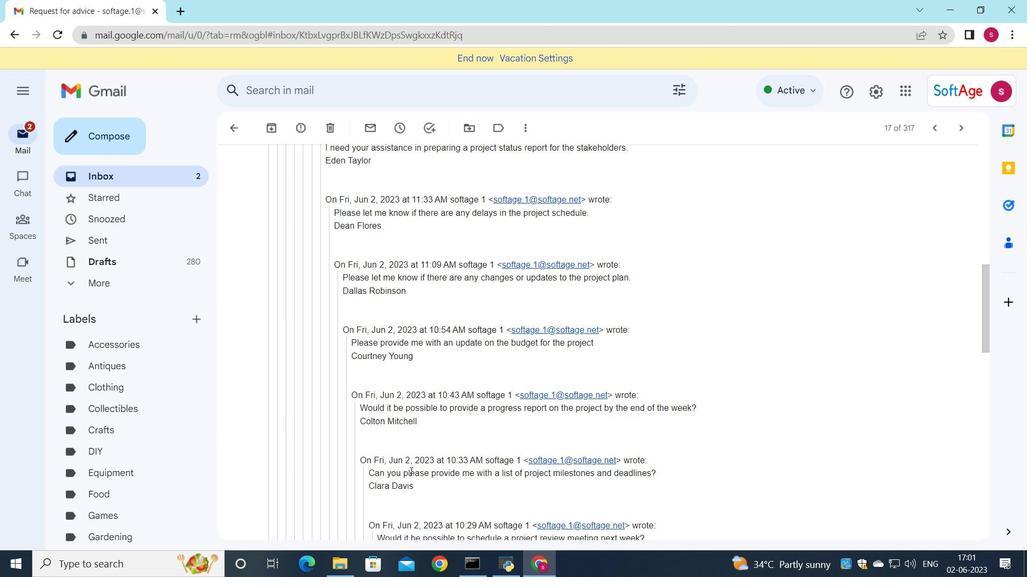 
Action: Mouse scrolled (409, 471) with delta (0, 0)
Screenshot: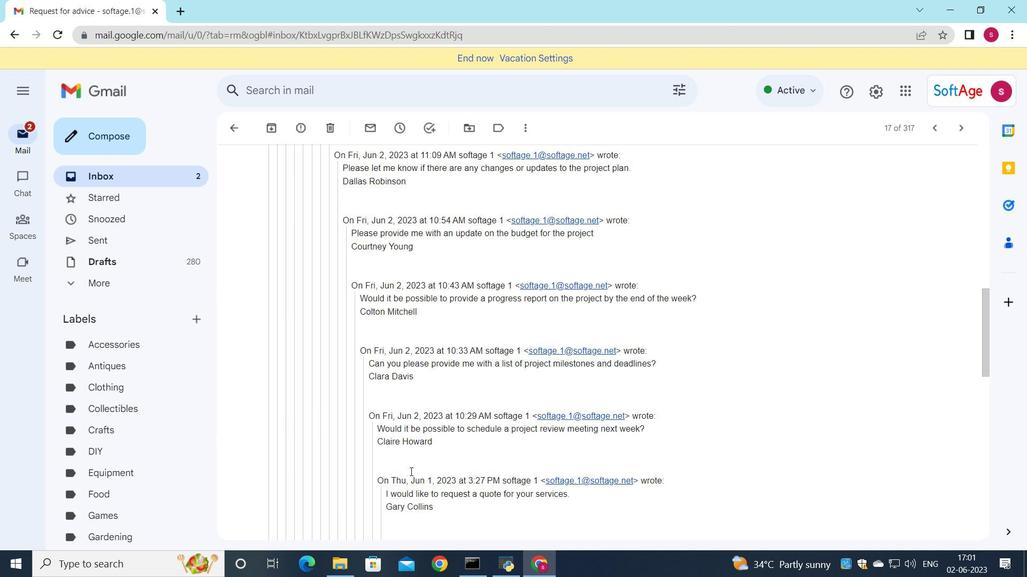 
Action: Mouse moved to (409, 471)
Screenshot: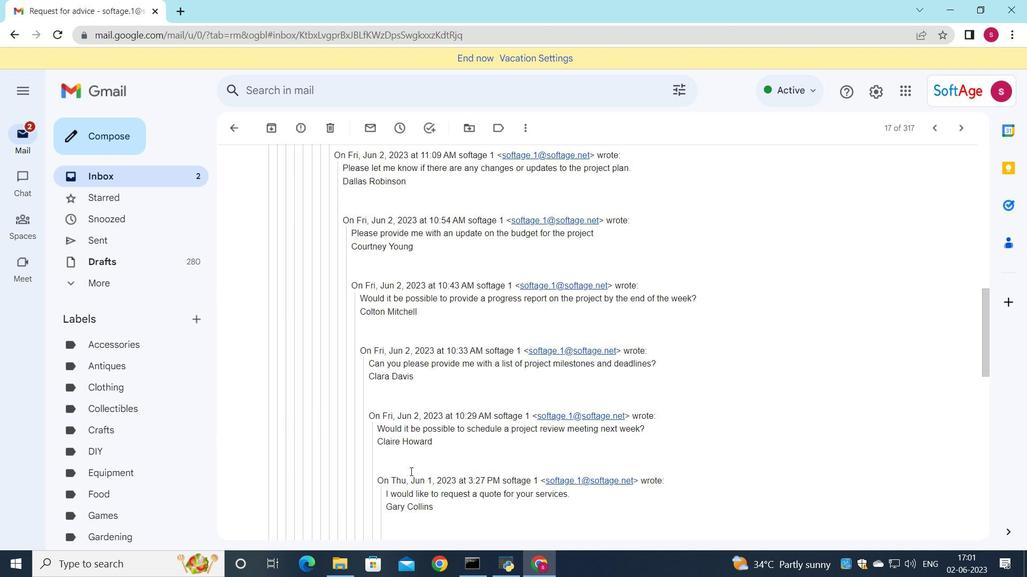 
Action: Mouse scrolled (409, 471) with delta (0, 0)
Screenshot: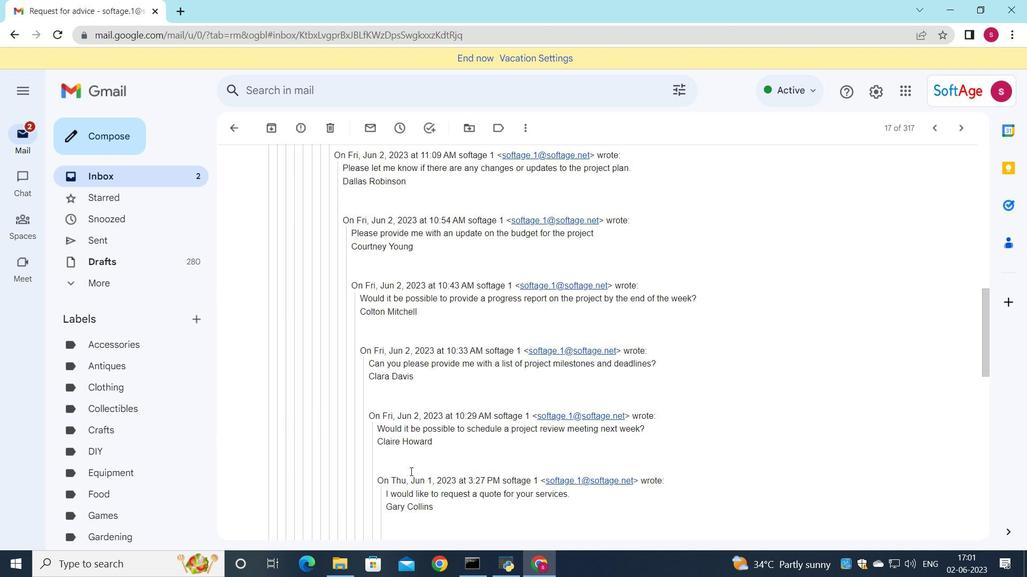 
Action: Mouse moved to (408, 471)
Screenshot: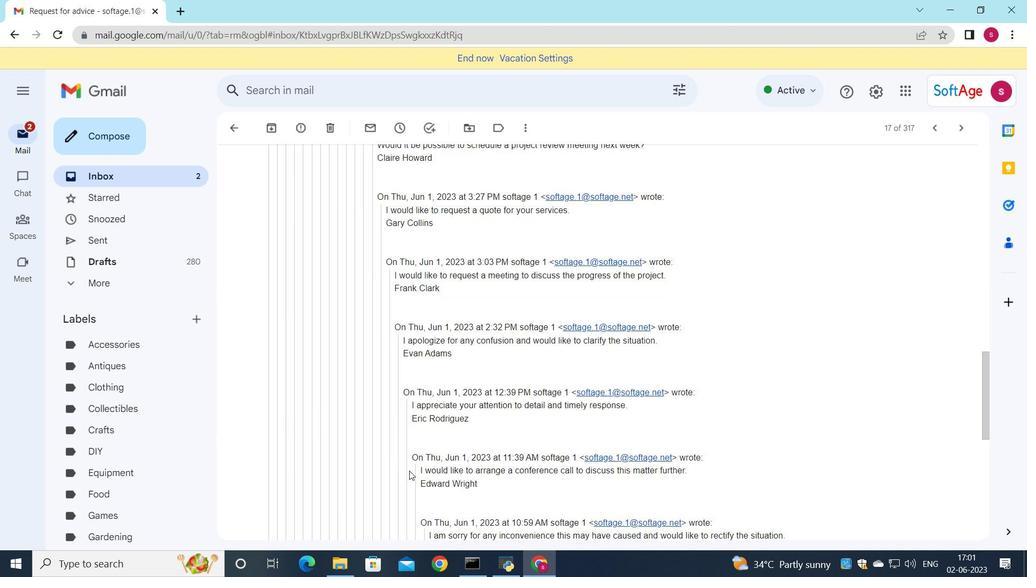 
Action: Mouse scrolled (408, 470) with delta (0, 0)
Screenshot: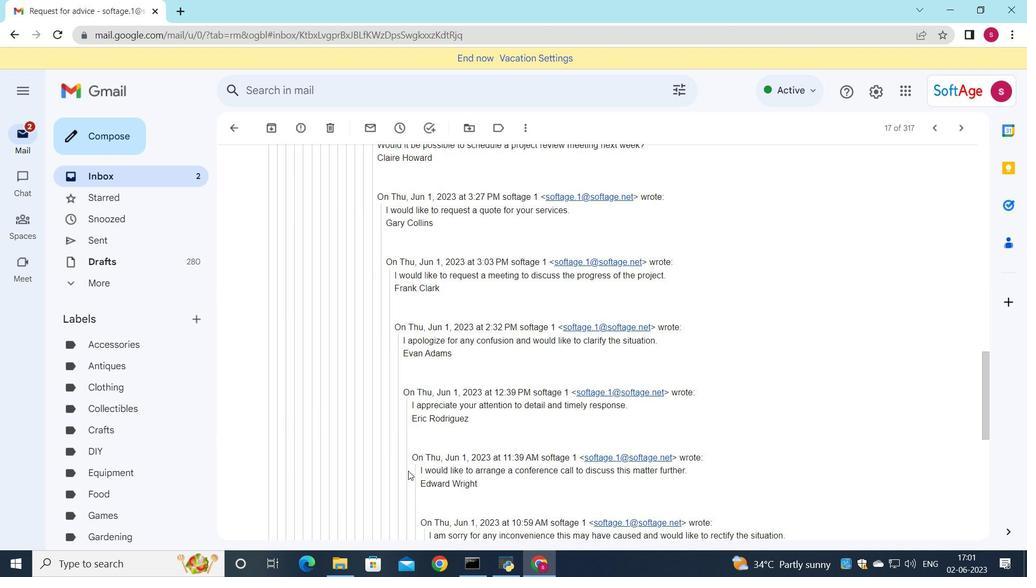 
Action: Mouse scrolled (408, 470) with delta (0, 0)
Screenshot: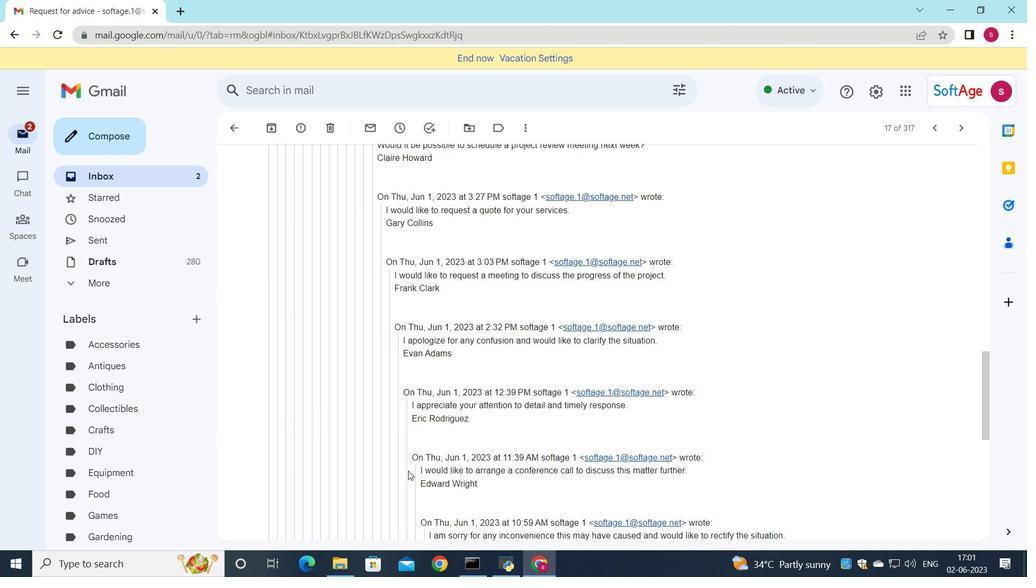
Action: Mouse scrolled (408, 470) with delta (0, 0)
Screenshot: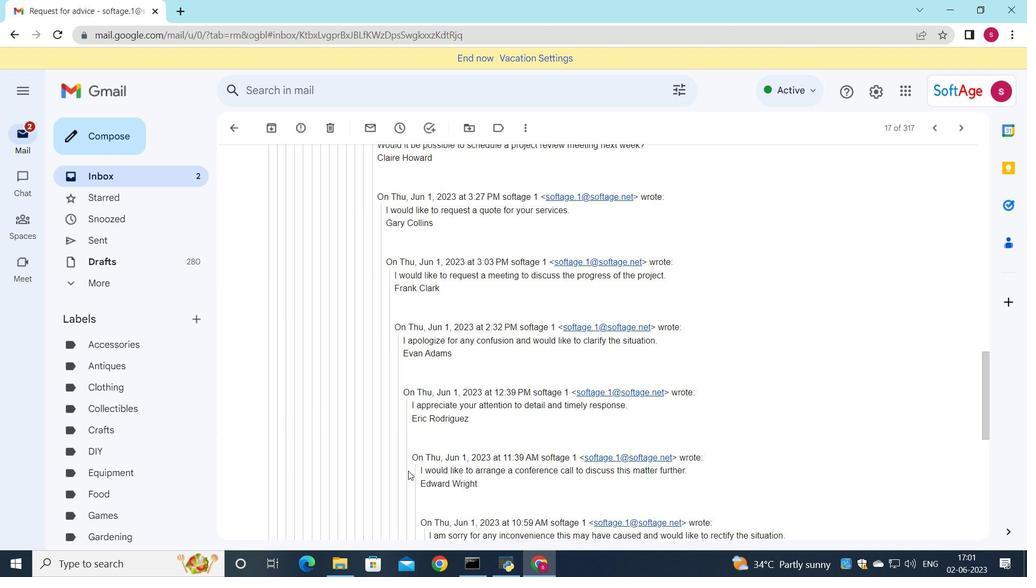 
Action: Mouse moved to (408, 470)
Screenshot: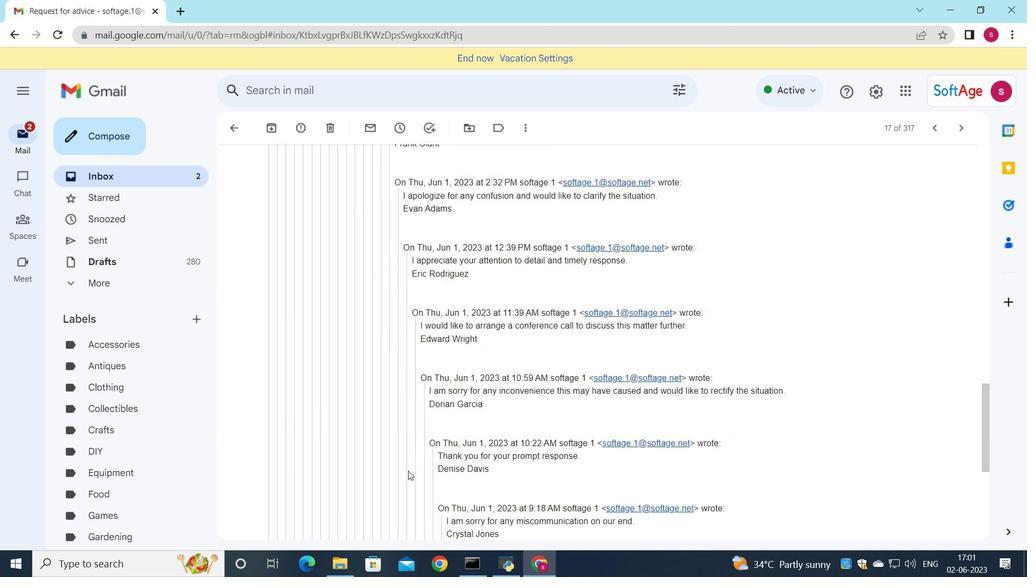 
Action: Mouse scrolled (408, 470) with delta (0, 0)
Screenshot: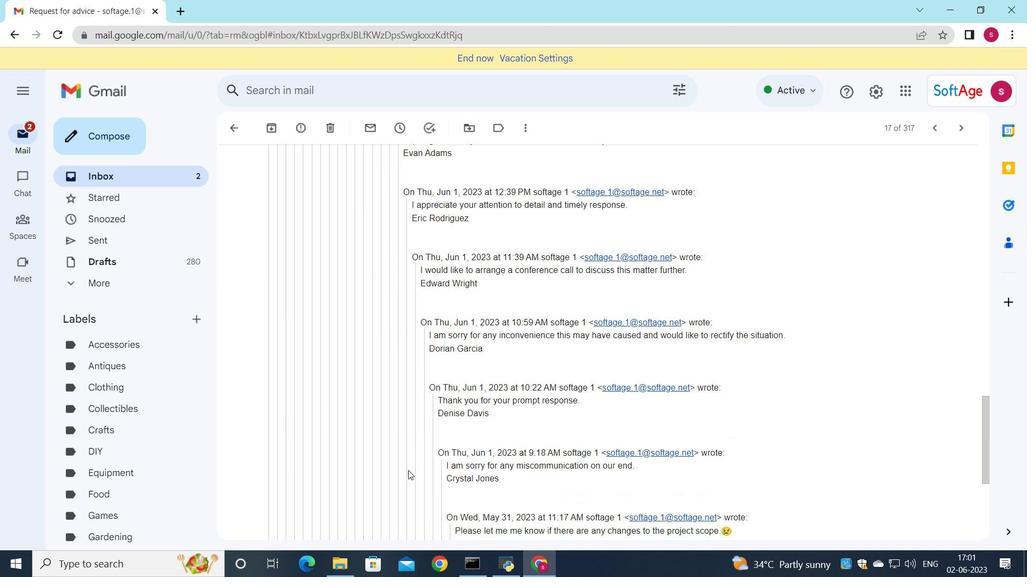 
Action: Mouse scrolled (408, 470) with delta (0, 0)
Screenshot: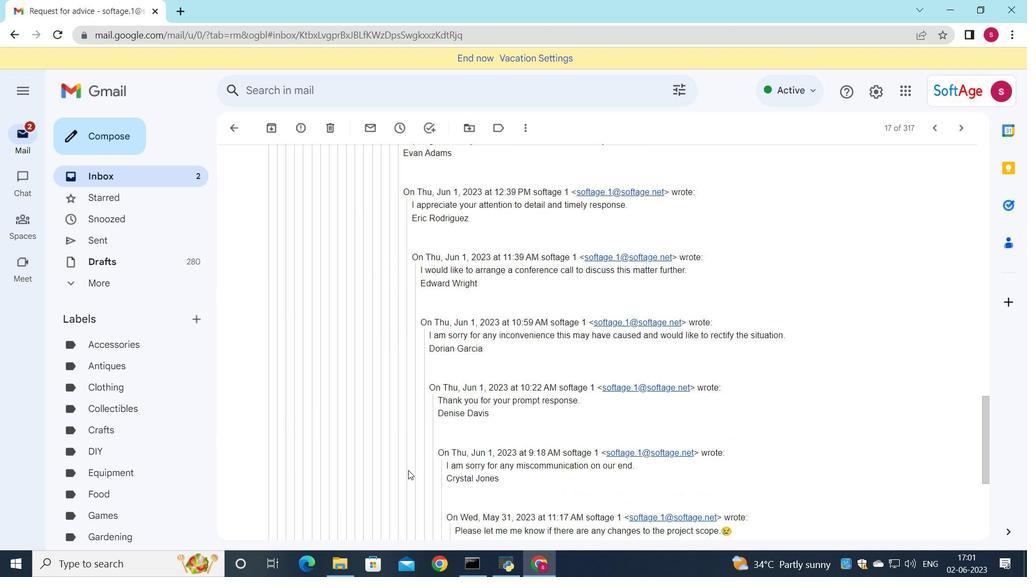 
Action: Mouse scrolled (408, 470) with delta (0, 0)
Screenshot: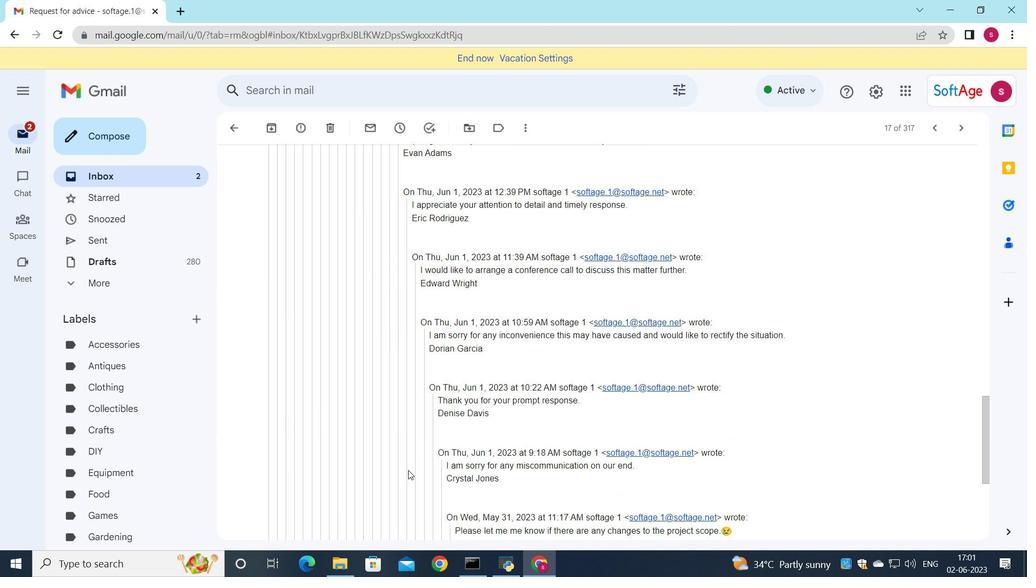 
Action: Mouse scrolled (408, 470) with delta (0, 0)
Screenshot: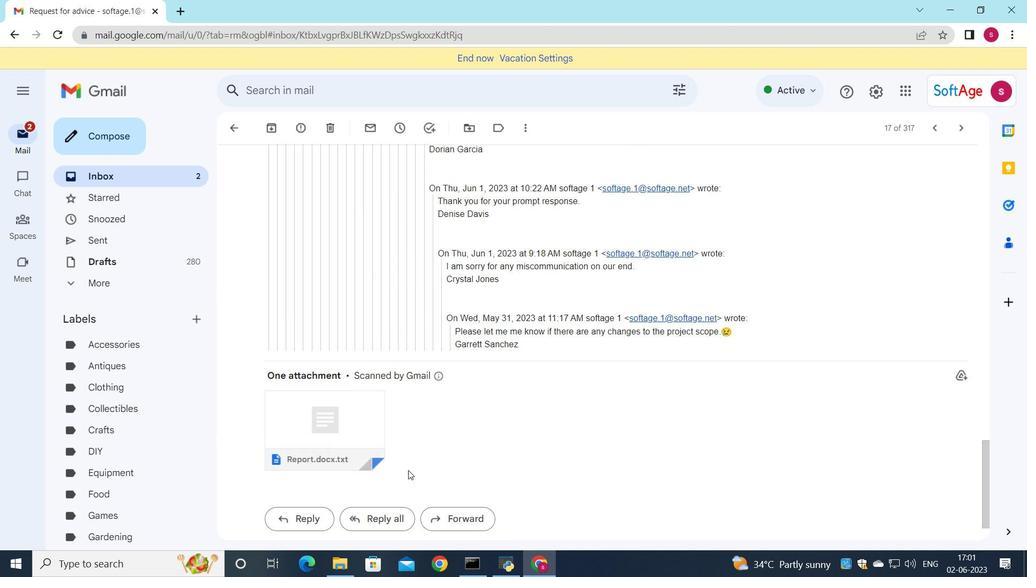 
Action: Mouse scrolled (408, 470) with delta (0, 0)
Screenshot: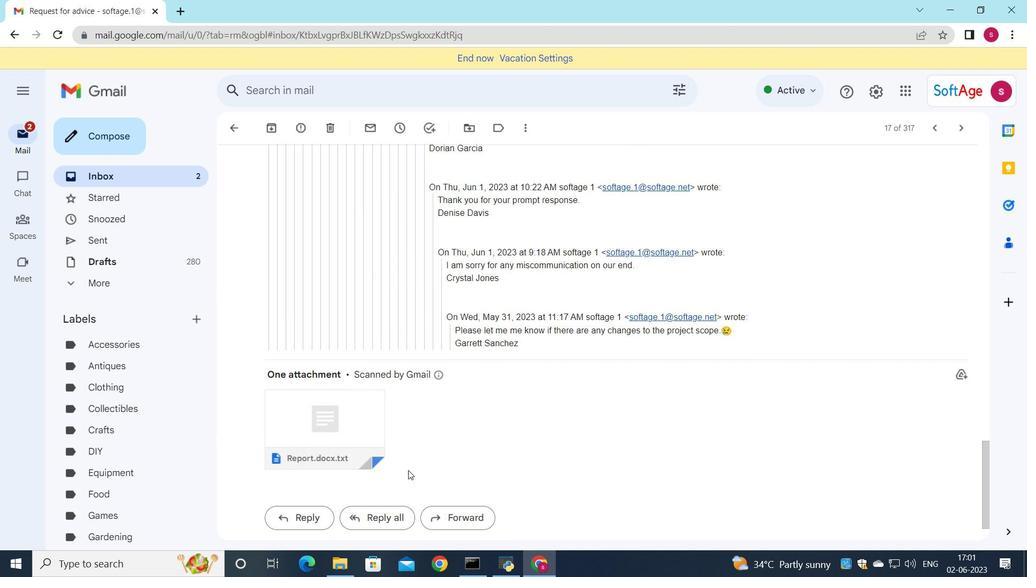 
Action: Mouse scrolled (408, 470) with delta (0, 0)
Screenshot: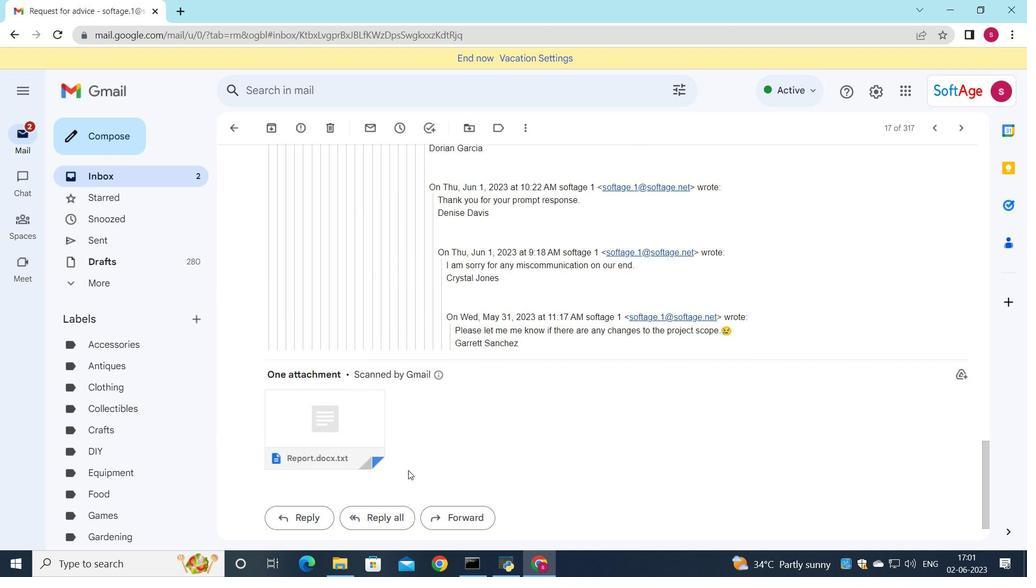 
Action: Mouse scrolled (408, 470) with delta (0, 0)
Screenshot: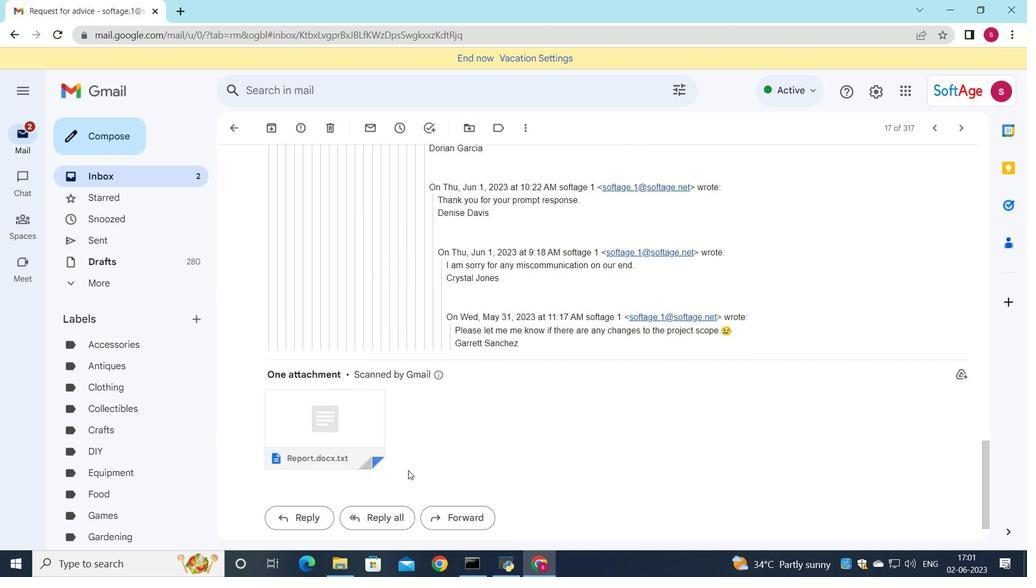 
Action: Mouse moved to (309, 464)
Screenshot: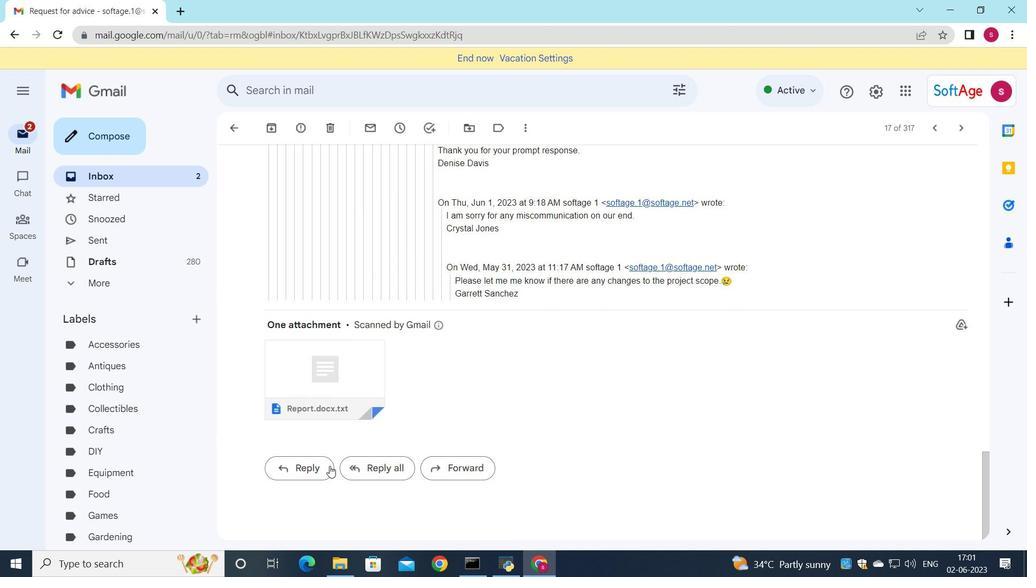 
Action: Mouse pressed left at (309, 464)
Screenshot: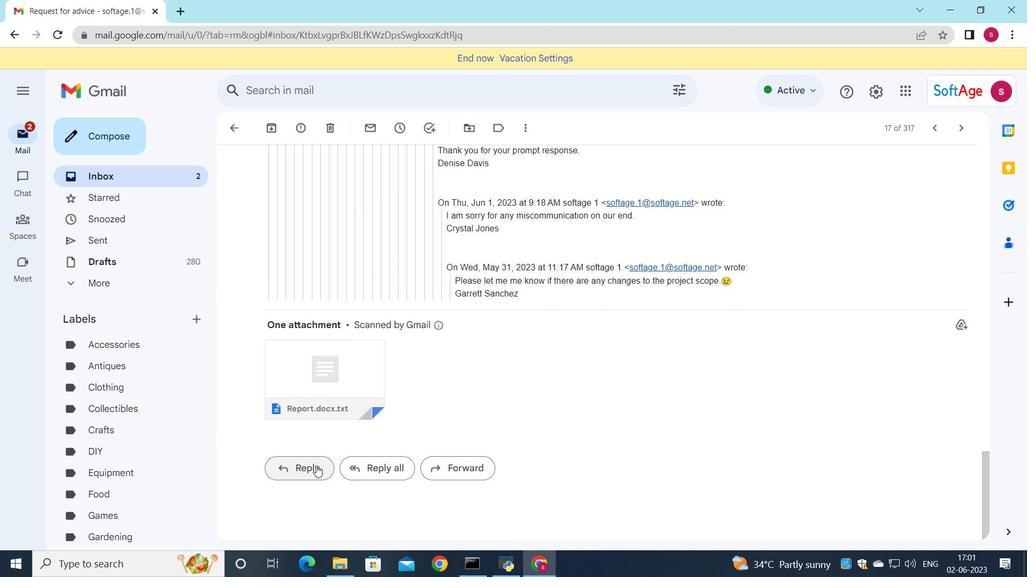 
Action: Mouse moved to (287, 364)
Screenshot: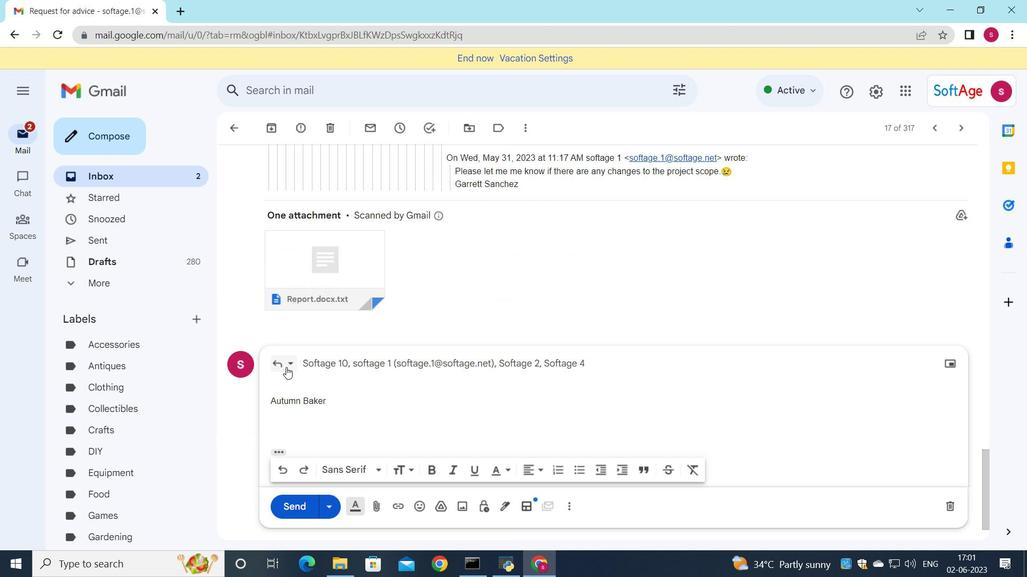 
Action: Mouse pressed left at (287, 364)
Screenshot: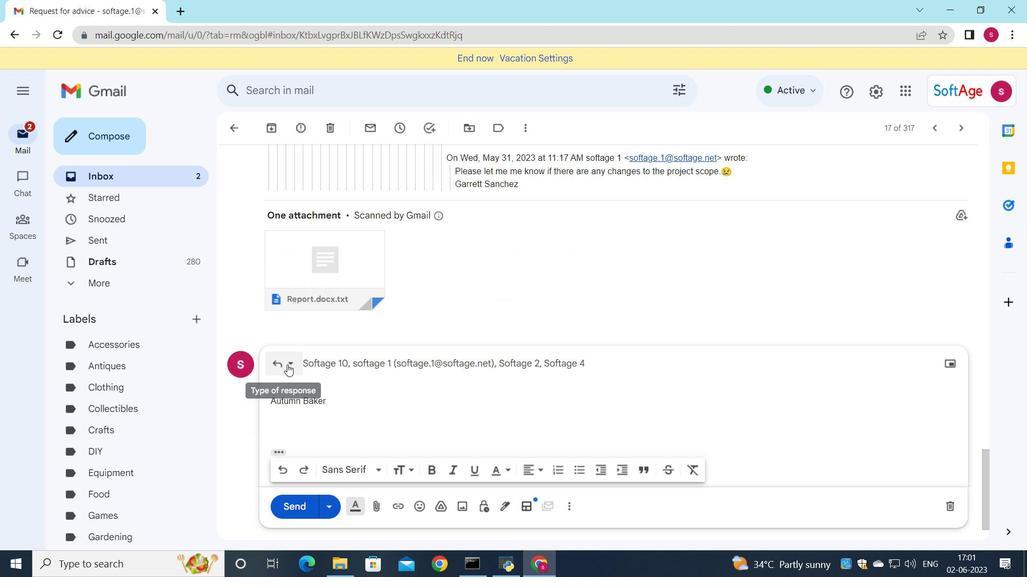 
Action: Mouse moved to (327, 464)
Screenshot: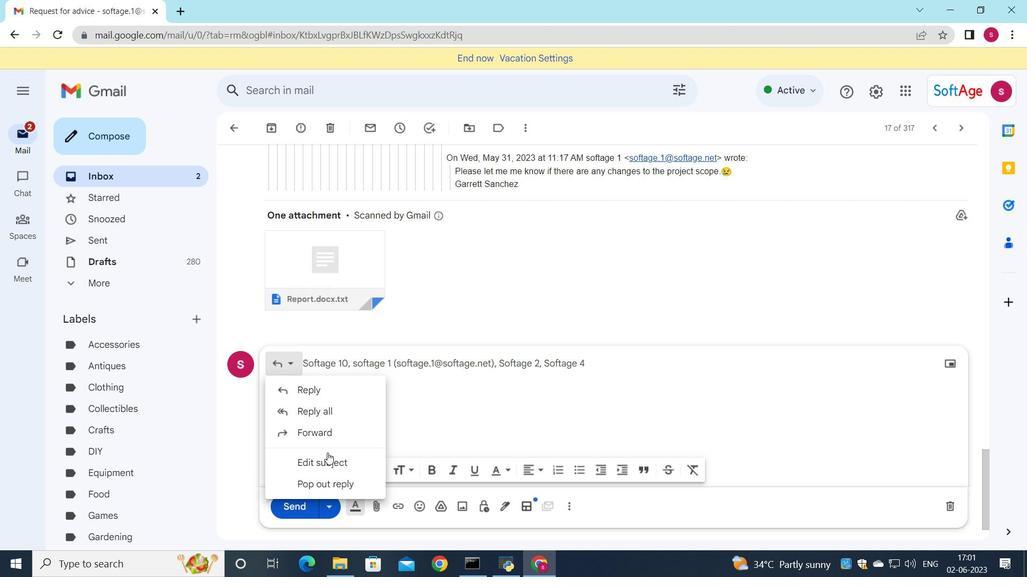 
Action: Mouse pressed left at (327, 464)
Screenshot: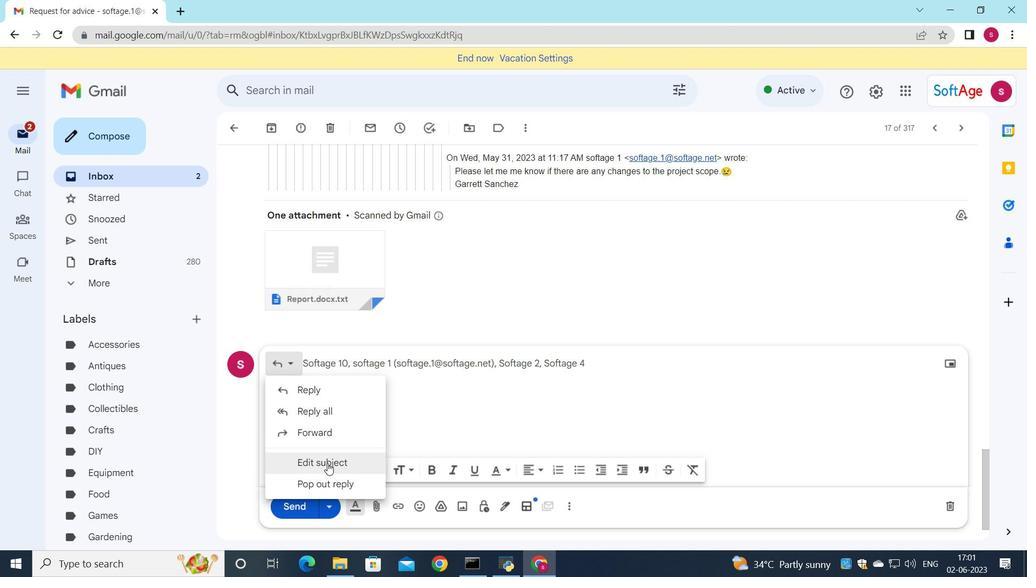 
Action: Mouse moved to (706, 209)
Screenshot: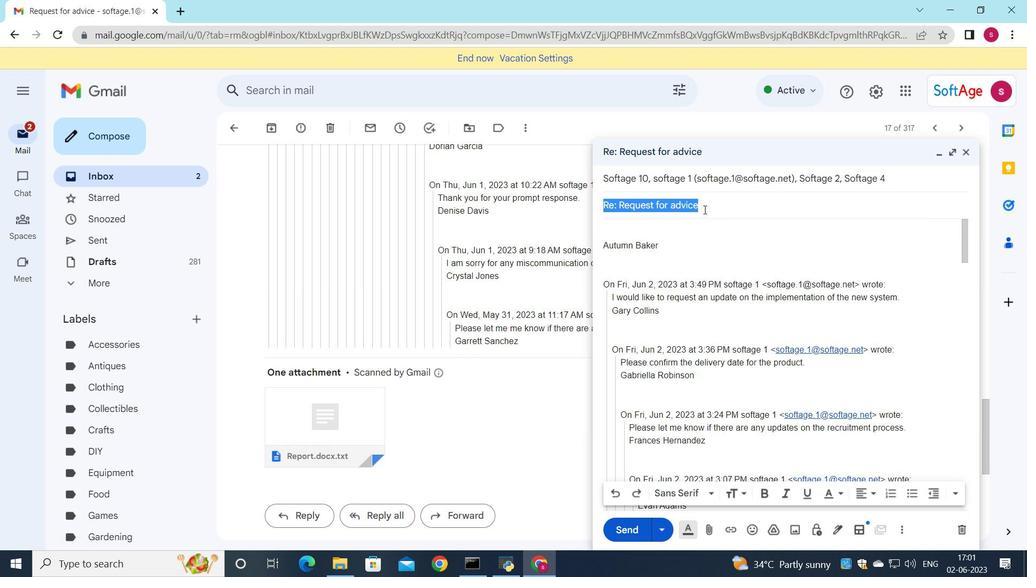 
Action: Key pressed <Key.shift>Vacation<Key.space>request
Screenshot: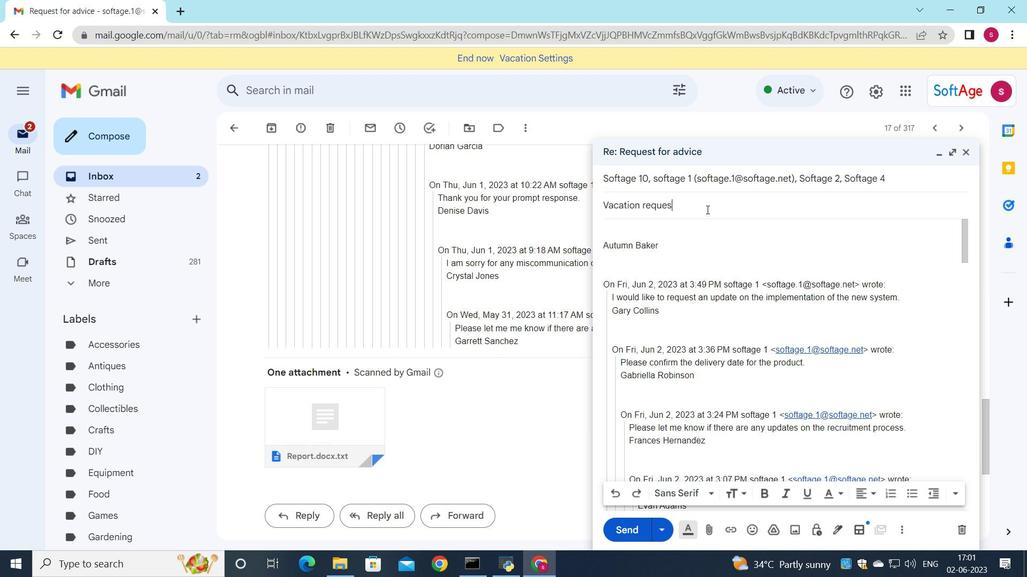 
Action: Mouse moved to (644, 231)
Screenshot: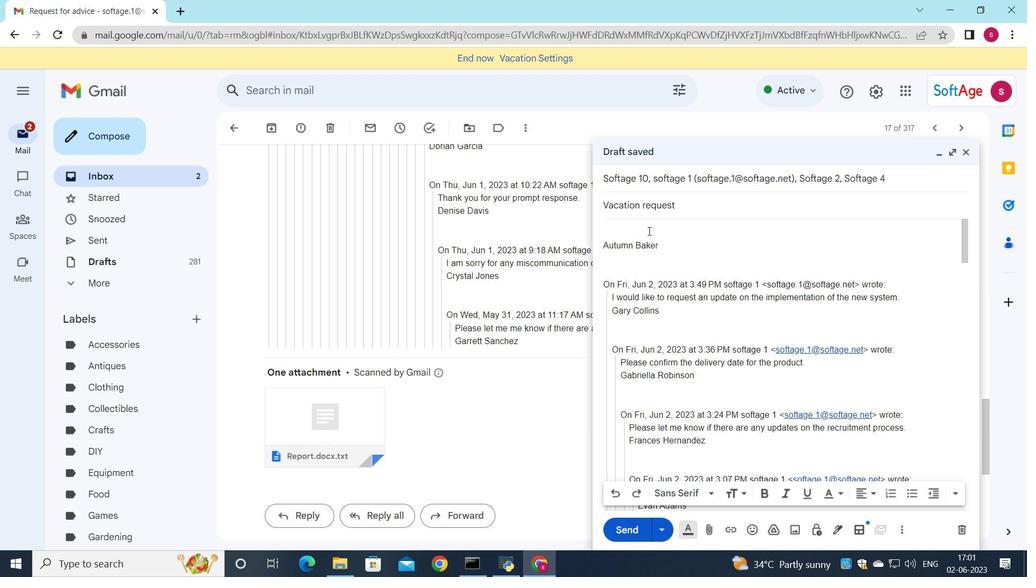 
Action: Mouse pressed left at (644, 231)
Screenshot: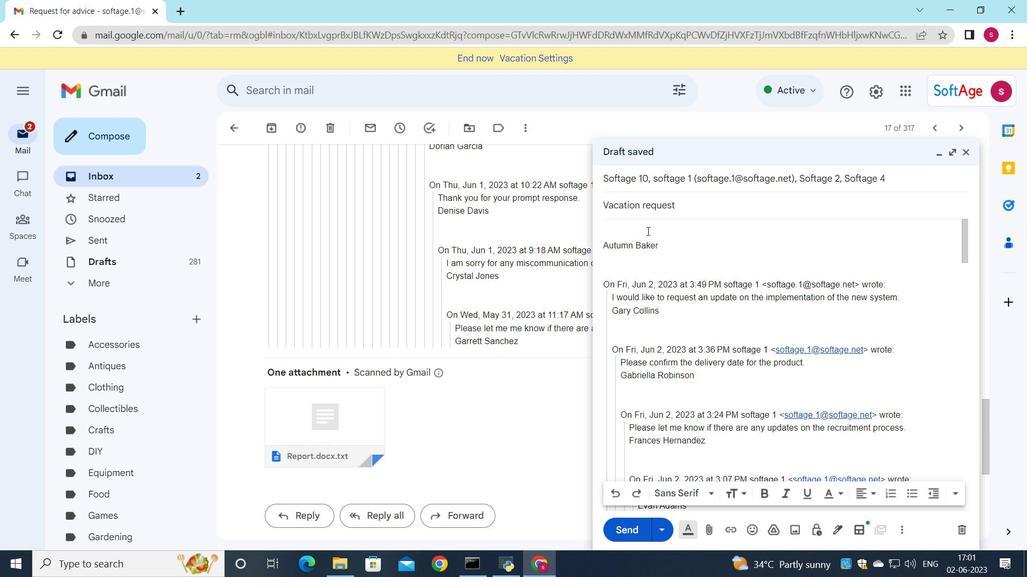 
Action: Mouse moved to (636, 227)
Screenshot: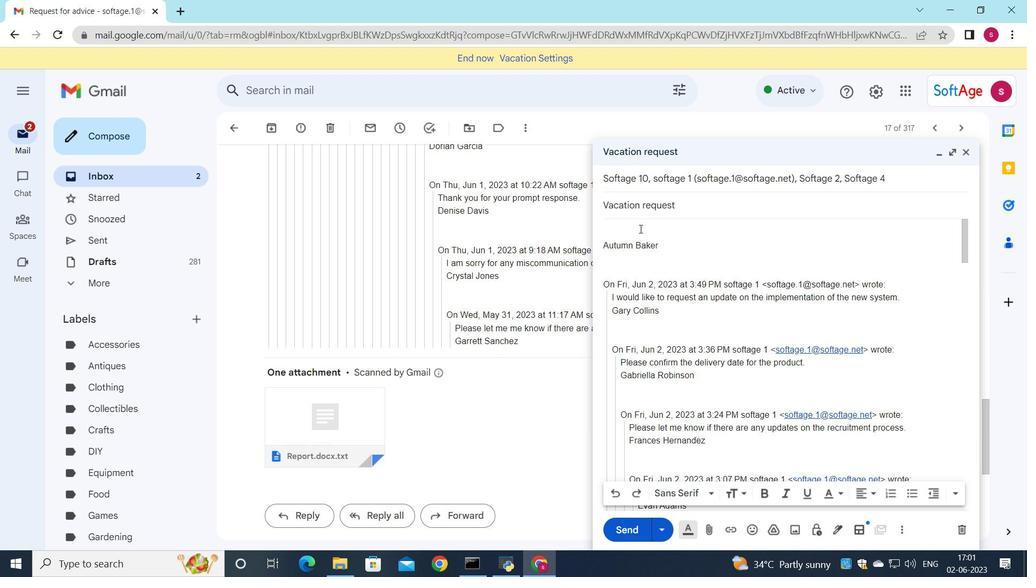 
Action: Key pressed <Key.shift>I<Key.space>would<Key.space>like<Key.space>to<Key.space>request<Key.space>a<Key.space>meeting<Key.space>to<Key.space>discuss<Key.space>the<Key.space>upcoming<Key.space>sales<Key.space>strategy.
Screenshot: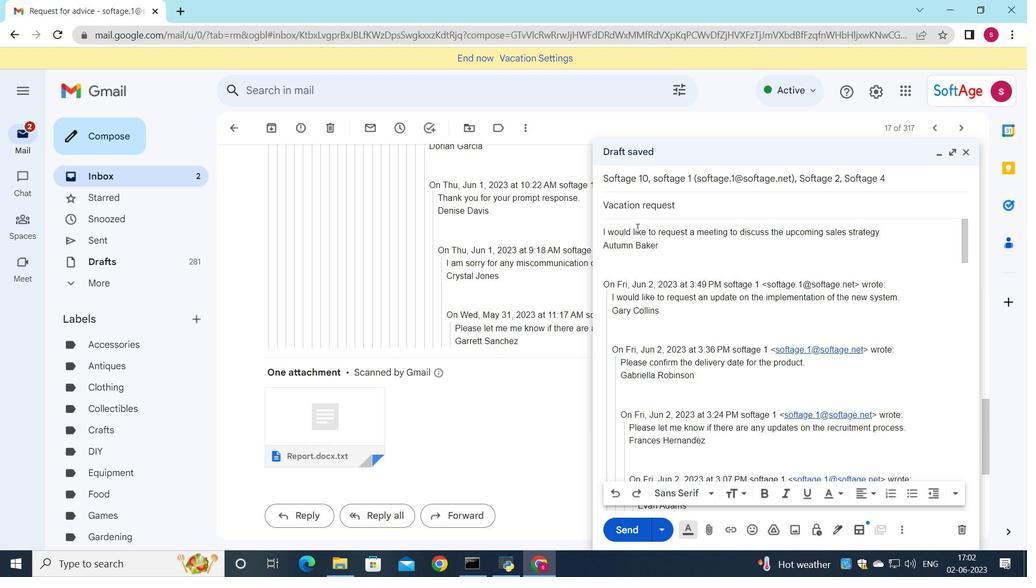 
Action: Mouse moved to (850, 234)
Screenshot: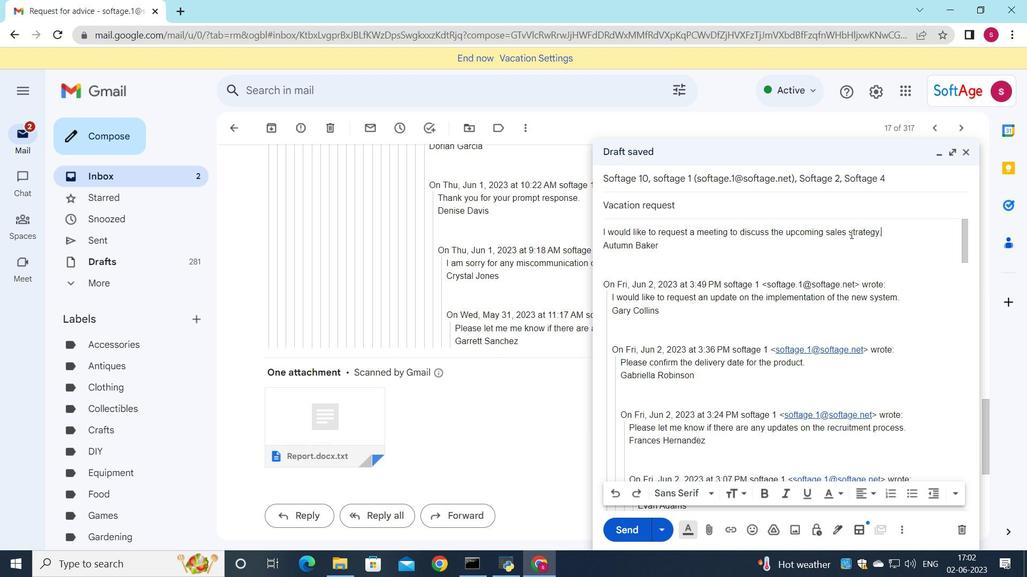 
Action: Mouse pressed left at (850, 234)
Screenshot: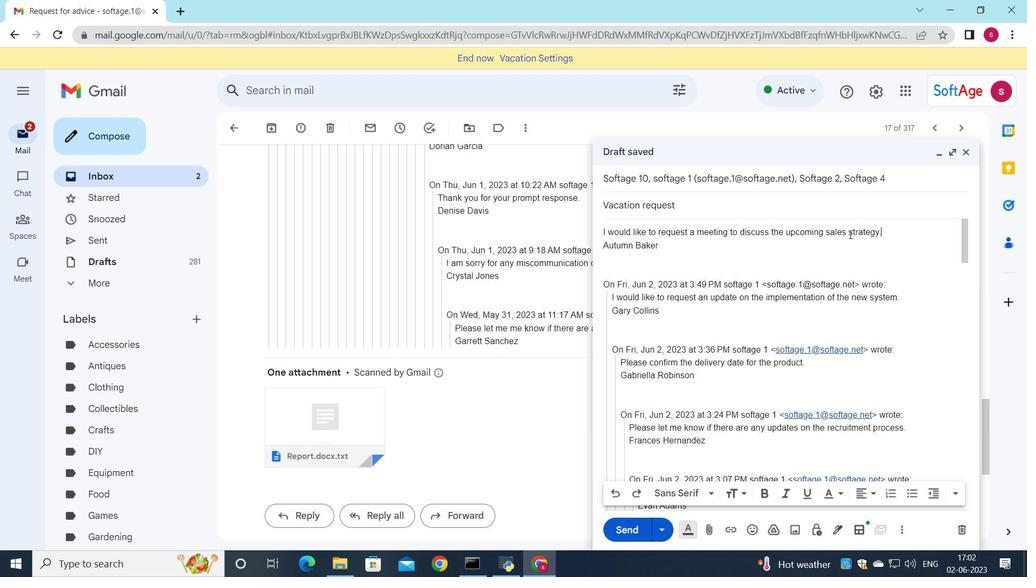 
Action: Mouse moved to (713, 493)
Screenshot: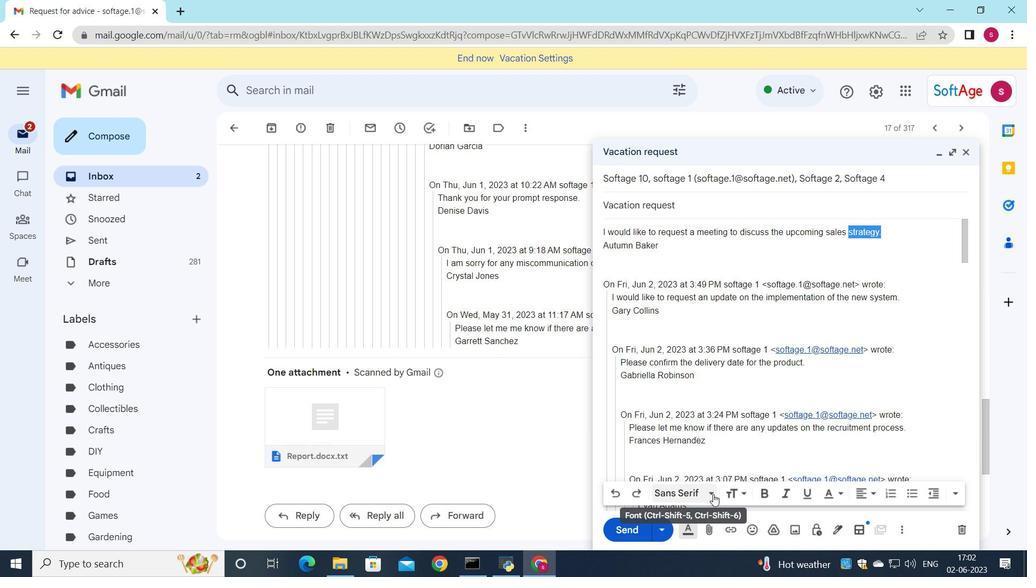 
Action: Mouse pressed left at (713, 493)
Screenshot: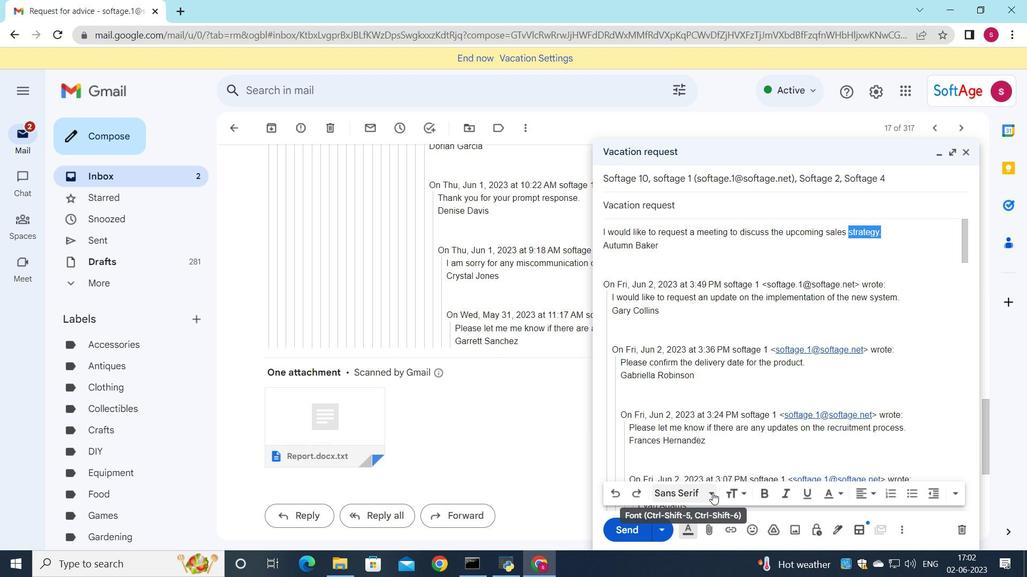 
Action: Mouse moved to (714, 344)
Screenshot: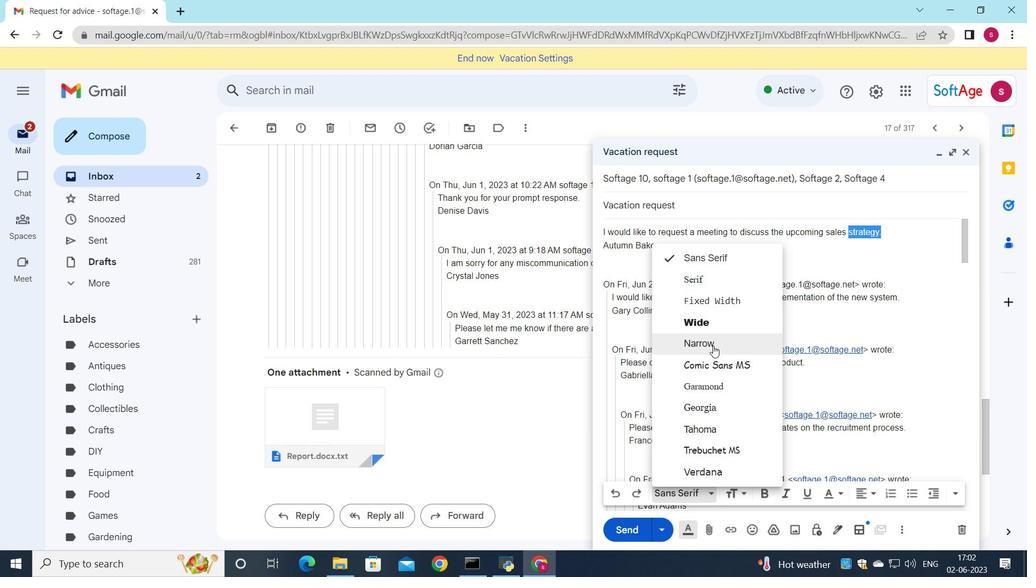 
Action: Mouse pressed left at (714, 344)
Screenshot: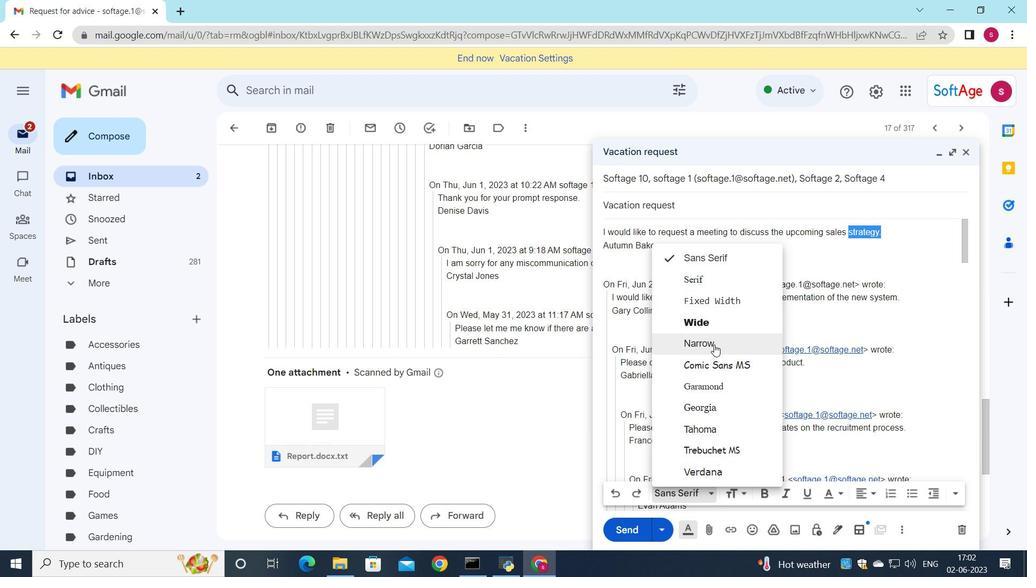 
Action: Mouse moved to (787, 495)
Screenshot: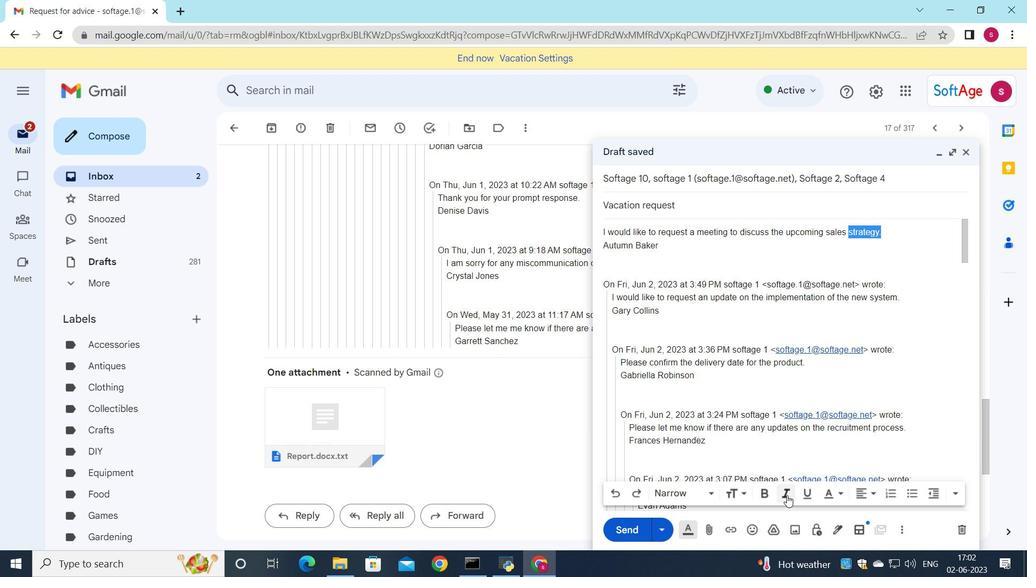 
Action: Mouse pressed left at (787, 495)
Screenshot: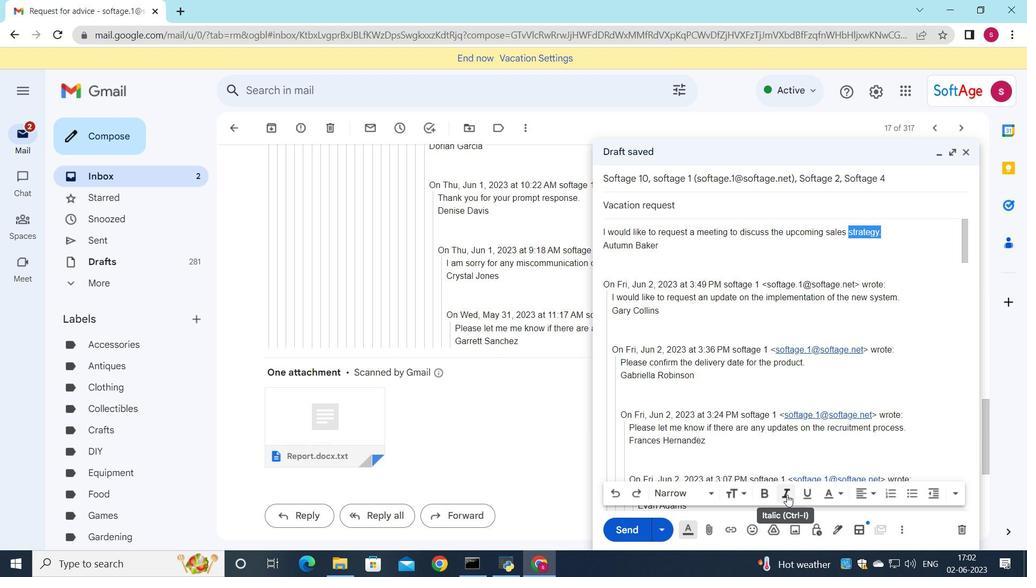 
Action: Mouse moved to (619, 534)
Screenshot: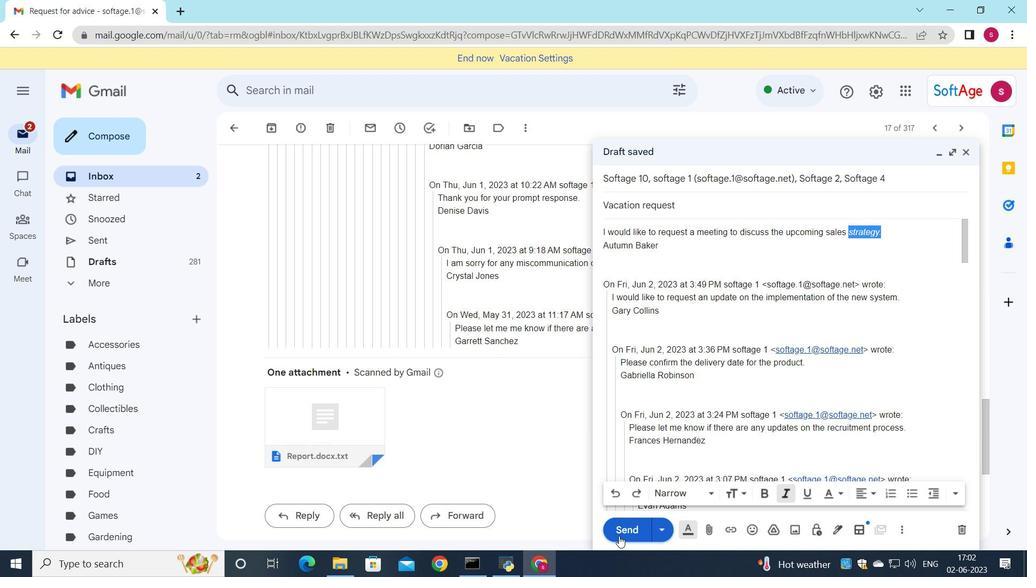 
Action: Mouse pressed left at (619, 534)
Screenshot: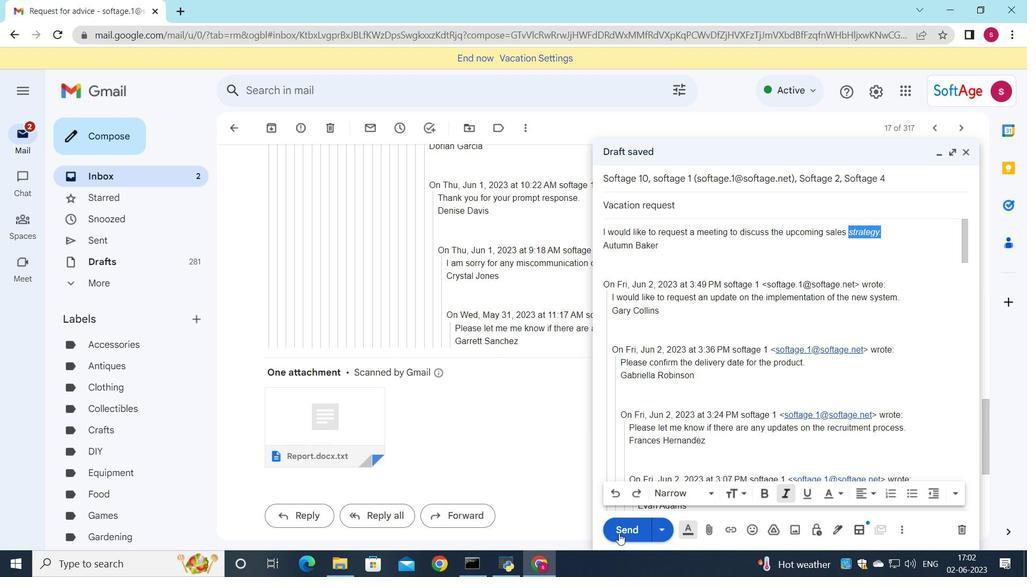 
Action: Mouse moved to (115, 171)
Screenshot: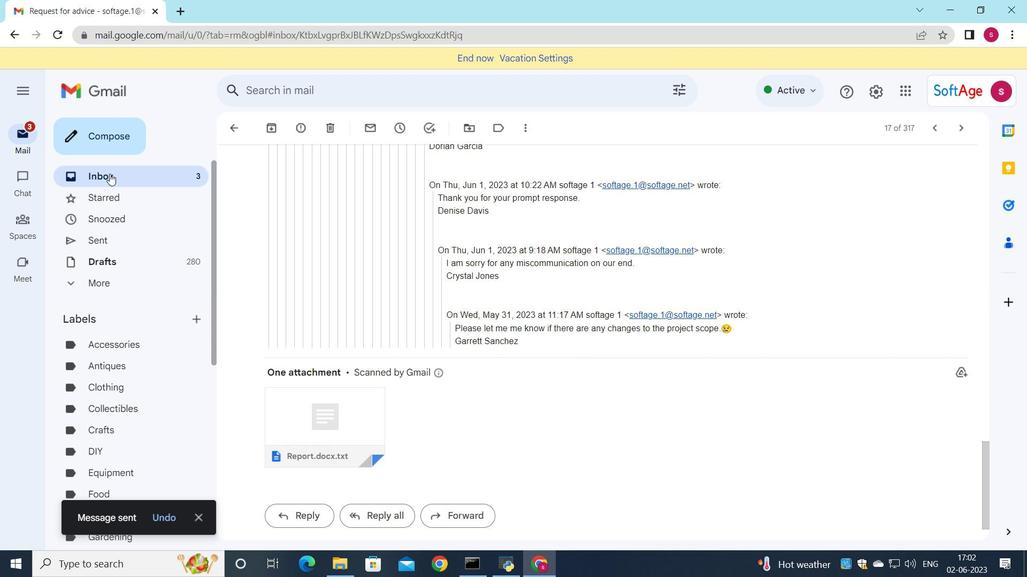 
Action: Mouse pressed left at (115, 171)
Screenshot: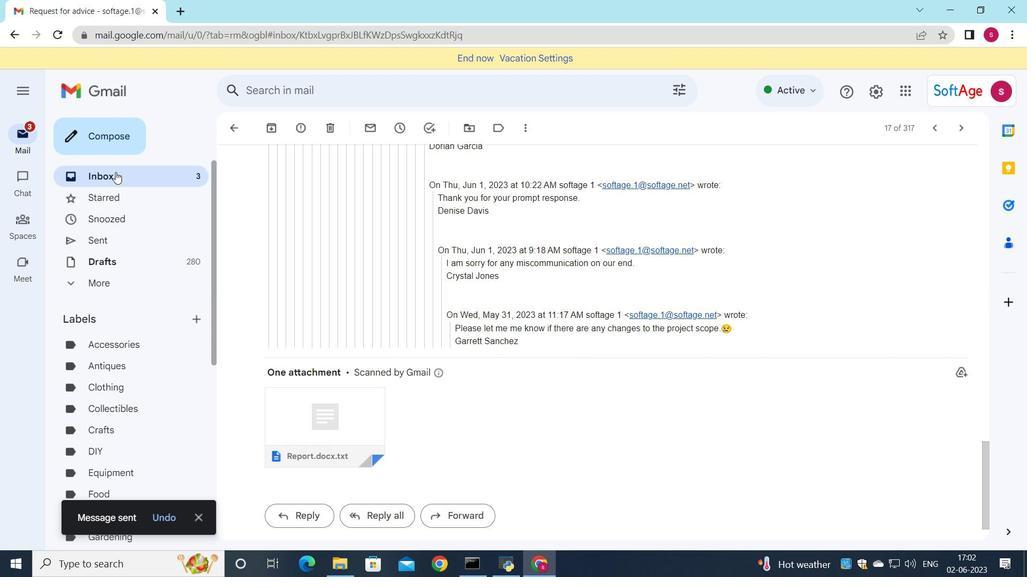 
Action: Mouse moved to (495, 214)
Screenshot: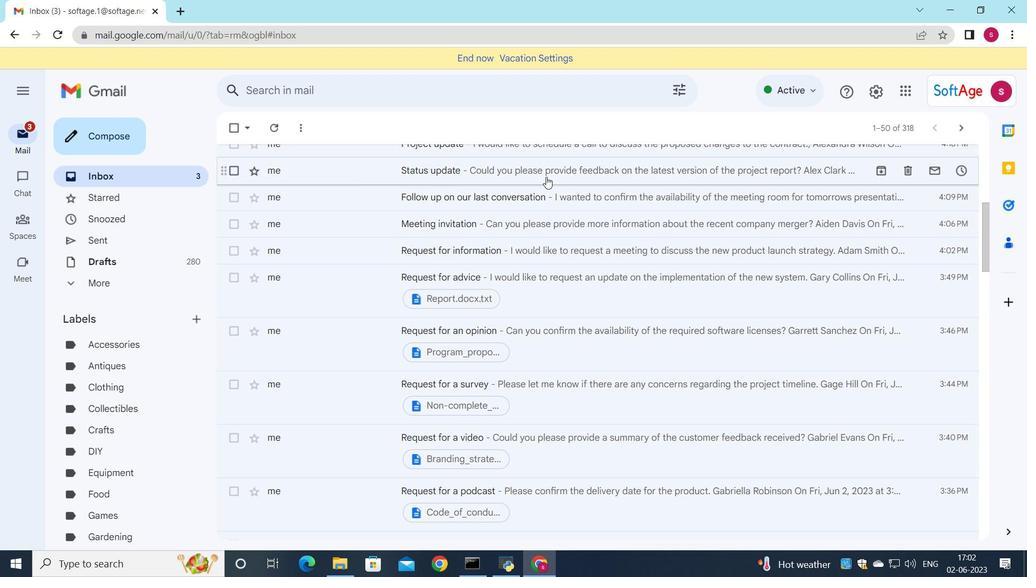 
Action: Mouse scrolled (495, 214) with delta (0, 0)
Screenshot: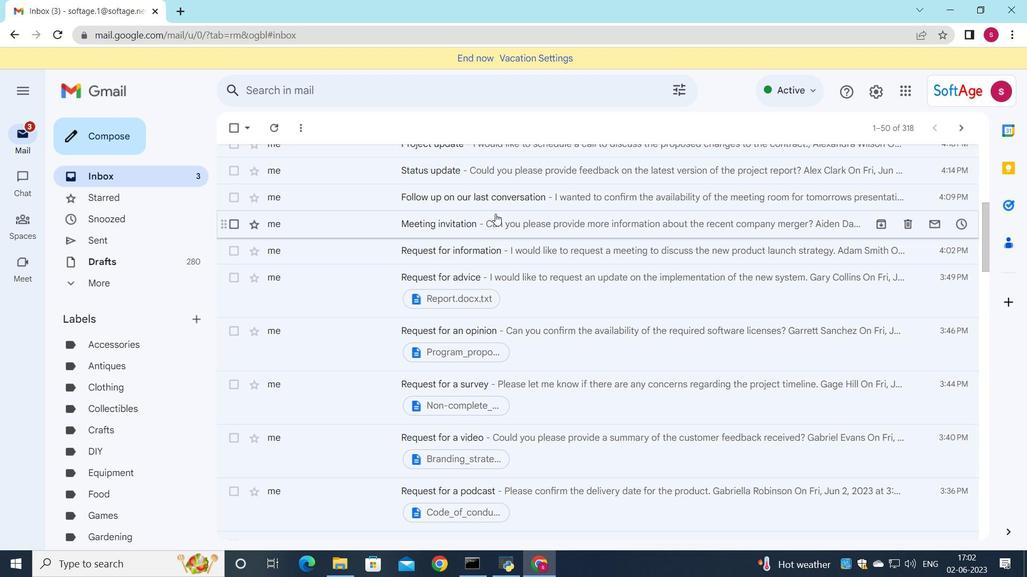 
Action: Mouse scrolled (495, 214) with delta (0, 0)
Screenshot: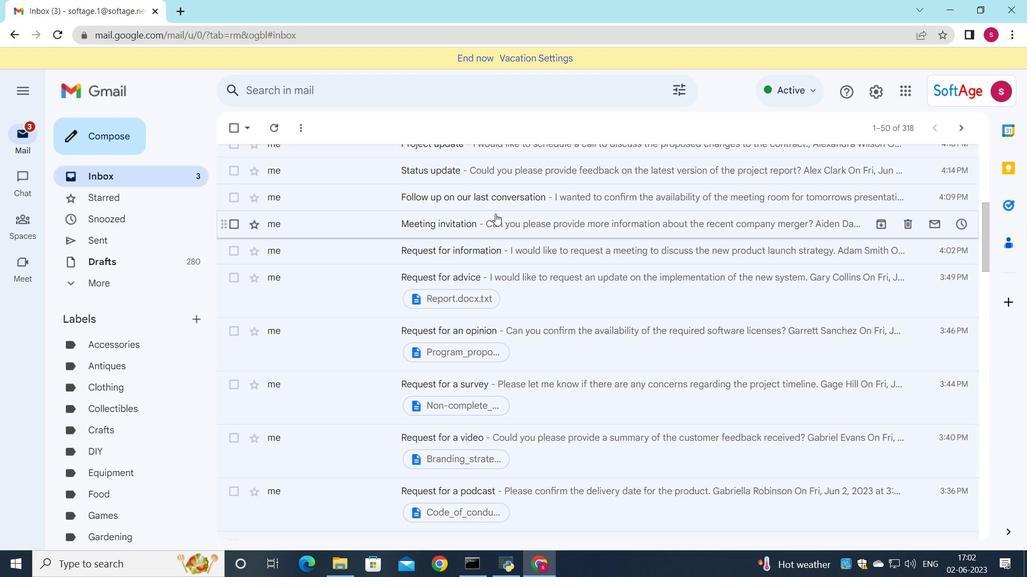
Action: Mouse scrolled (495, 214) with delta (0, 0)
Screenshot: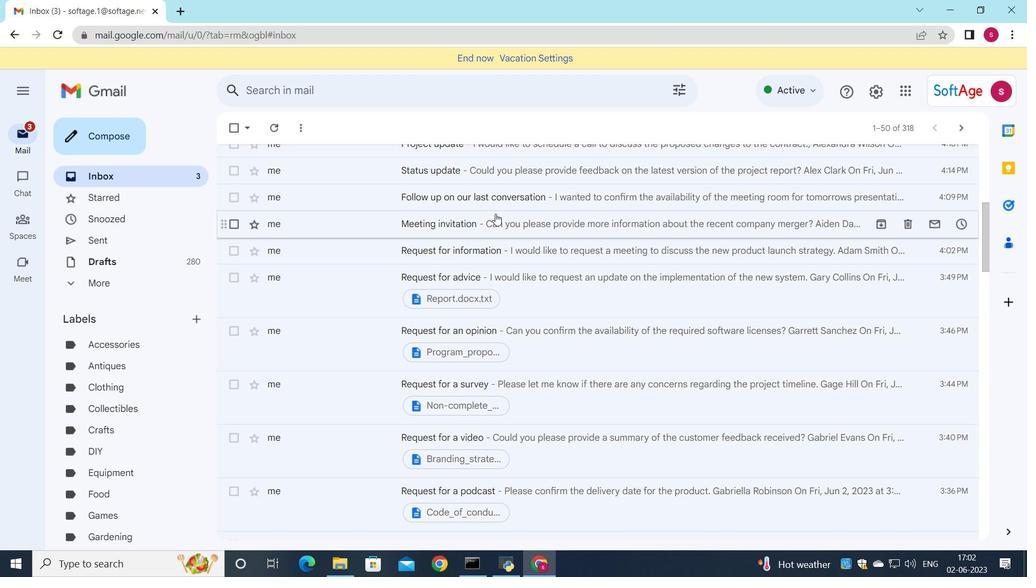 
Action: Mouse moved to (496, 273)
Screenshot: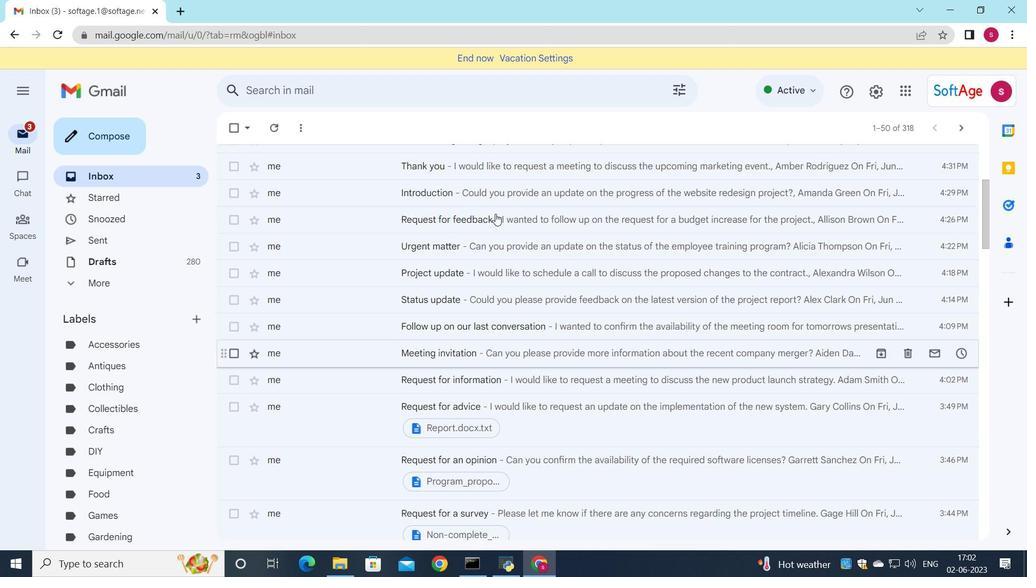 
Action: Mouse scrolled (496, 273) with delta (0, 0)
Screenshot: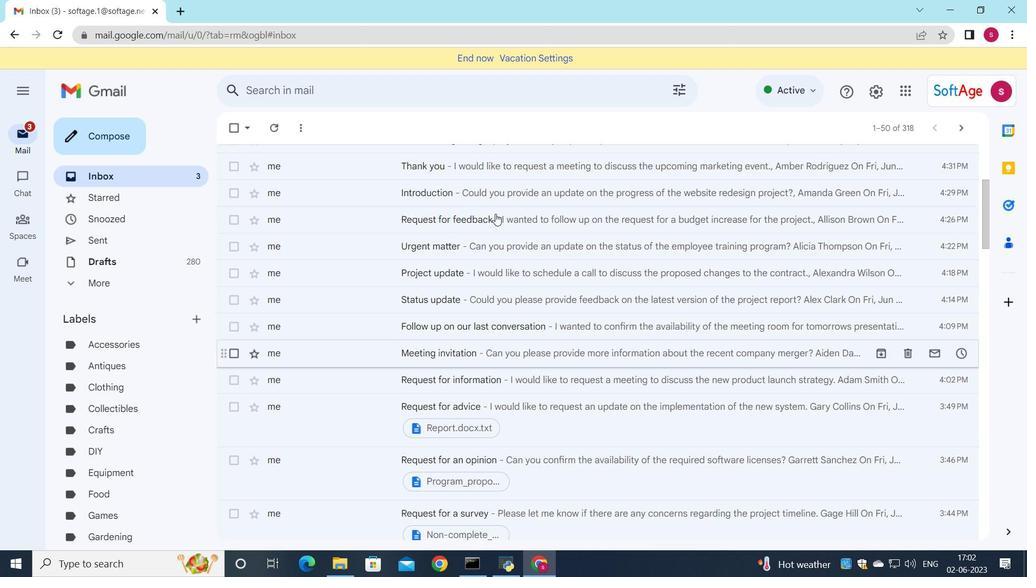 
Action: Mouse moved to (496, 272)
Screenshot: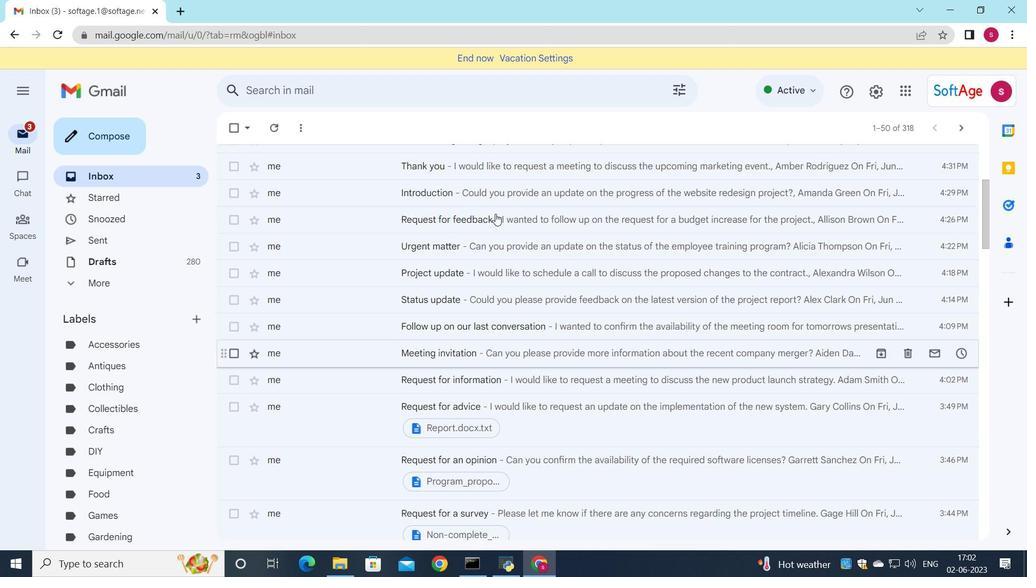
Action: Mouse scrolled (496, 272) with delta (0, 0)
Screenshot: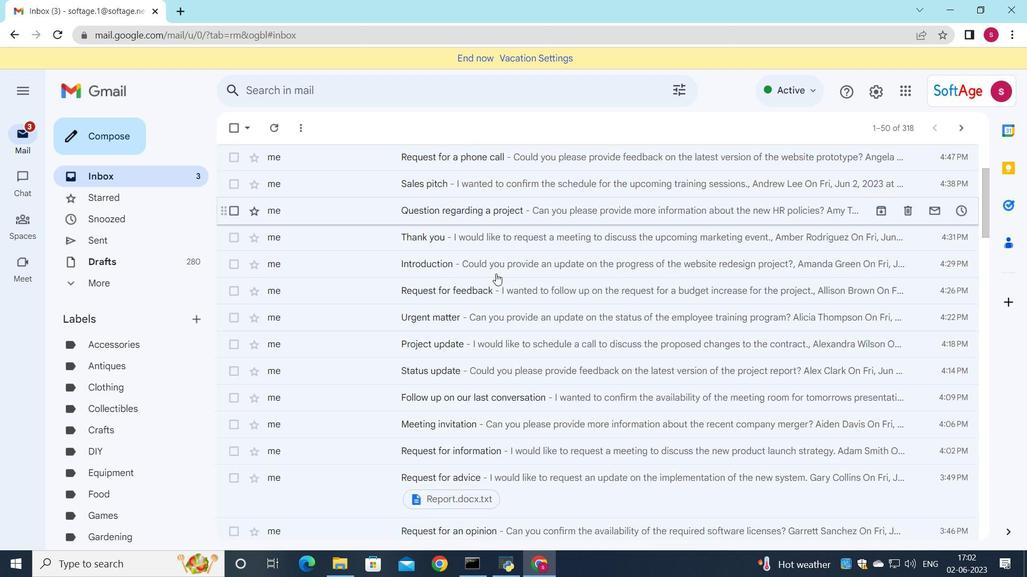 
Action: Mouse moved to (496, 271)
Screenshot: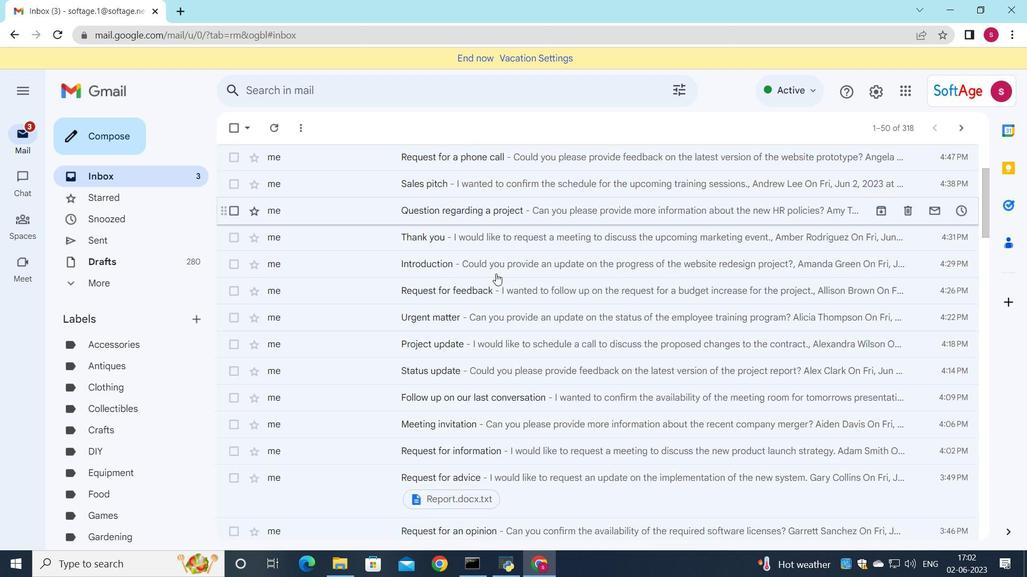 
Action: Mouse scrolled (496, 272) with delta (0, 0)
Screenshot: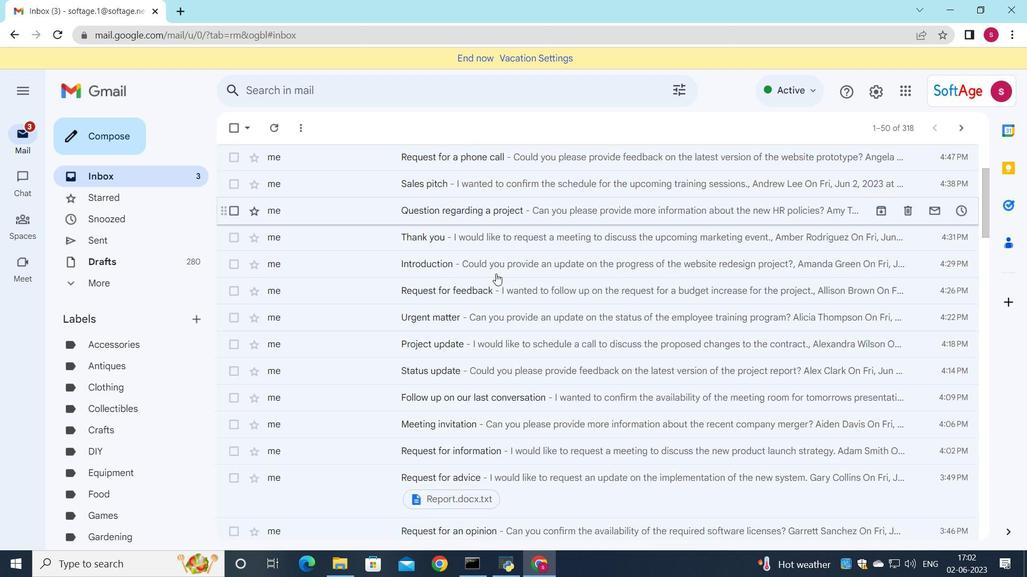 
Action: Mouse moved to (497, 271)
Screenshot: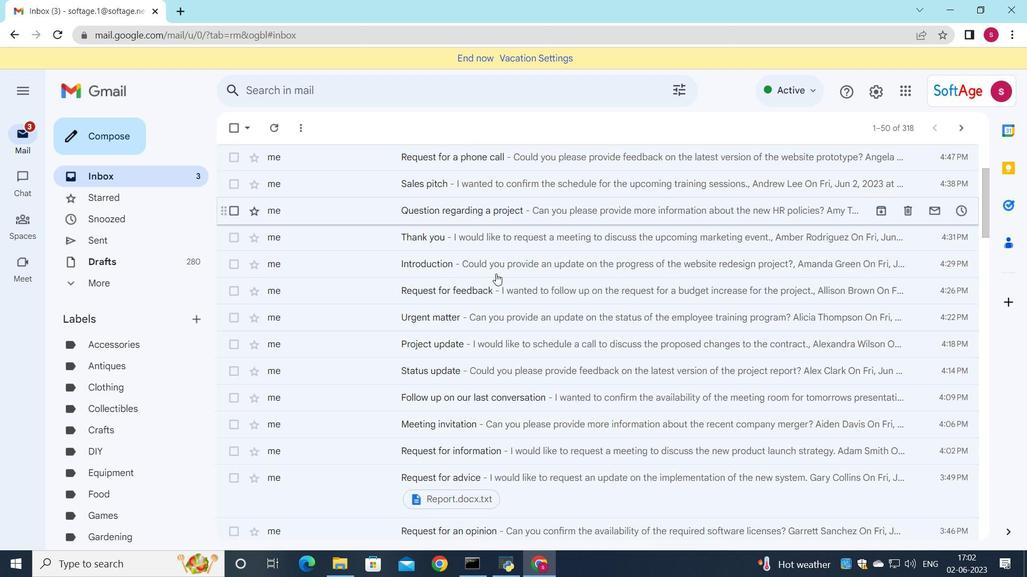 
Action: Mouse scrolled (497, 272) with delta (0, 0)
Screenshot: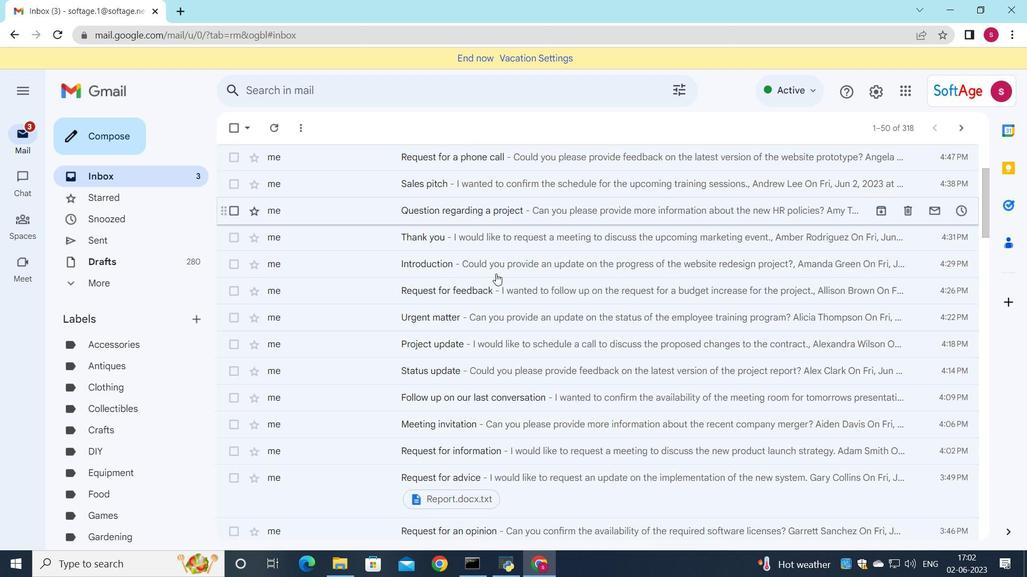 
Action: Mouse scrolled (497, 272) with delta (0, 0)
Screenshot: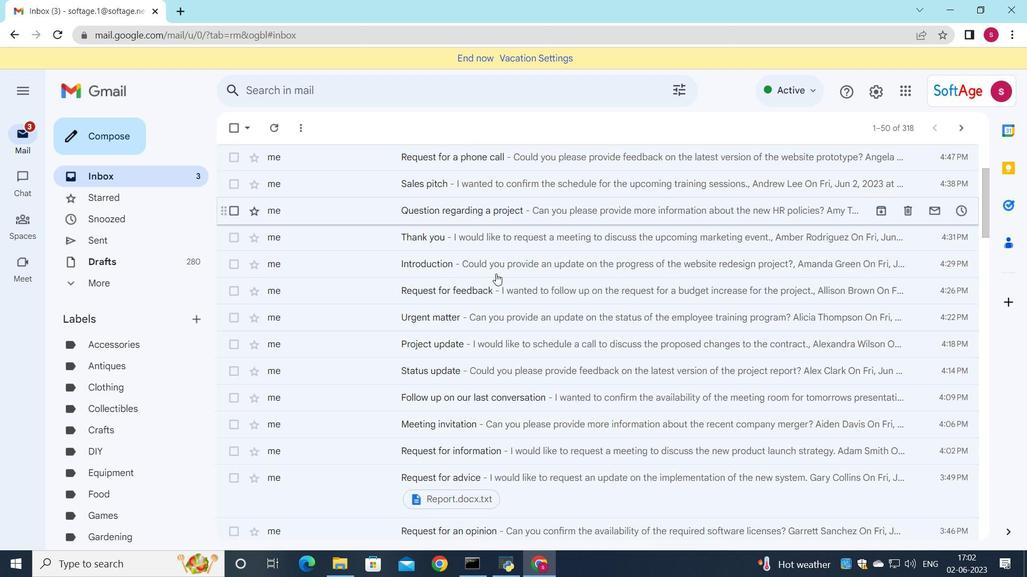 
Action: Mouse moved to (512, 306)
Screenshot: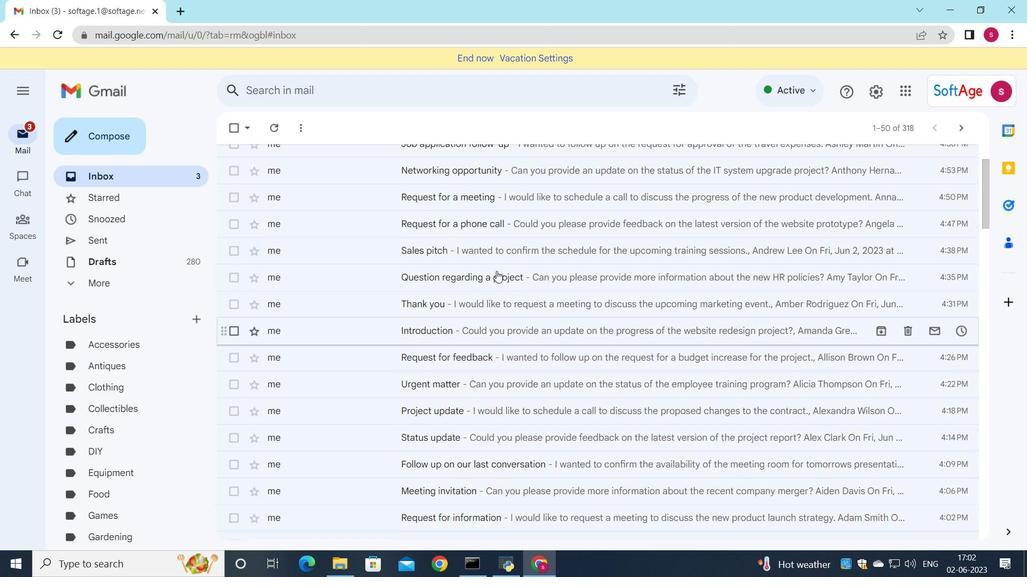 
Action: Mouse scrolled (512, 306) with delta (0, 0)
Screenshot: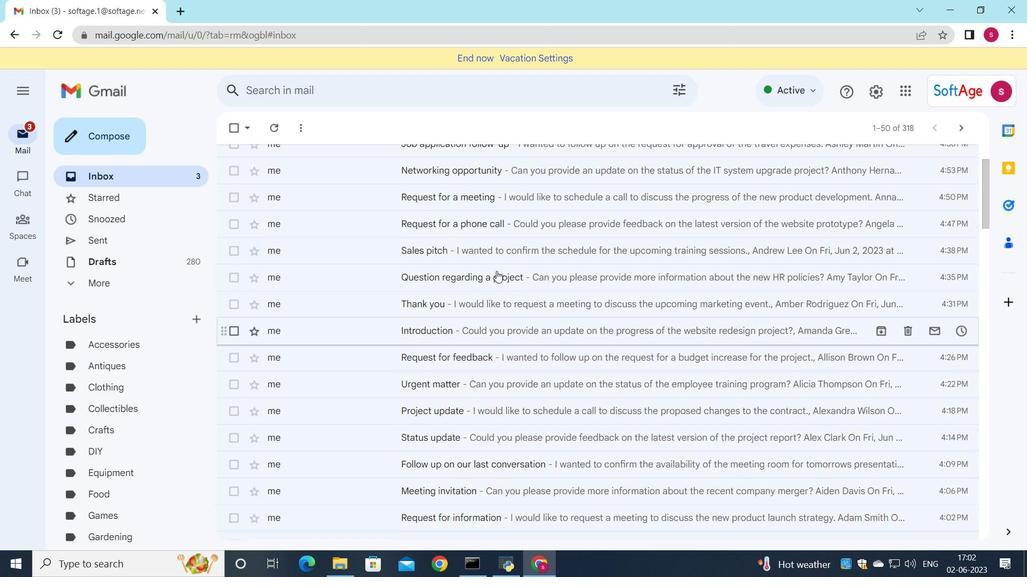 
Action: Mouse moved to (512, 304)
Screenshot: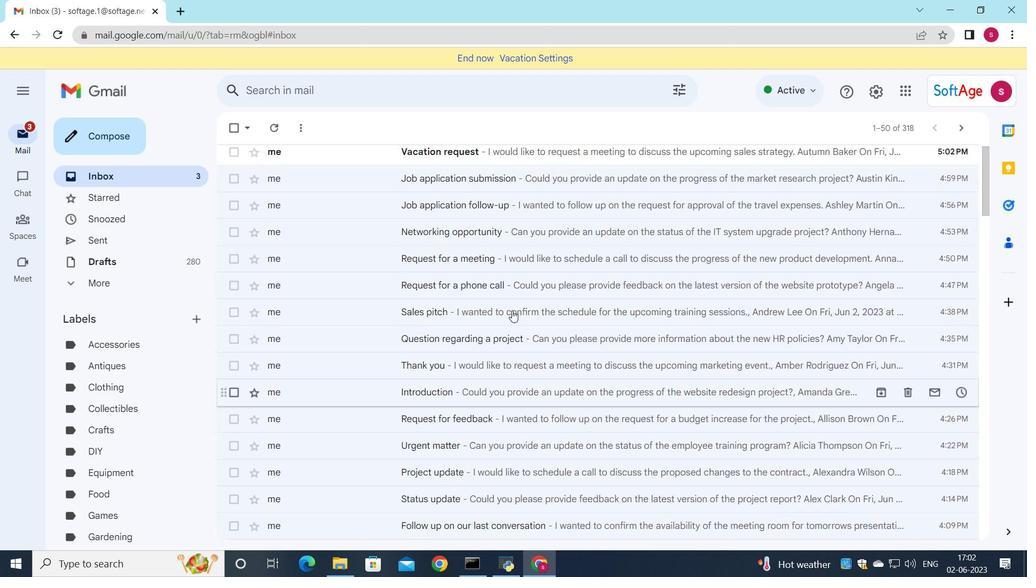 
Action: Mouse scrolled (512, 305) with delta (0, 0)
Screenshot: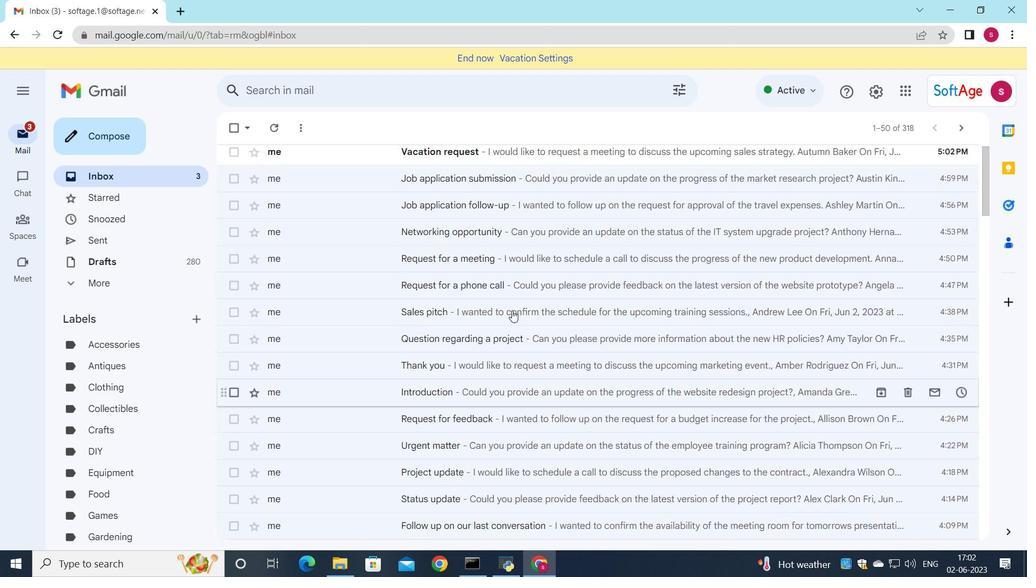 
Action: Mouse moved to (512, 304)
Screenshot: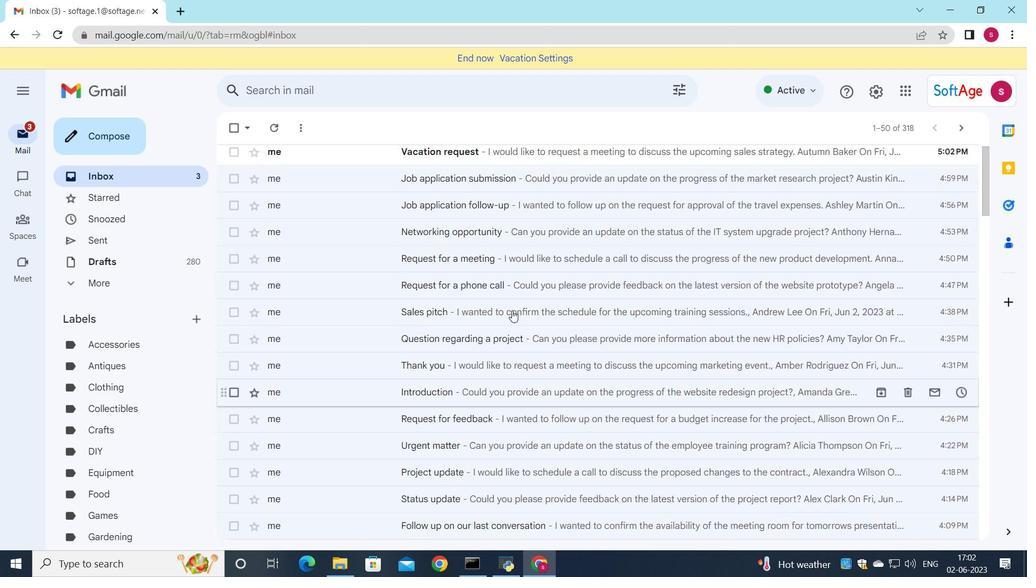
Action: Mouse scrolled (512, 304) with delta (0, 0)
Screenshot: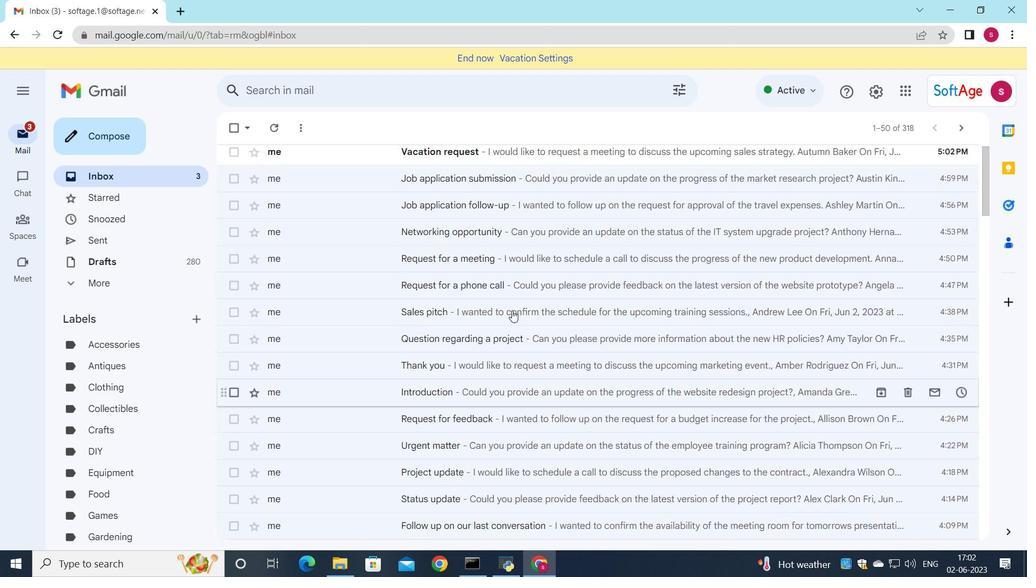 
Action: Mouse moved to (514, 301)
Screenshot: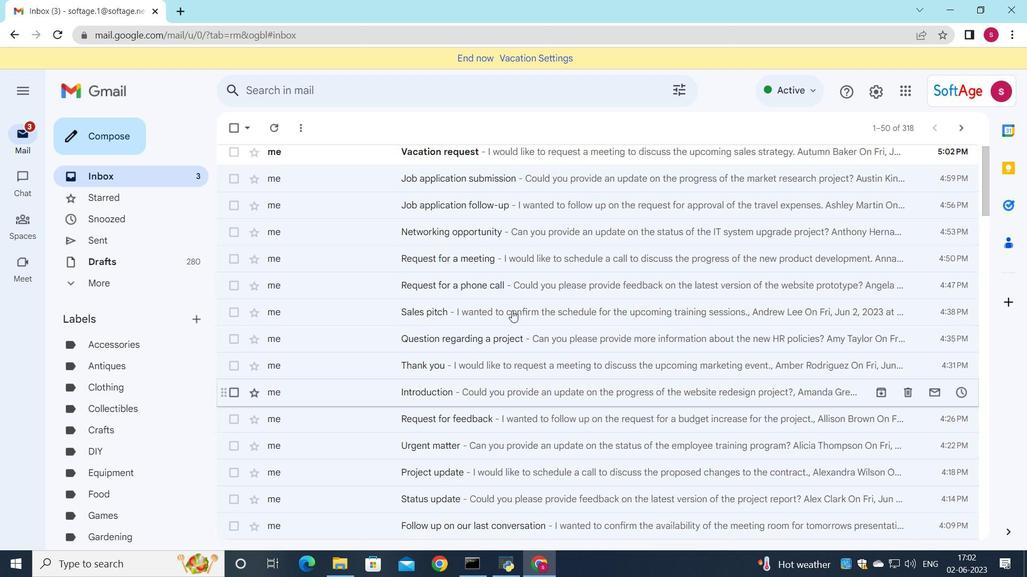 
Action: Mouse scrolled (514, 302) with delta (0, 0)
Screenshot: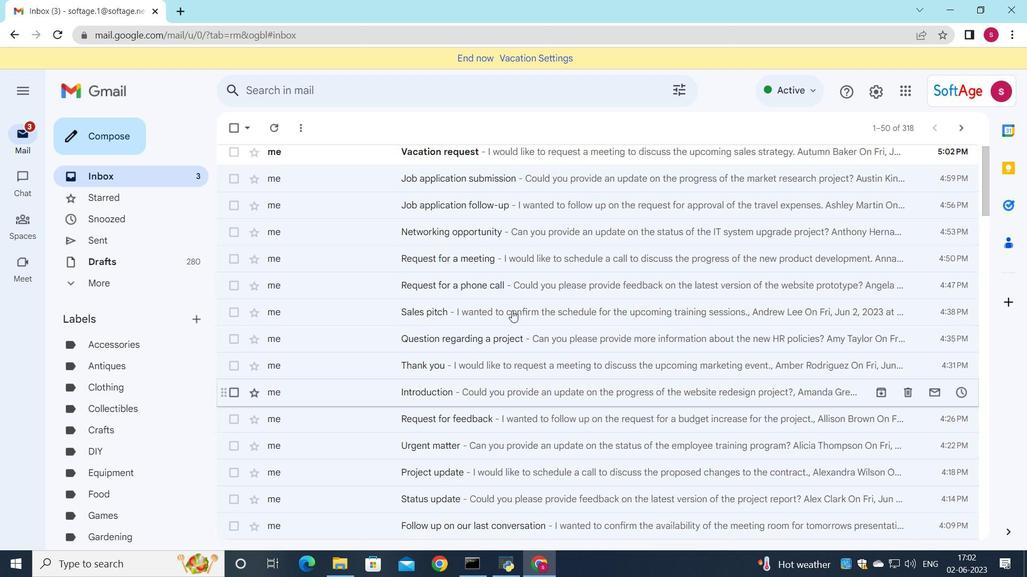 
Action: Mouse moved to (588, 155)
Screenshot: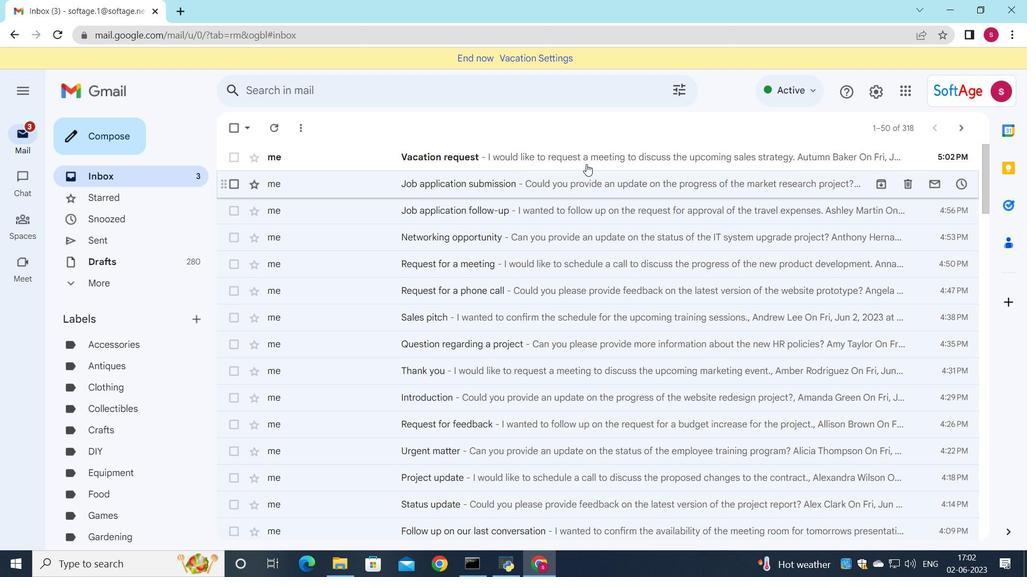 
Action: Mouse pressed left at (588, 155)
Screenshot: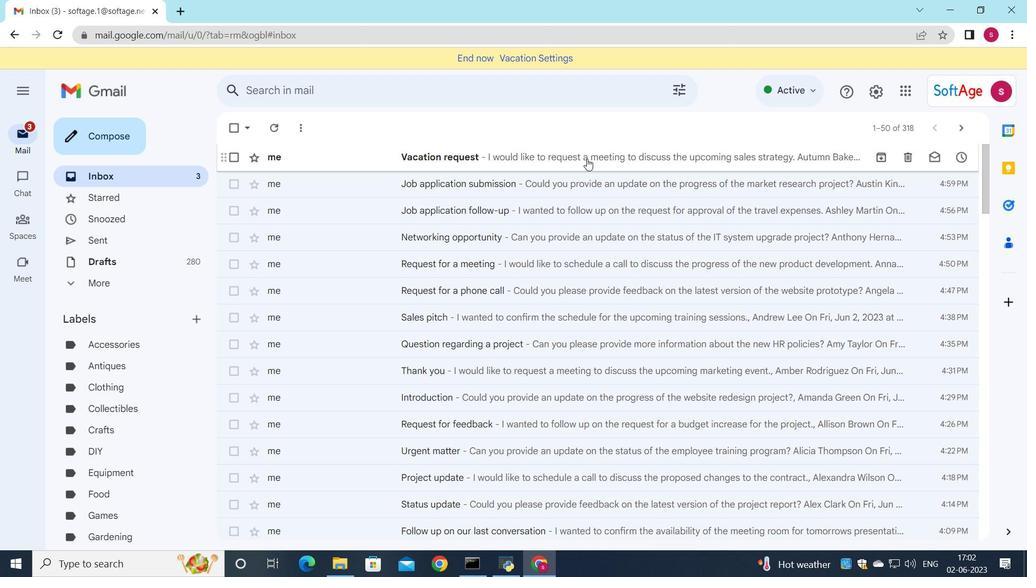 
Action: Mouse moved to (666, 264)
Screenshot: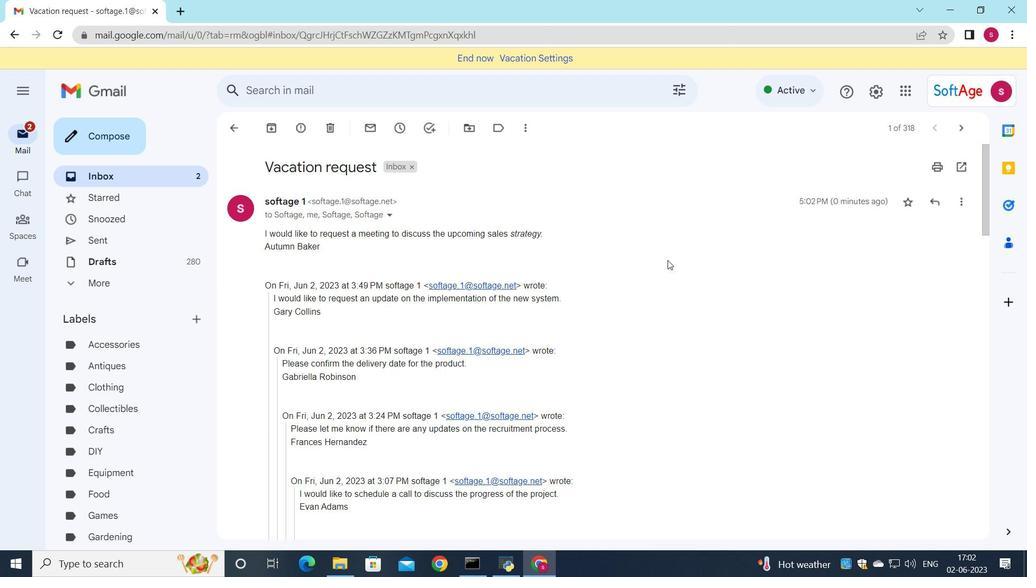 
